 Task: Find connections with filter location Karlsfeld with filter topic #inspirationwith filter profile language English with filter current company Lemon Tree Hotels with filter school Sikkim University, Gangtok with filter industry Housing and Community Development with filter service category Mobile Marketing with filter keywords title Journalist
Action: Mouse moved to (589, 84)
Screenshot: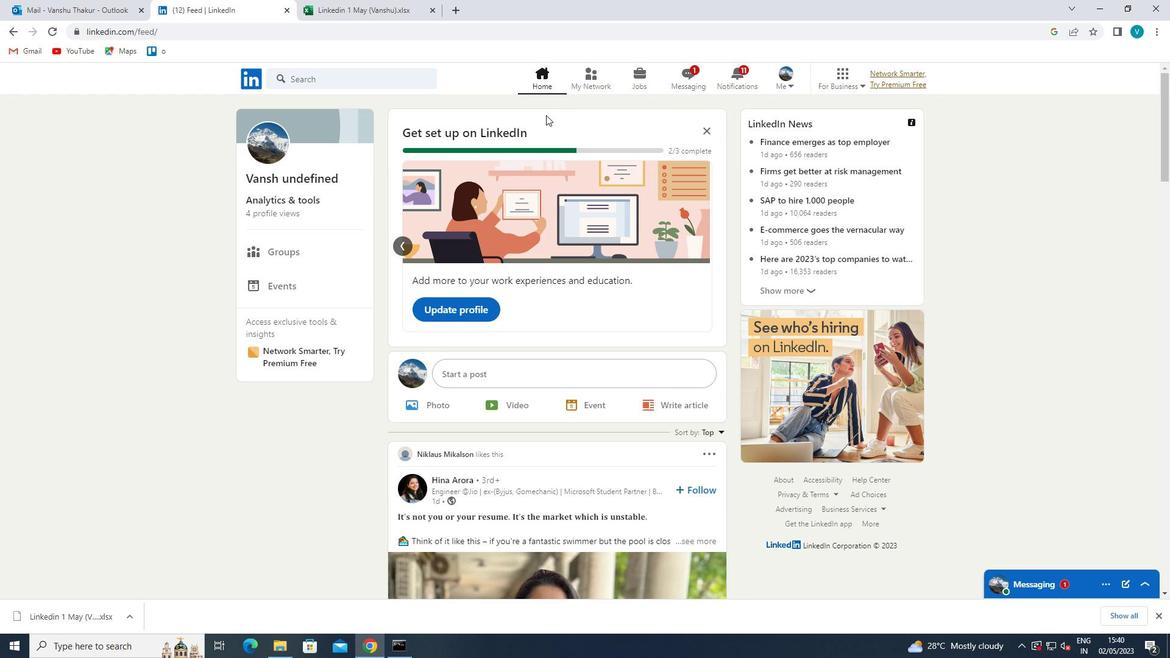 
Action: Mouse pressed left at (589, 84)
Screenshot: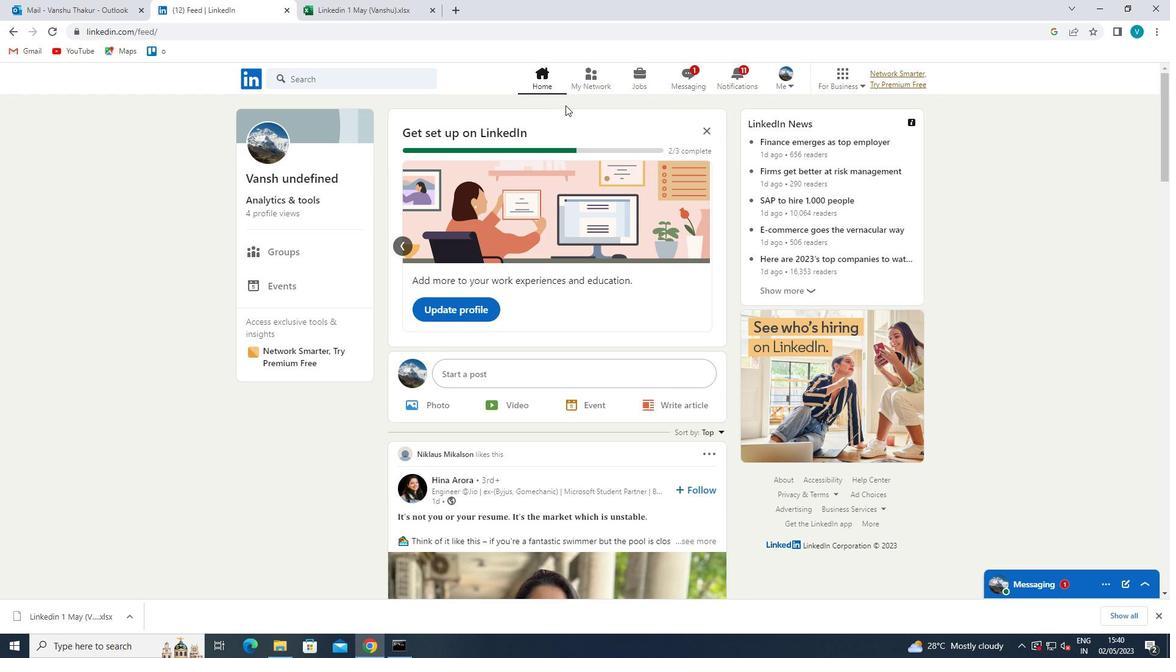 
Action: Mouse moved to (309, 139)
Screenshot: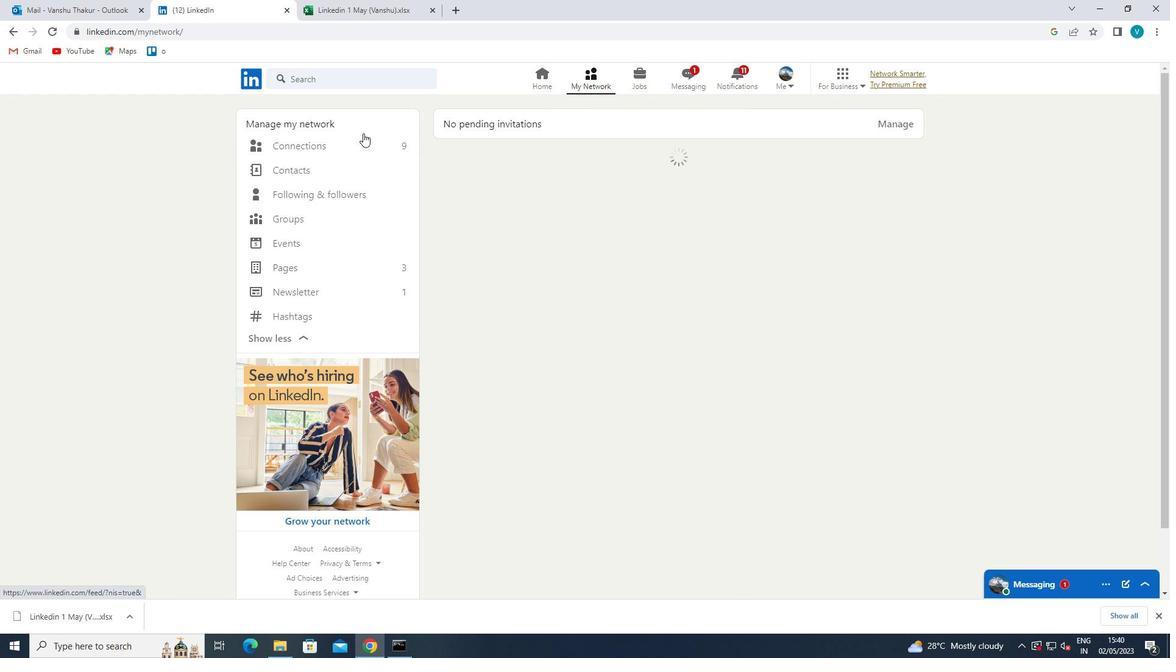
Action: Mouse pressed left at (309, 139)
Screenshot: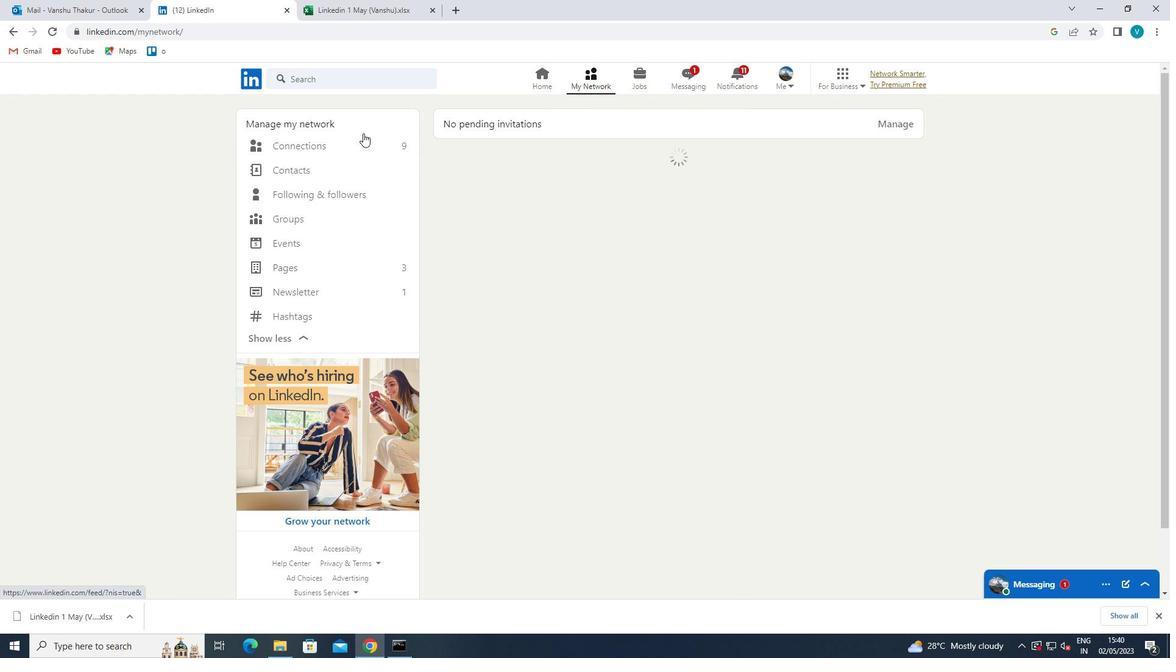 
Action: Mouse moved to (677, 154)
Screenshot: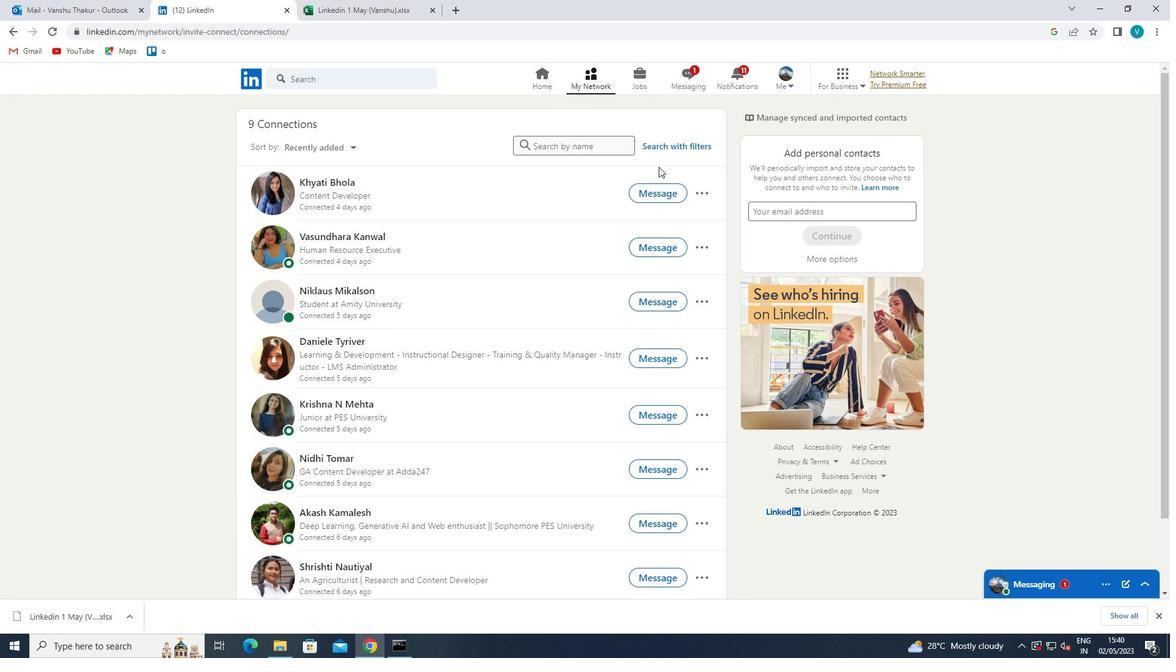 
Action: Mouse pressed left at (677, 154)
Screenshot: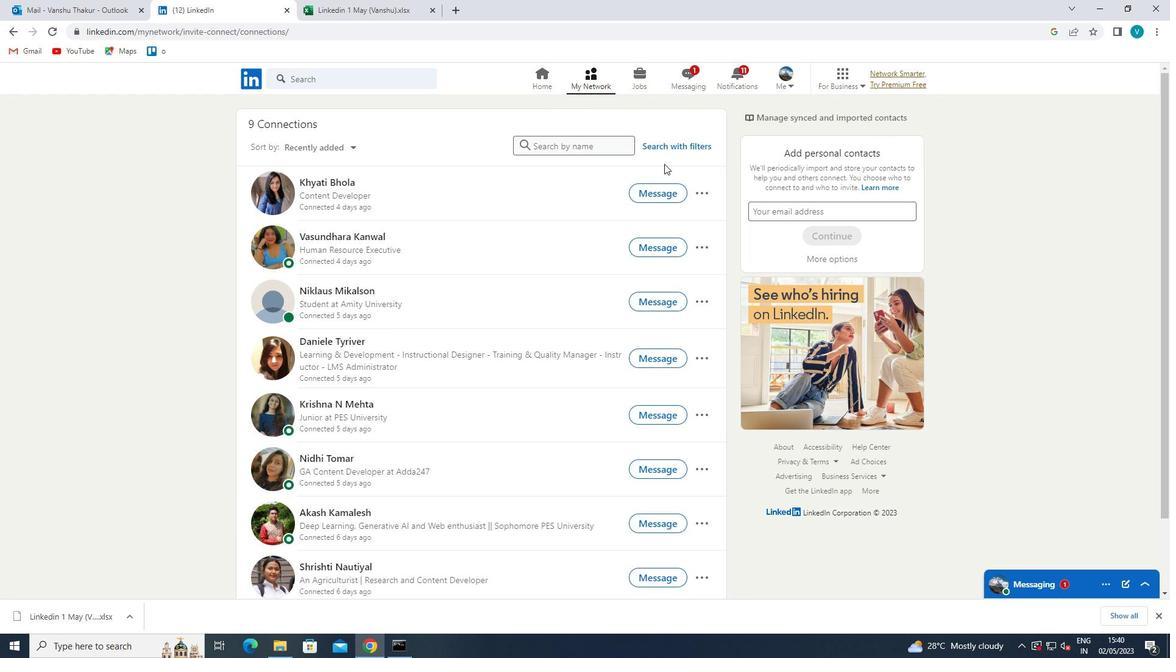 
Action: Mouse moved to (678, 152)
Screenshot: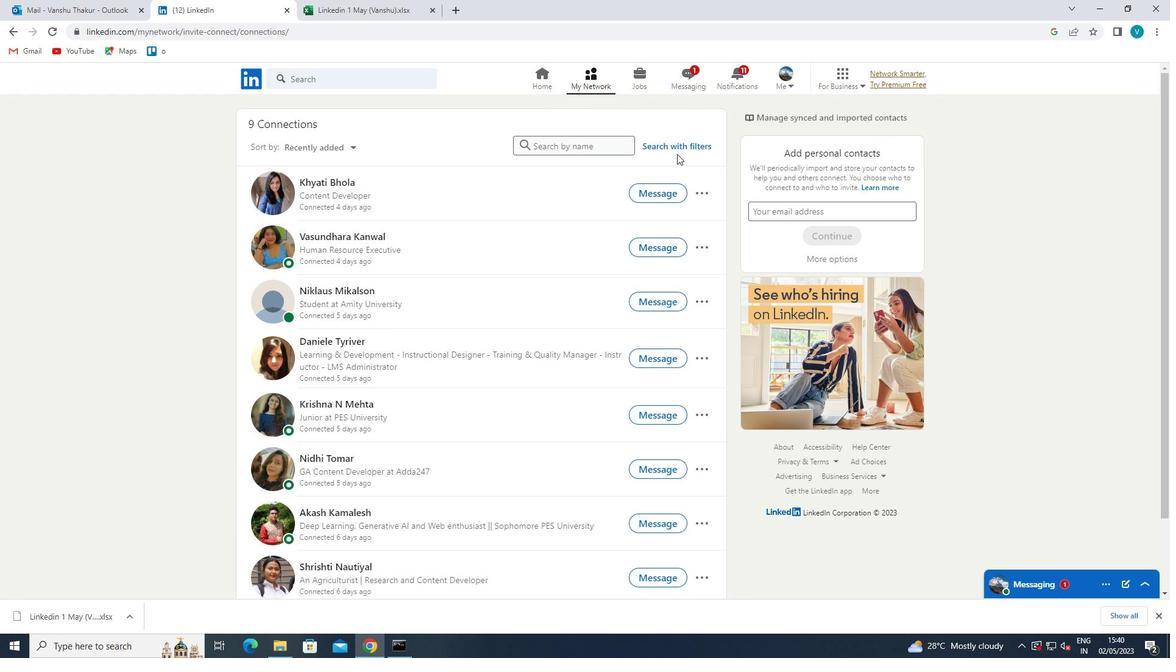
Action: Mouse pressed left at (678, 152)
Screenshot: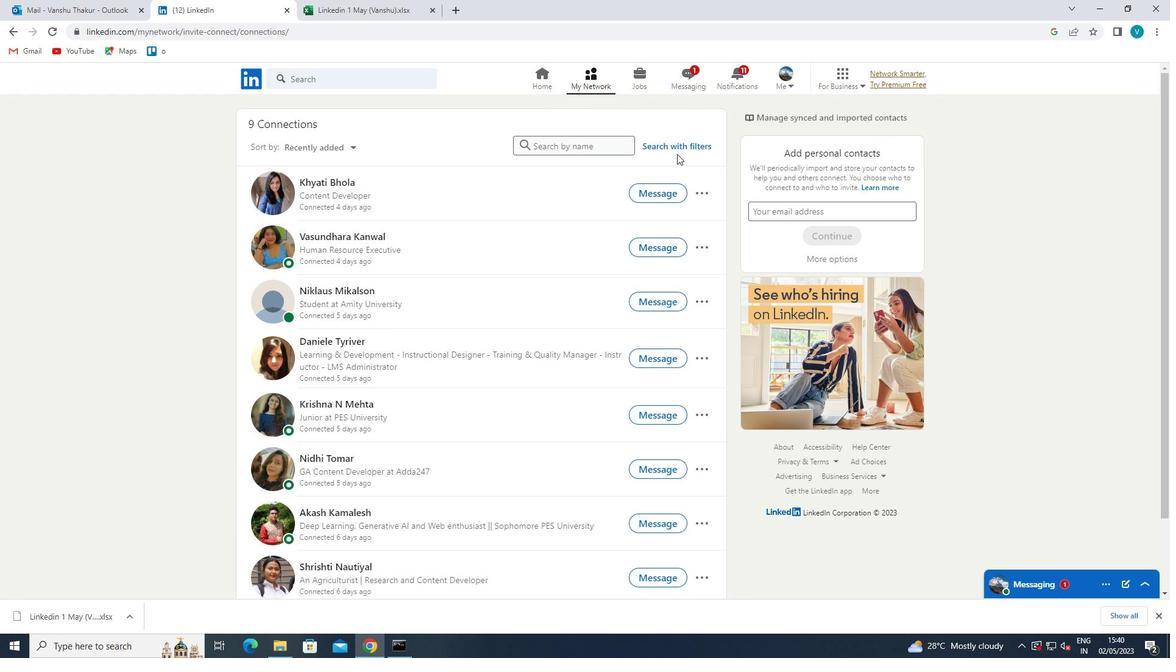 
Action: Mouse moved to (685, 144)
Screenshot: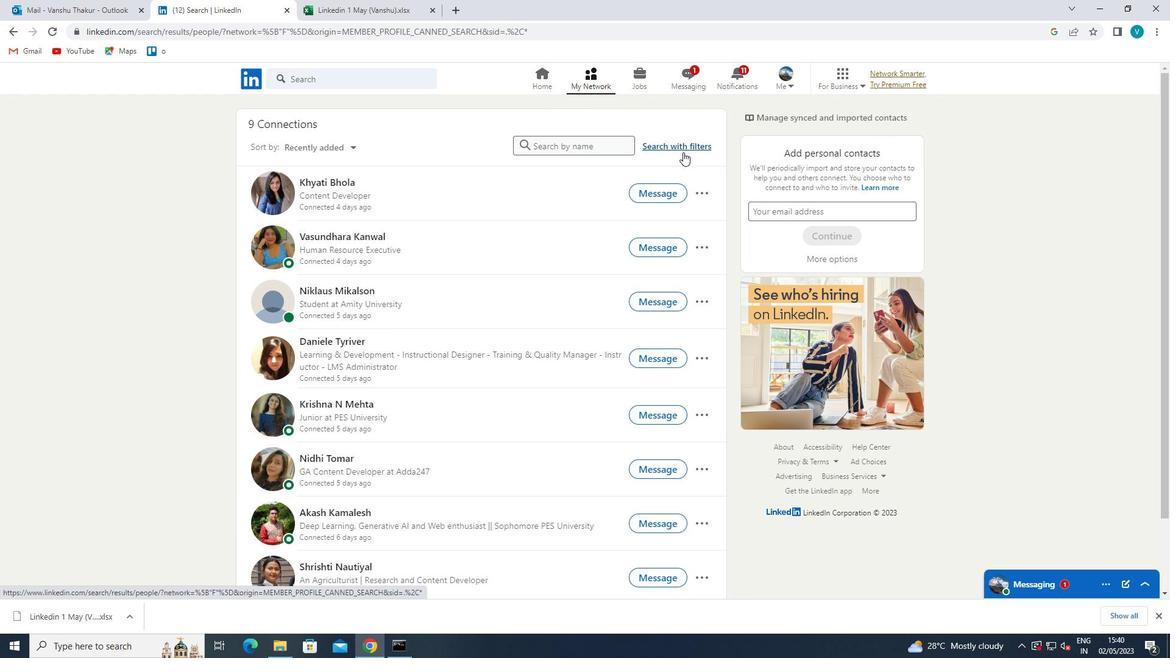 
Action: Mouse pressed left at (685, 144)
Screenshot: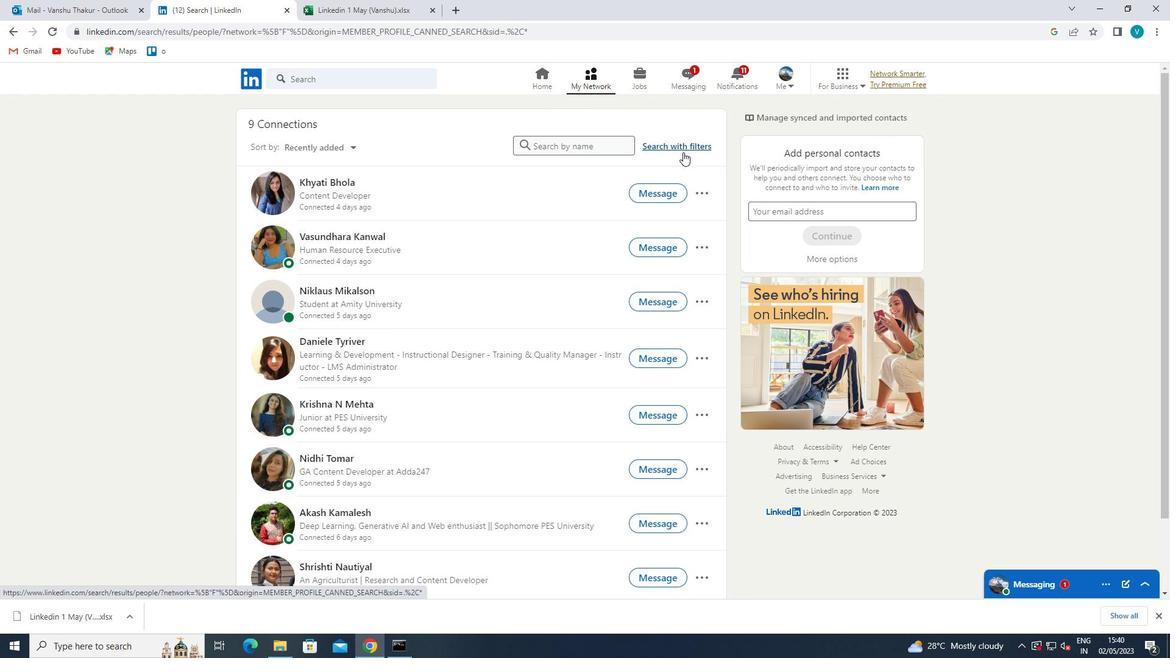 
Action: Mouse moved to (581, 114)
Screenshot: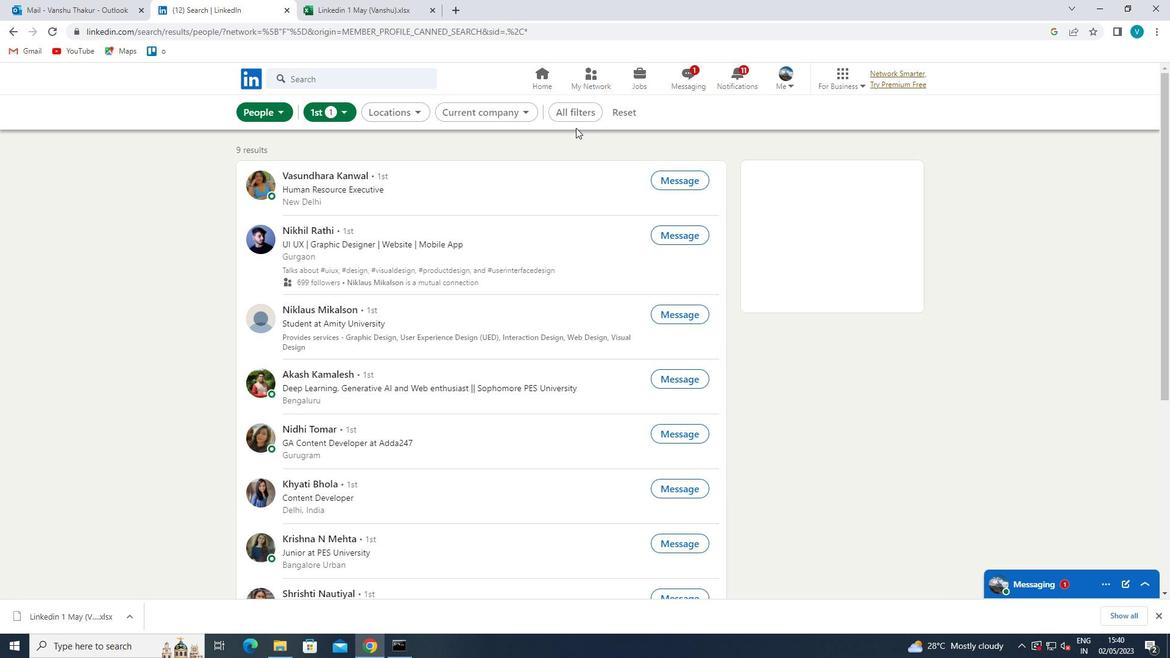 
Action: Mouse pressed left at (581, 114)
Screenshot: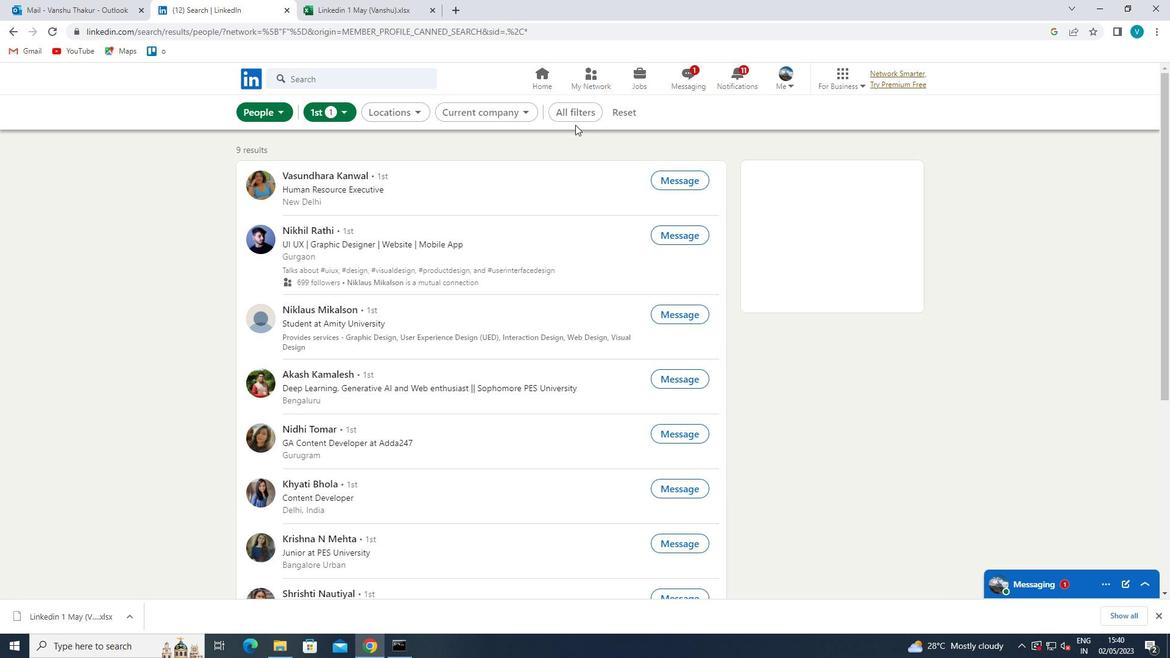 
Action: Mouse moved to (980, 305)
Screenshot: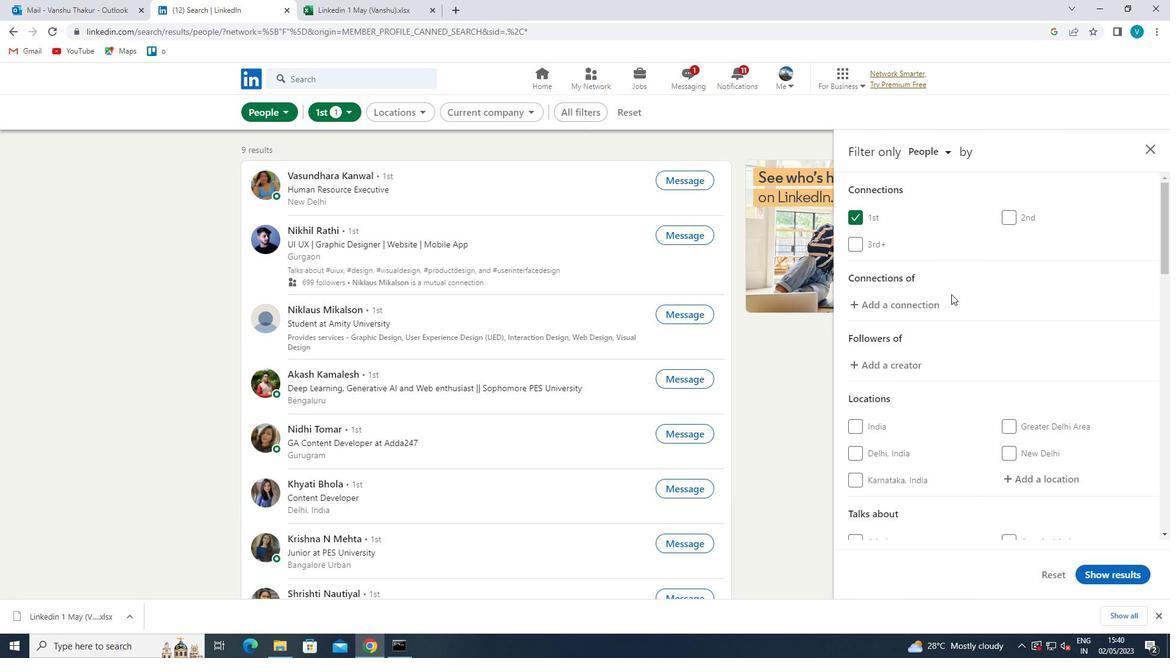 
Action: Mouse scrolled (980, 304) with delta (0, 0)
Screenshot: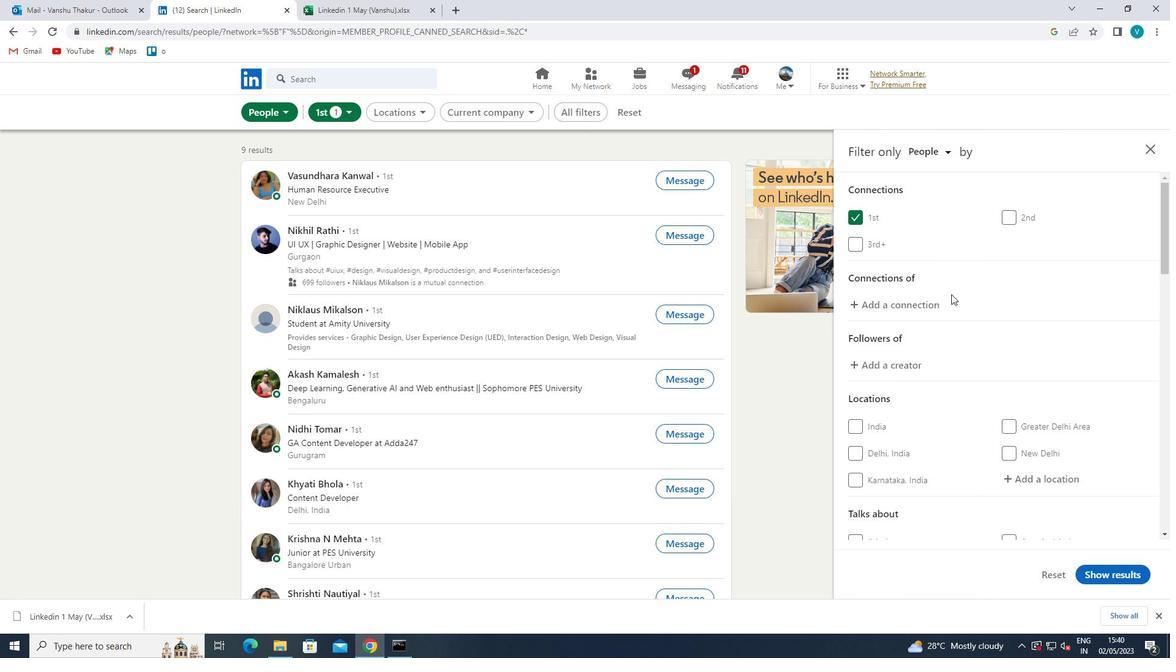 
Action: Mouse scrolled (980, 304) with delta (0, 0)
Screenshot: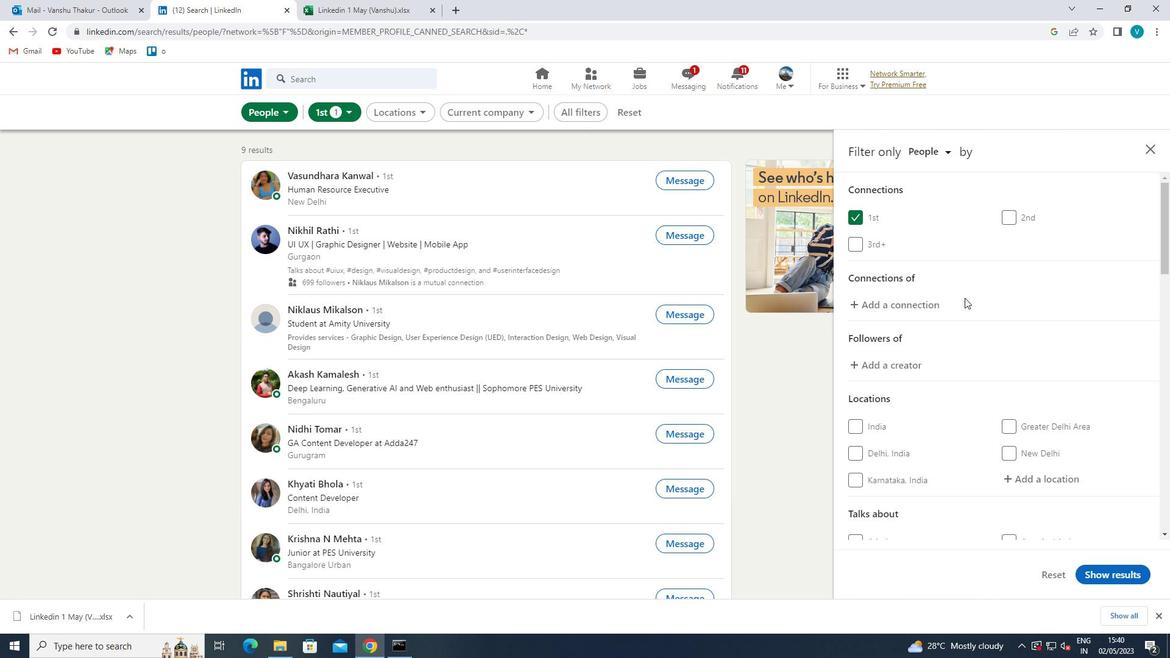 
Action: Mouse moved to (1040, 353)
Screenshot: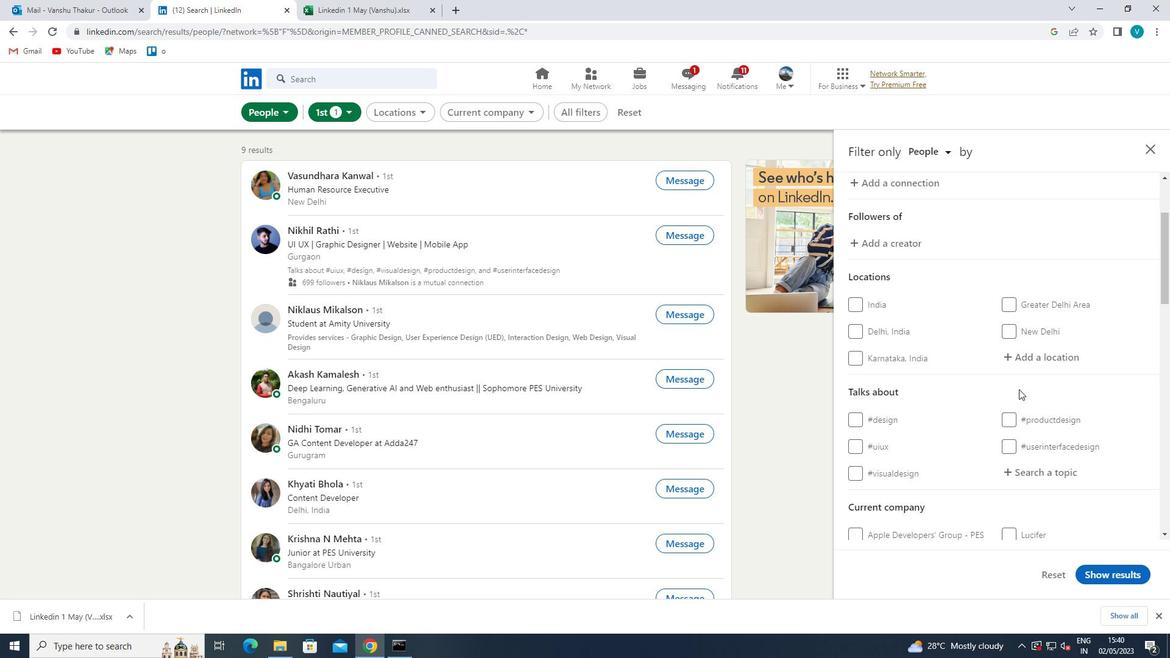 
Action: Mouse pressed left at (1040, 353)
Screenshot: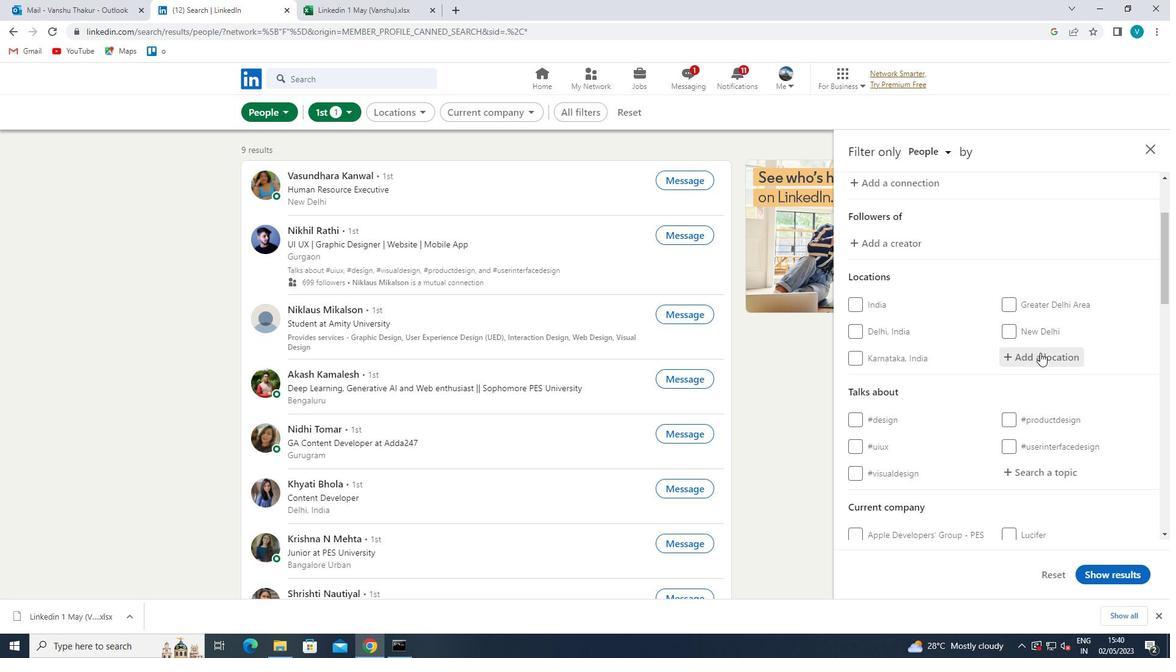 
Action: Mouse moved to (763, 195)
Screenshot: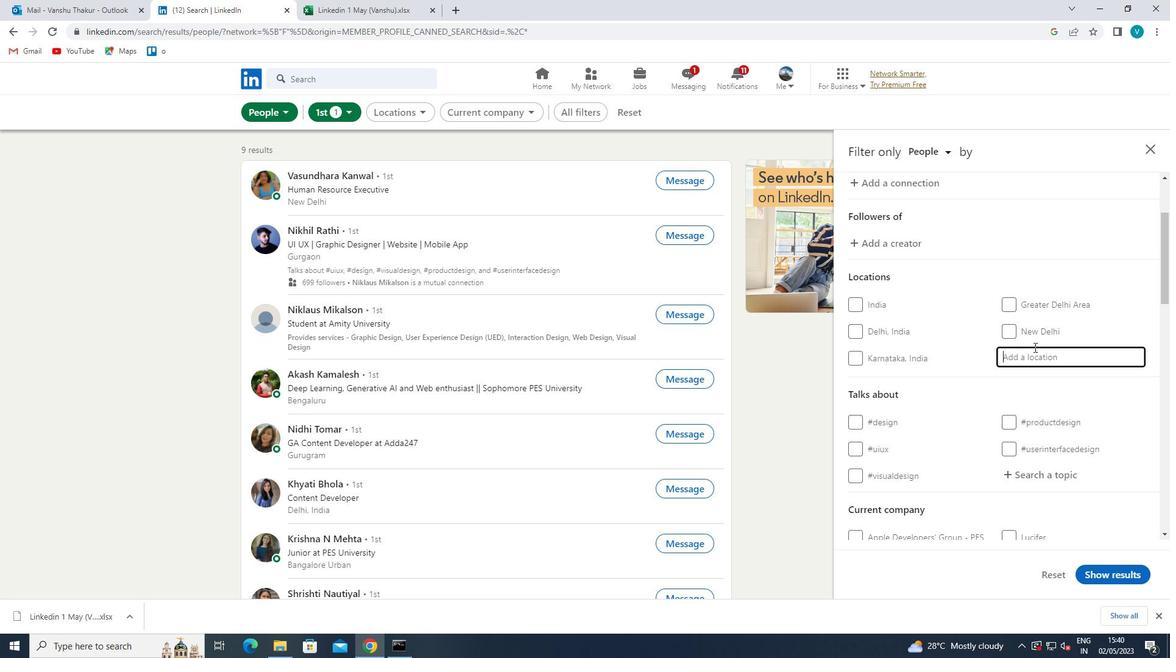 
Action: Key pressed <Key.shift>KARLSFELD
Screenshot: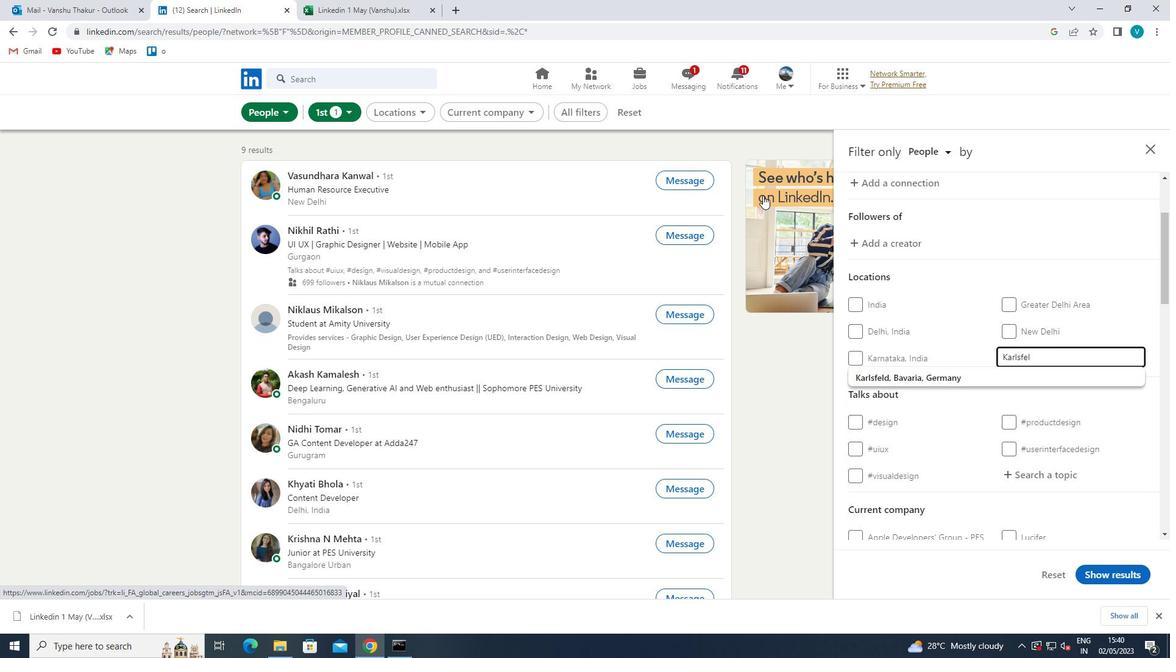 
Action: Mouse moved to (967, 373)
Screenshot: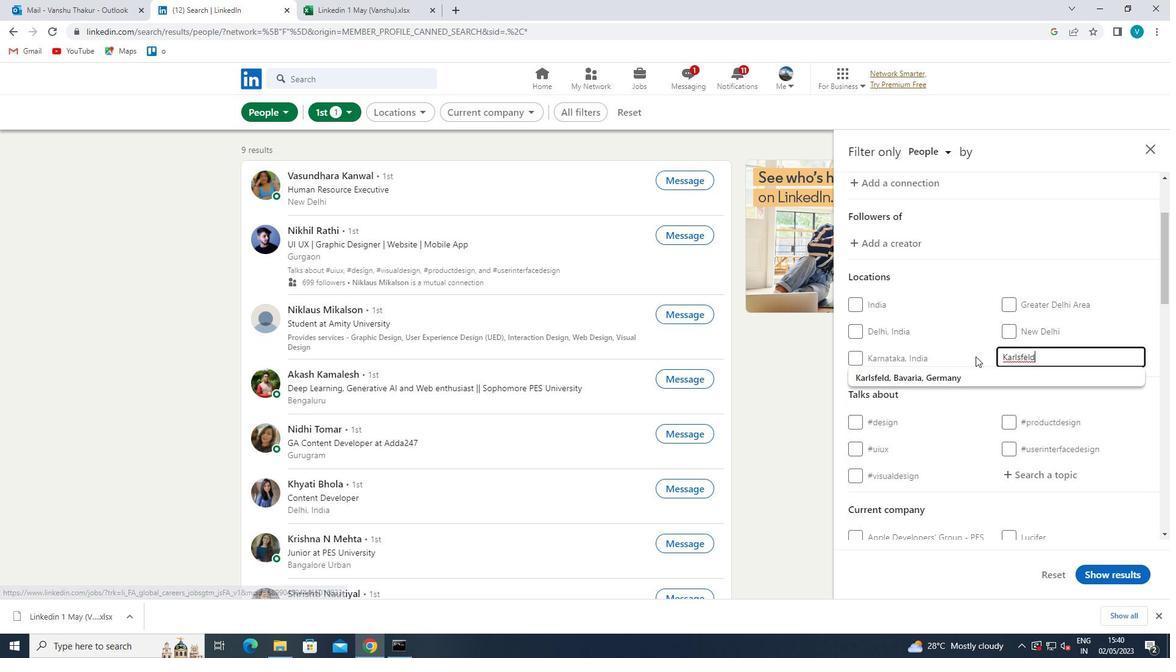 
Action: Mouse pressed left at (967, 373)
Screenshot: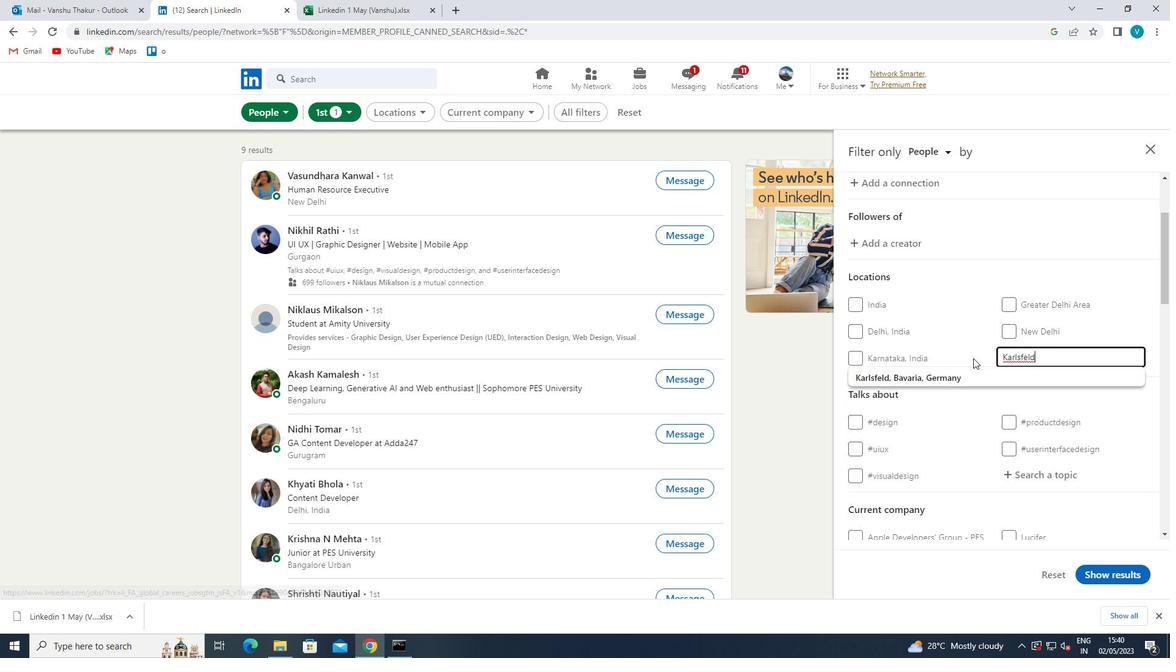 
Action: Mouse moved to (986, 342)
Screenshot: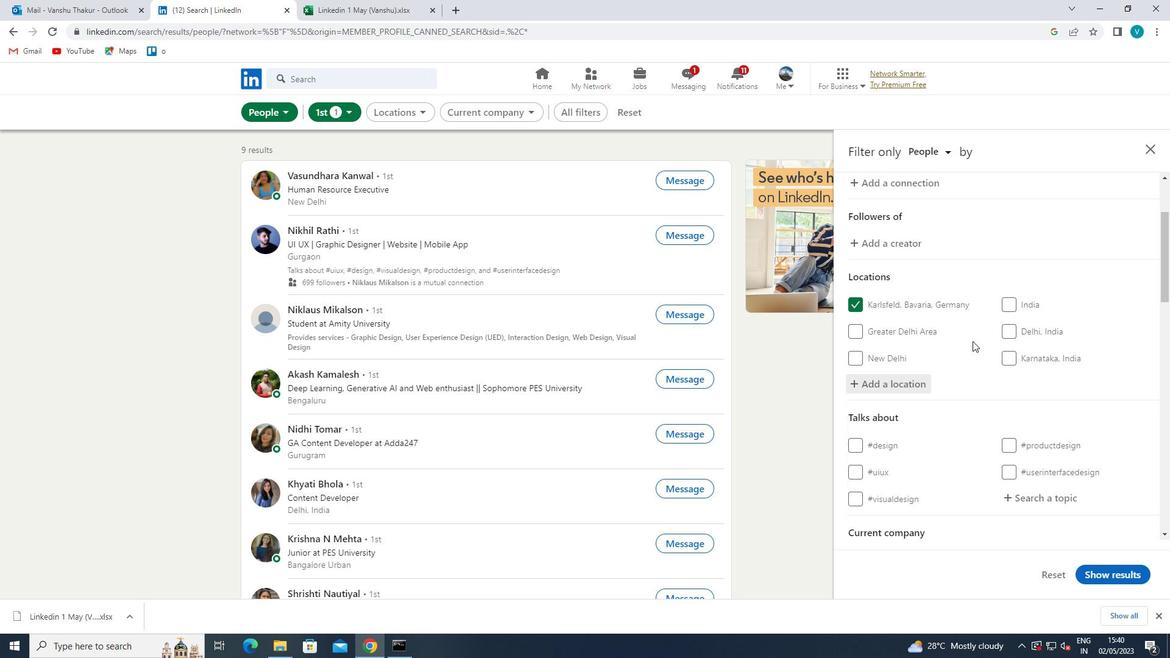 
Action: Mouse scrolled (986, 341) with delta (0, 0)
Screenshot: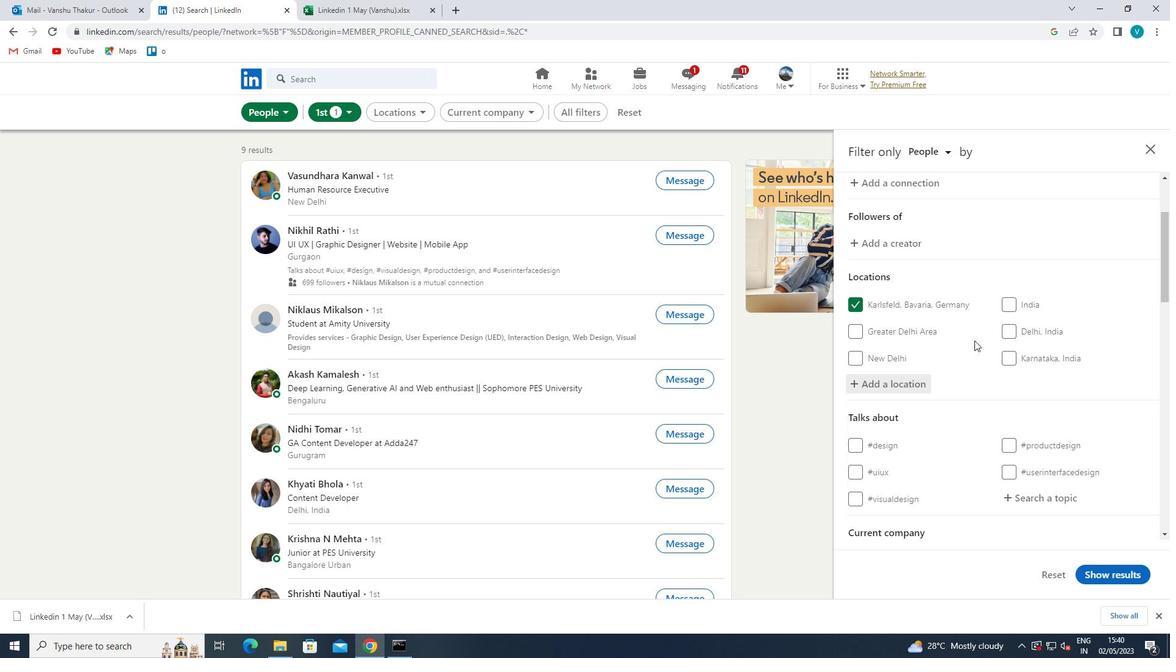 
Action: Mouse moved to (990, 343)
Screenshot: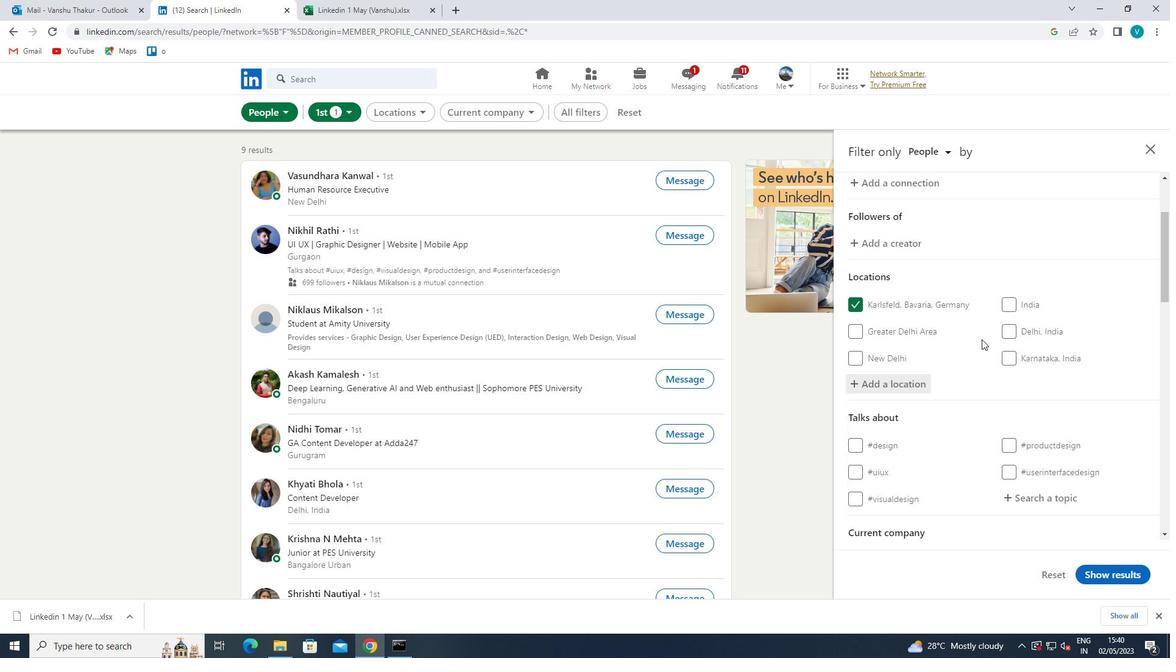 
Action: Mouse scrolled (990, 343) with delta (0, 0)
Screenshot: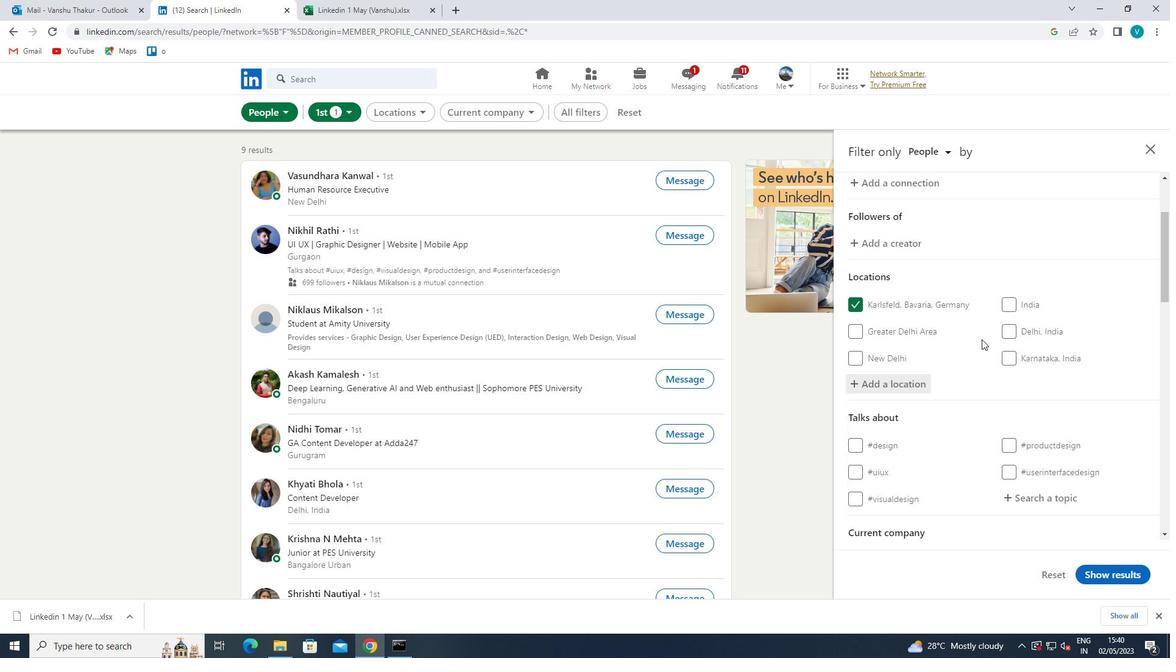 
Action: Mouse moved to (993, 346)
Screenshot: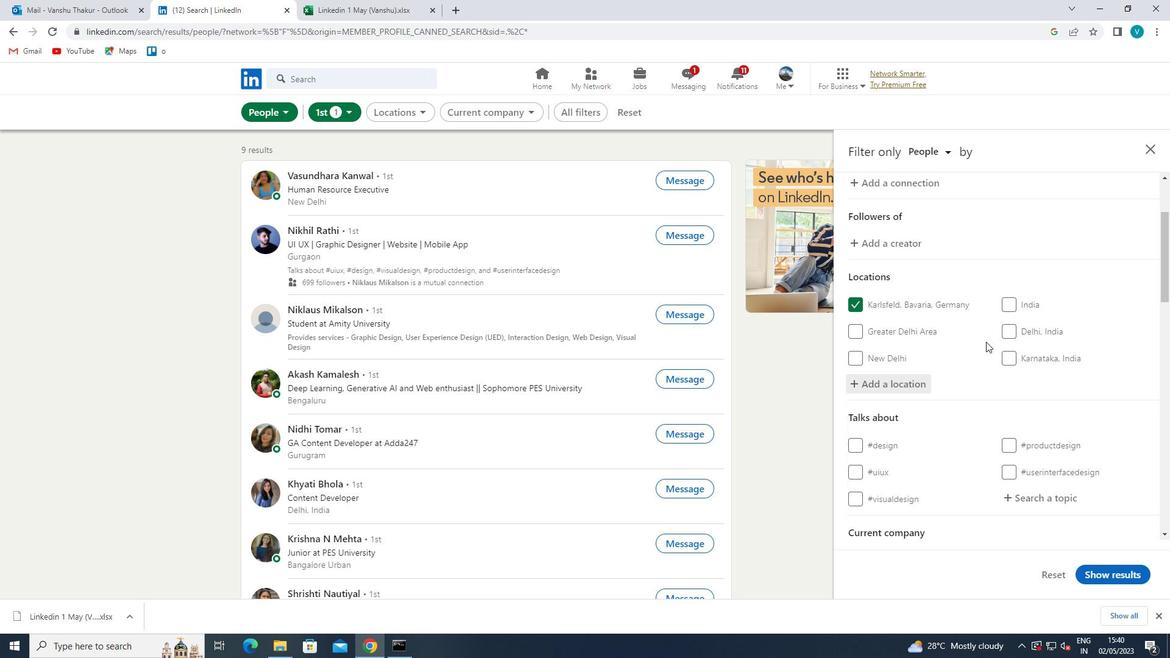 
Action: Mouse scrolled (993, 345) with delta (0, 0)
Screenshot: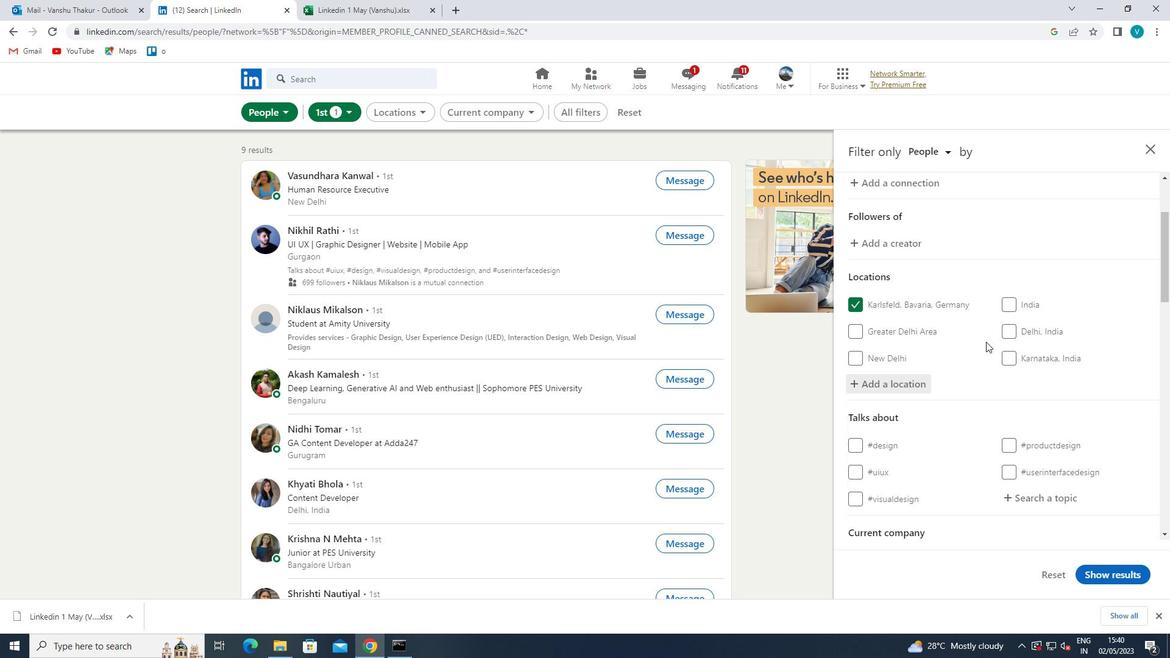 
Action: Mouse moved to (1070, 318)
Screenshot: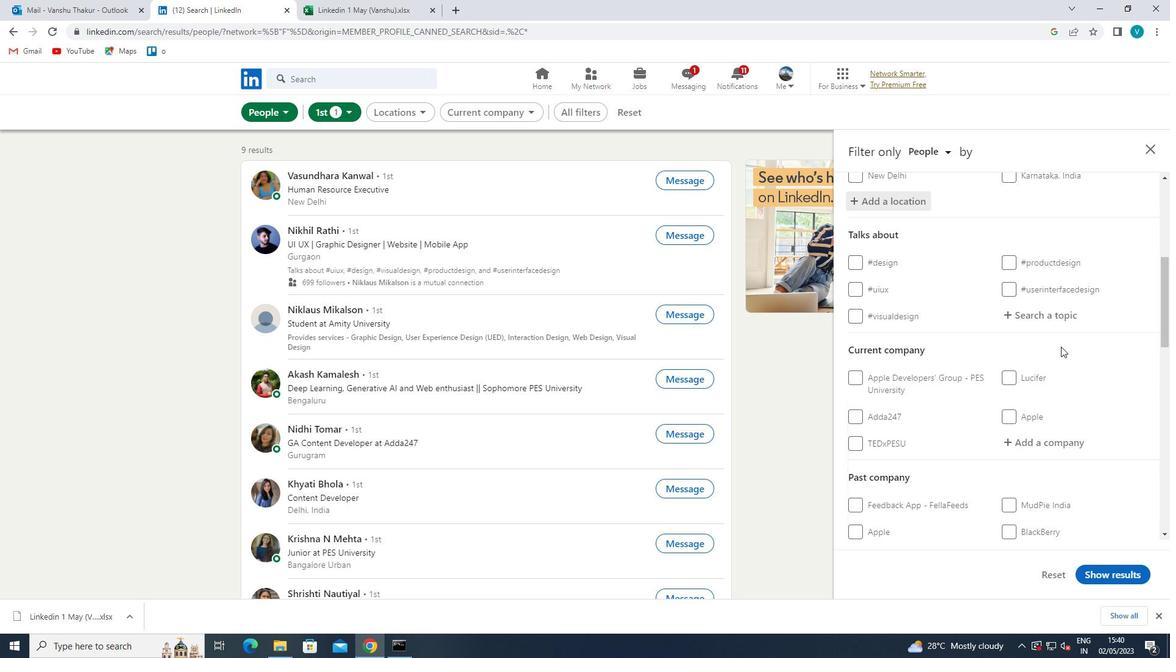 
Action: Mouse pressed left at (1070, 318)
Screenshot: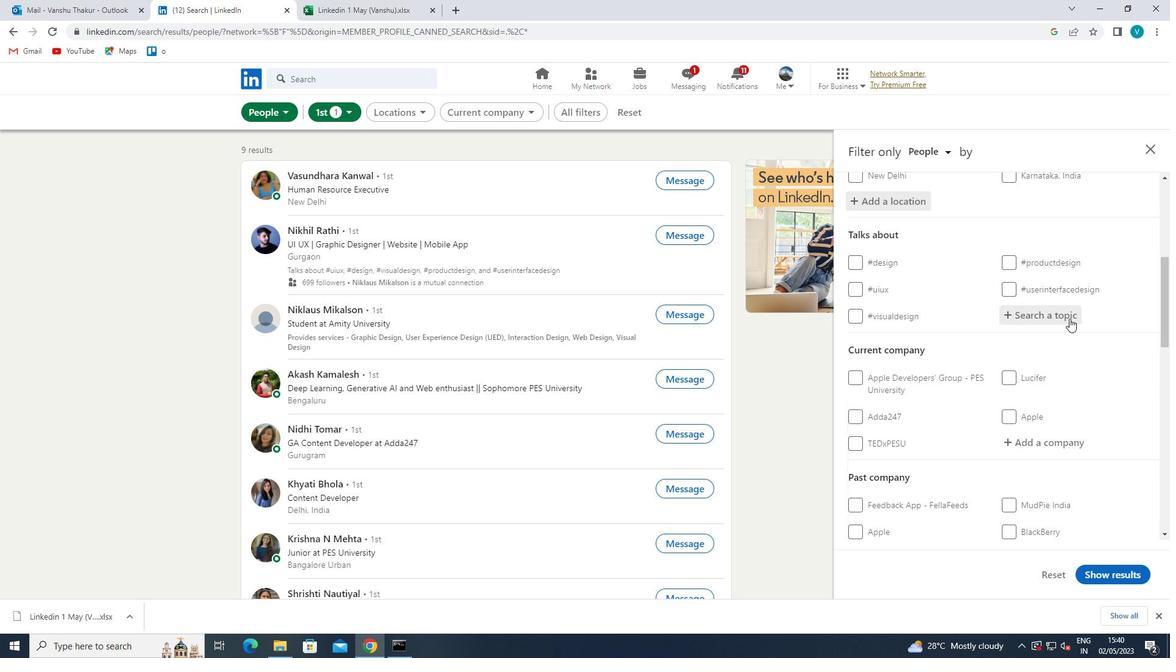 
Action: Mouse moved to (1042, 299)
Screenshot: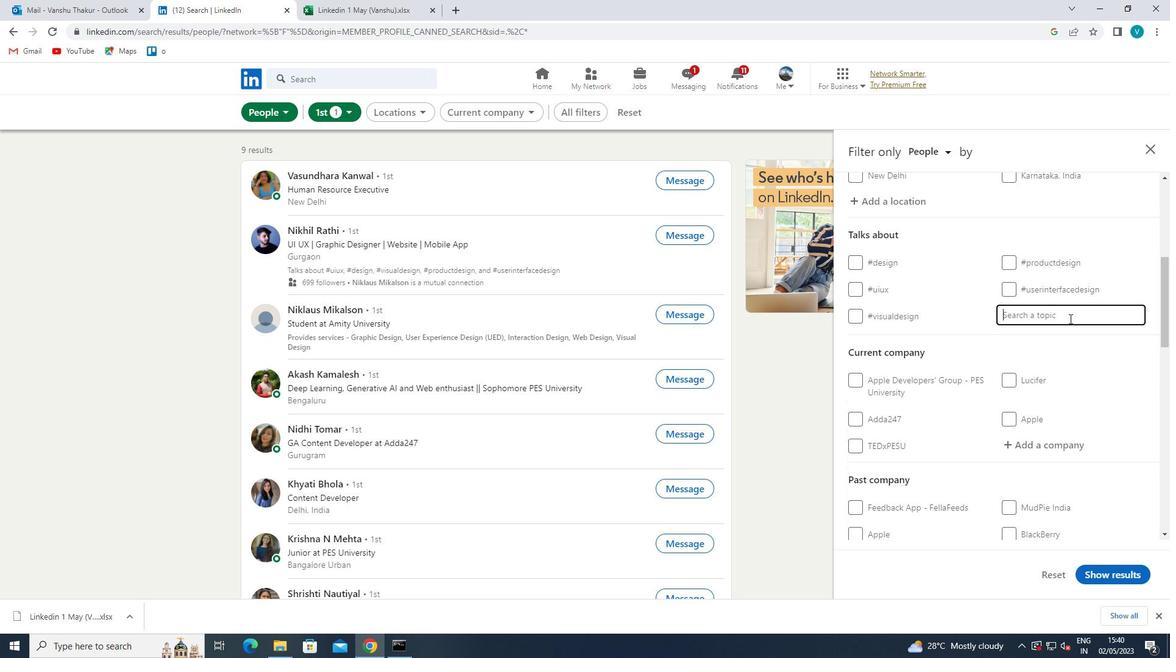 
Action: Key pressed INSPIRATION<Key.space>
Screenshot: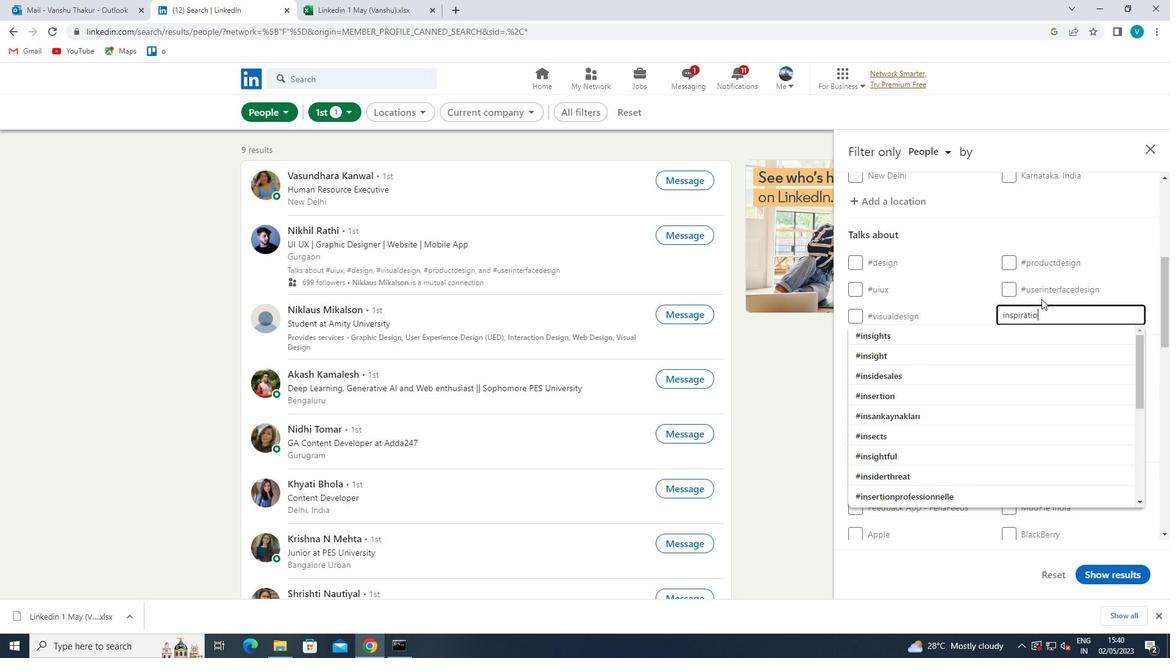 
Action: Mouse moved to (1019, 318)
Screenshot: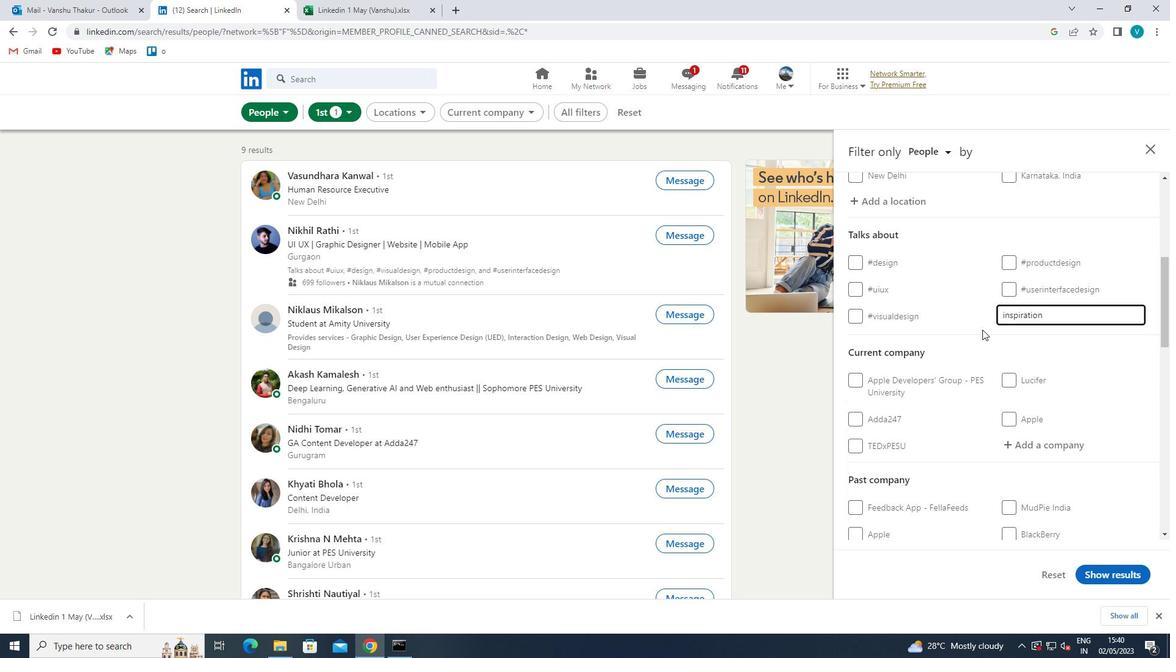 
Action: Key pressed <Key.backspace>
Screenshot: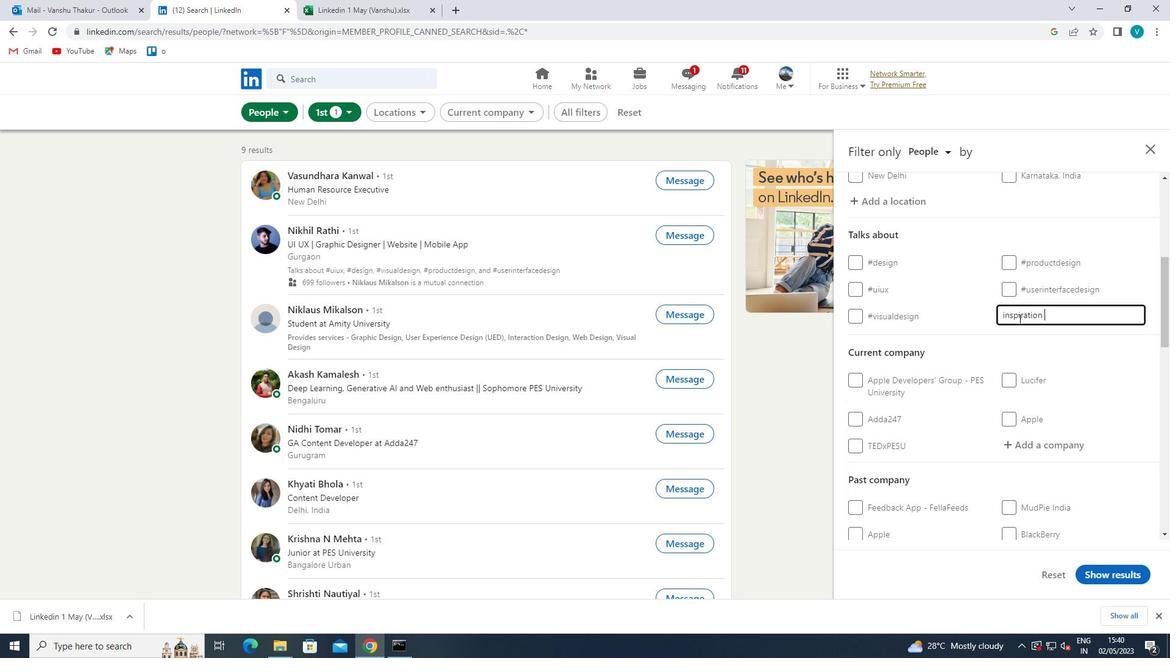 
Action: Mouse moved to (968, 338)
Screenshot: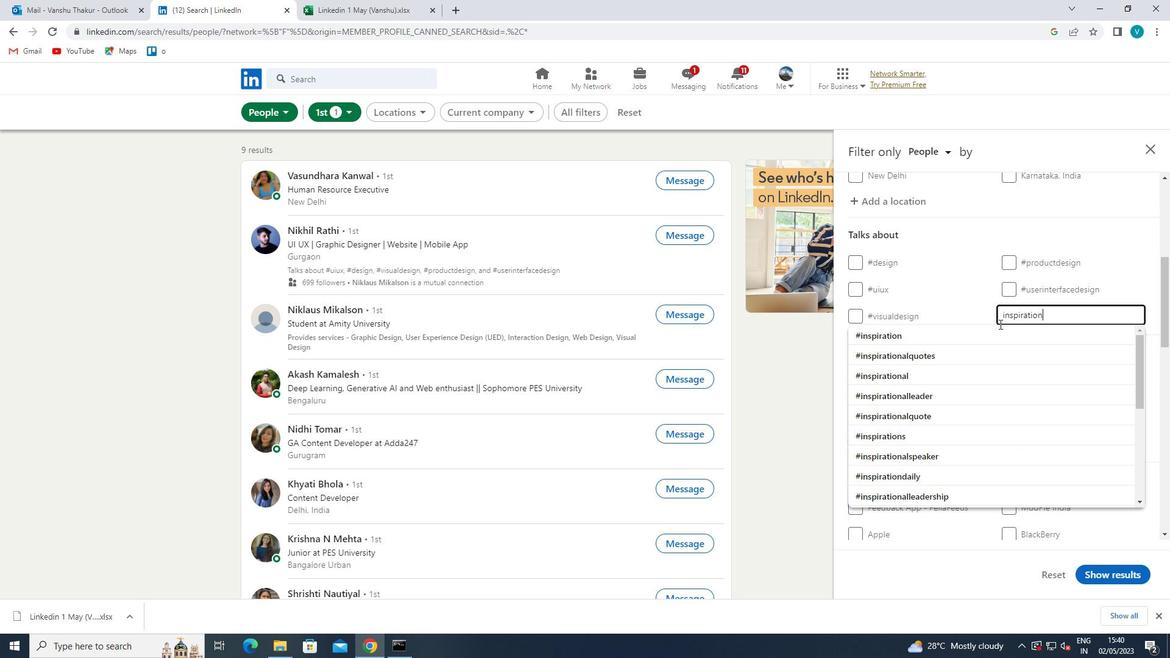 
Action: Mouse pressed left at (968, 338)
Screenshot: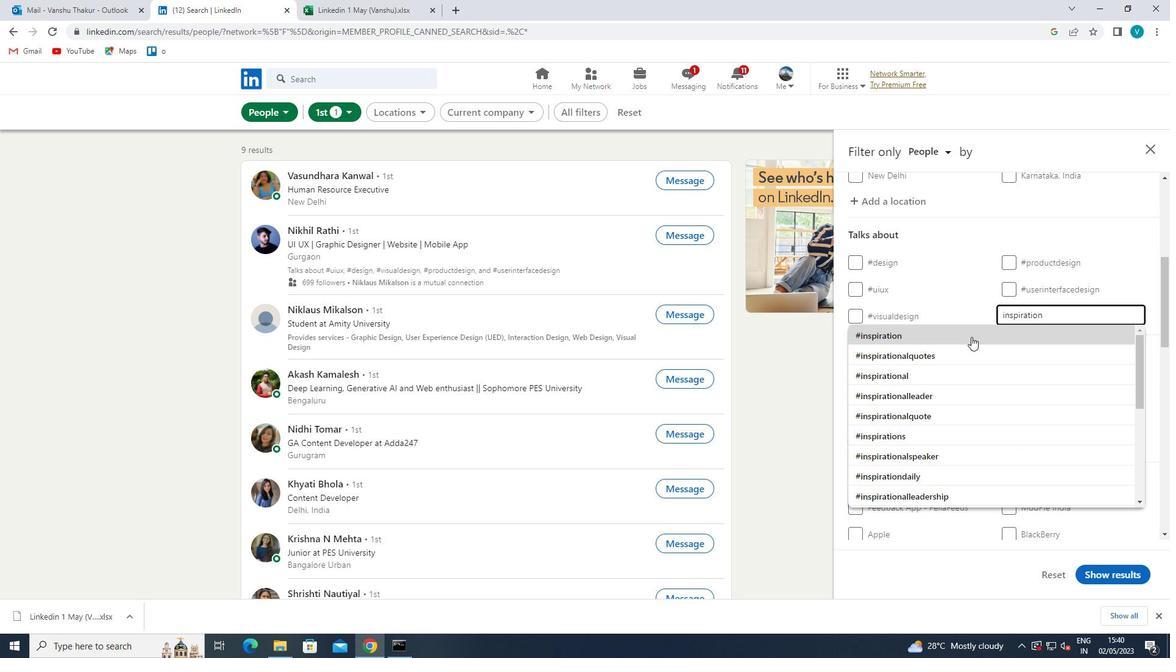 
Action: Mouse scrolled (968, 337) with delta (0, 0)
Screenshot: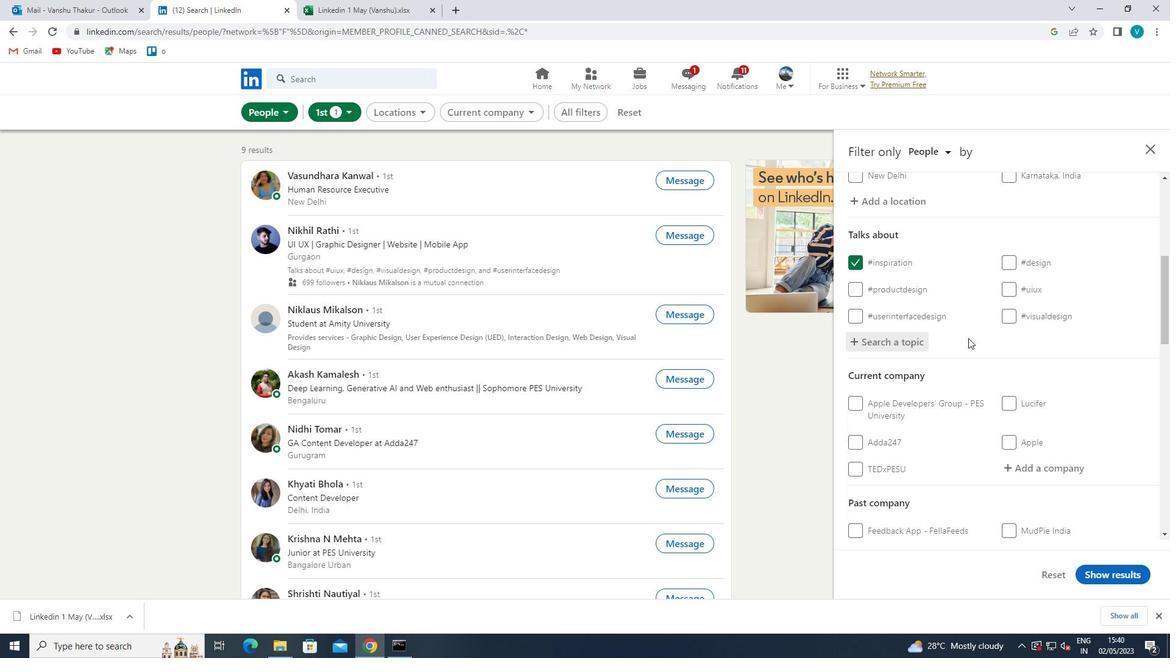 
Action: Mouse scrolled (968, 337) with delta (0, 0)
Screenshot: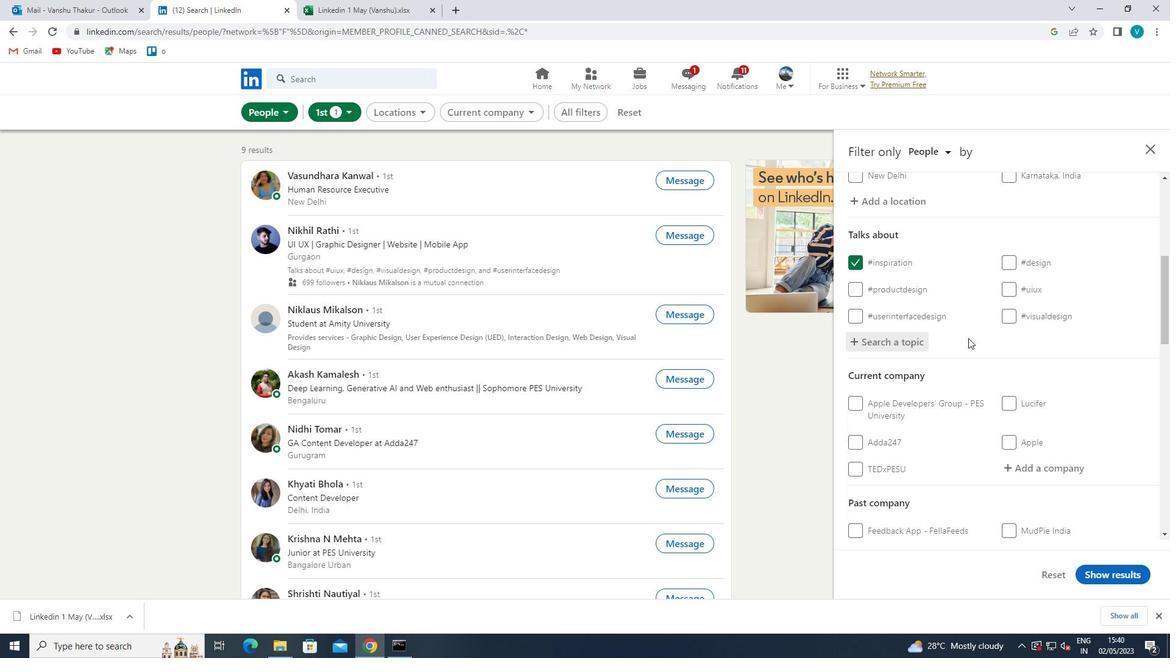 
Action: Mouse scrolled (968, 337) with delta (0, 0)
Screenshot: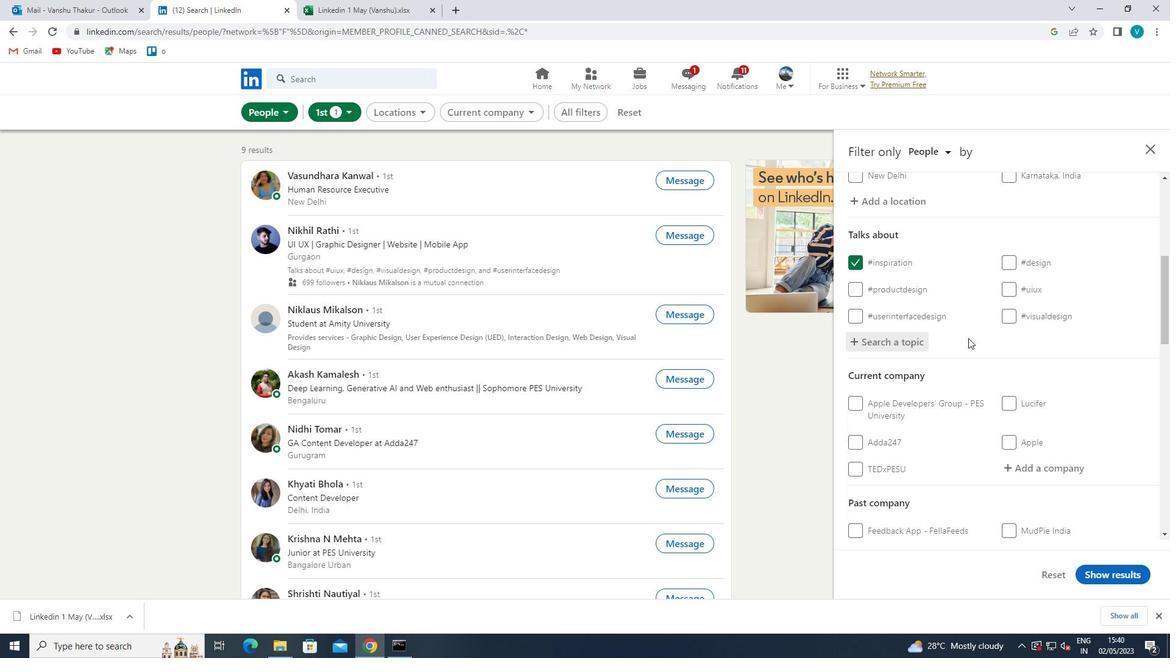 
Action: Mouse scrolled (968, 337) with delta (0, 0)
Screenshot: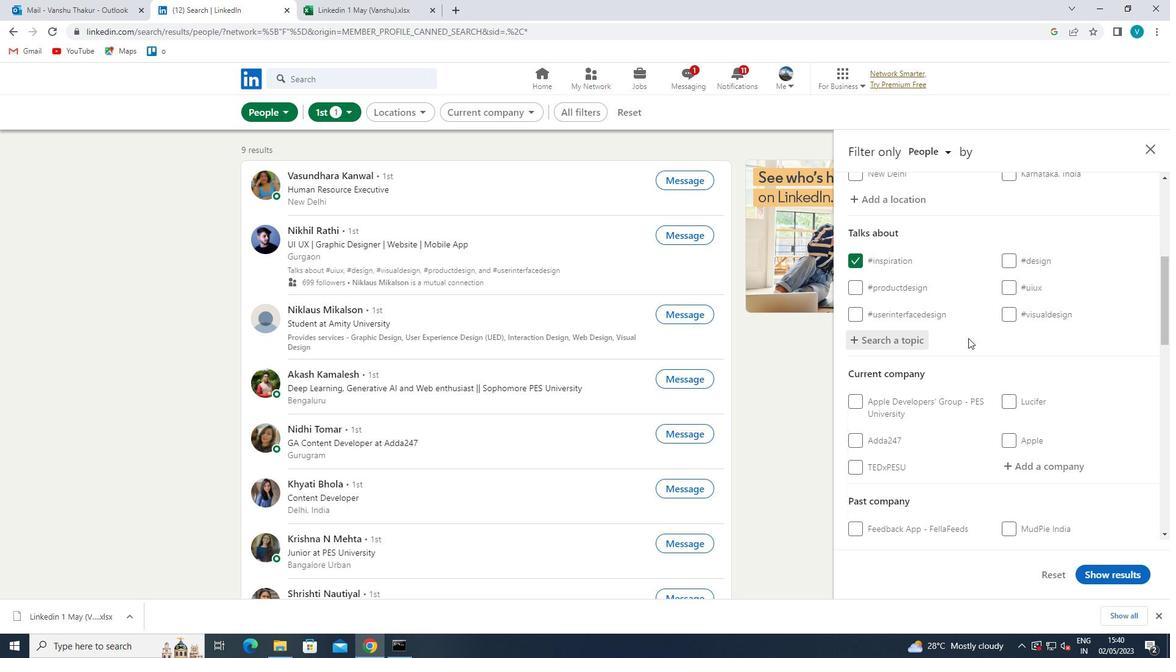 
Action: Mouse scrolled (968, 337) with delta (0, 0)
Screenshot: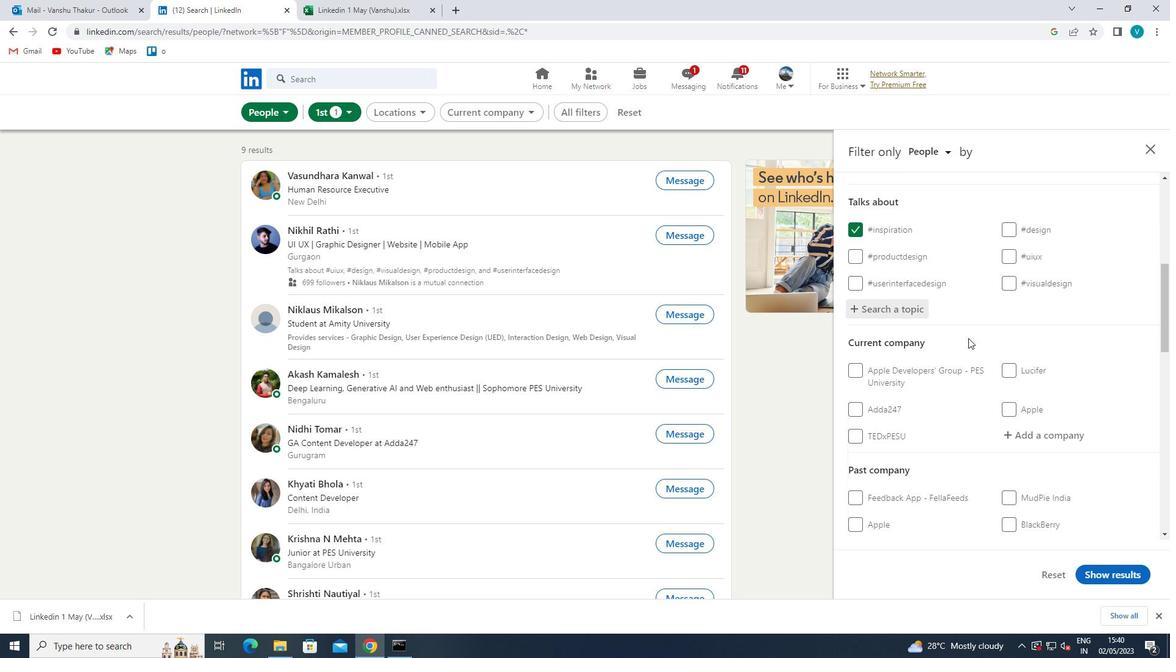 
Action: Mouse scrolled (968, 337) with delta (0, 0)
Screenshot: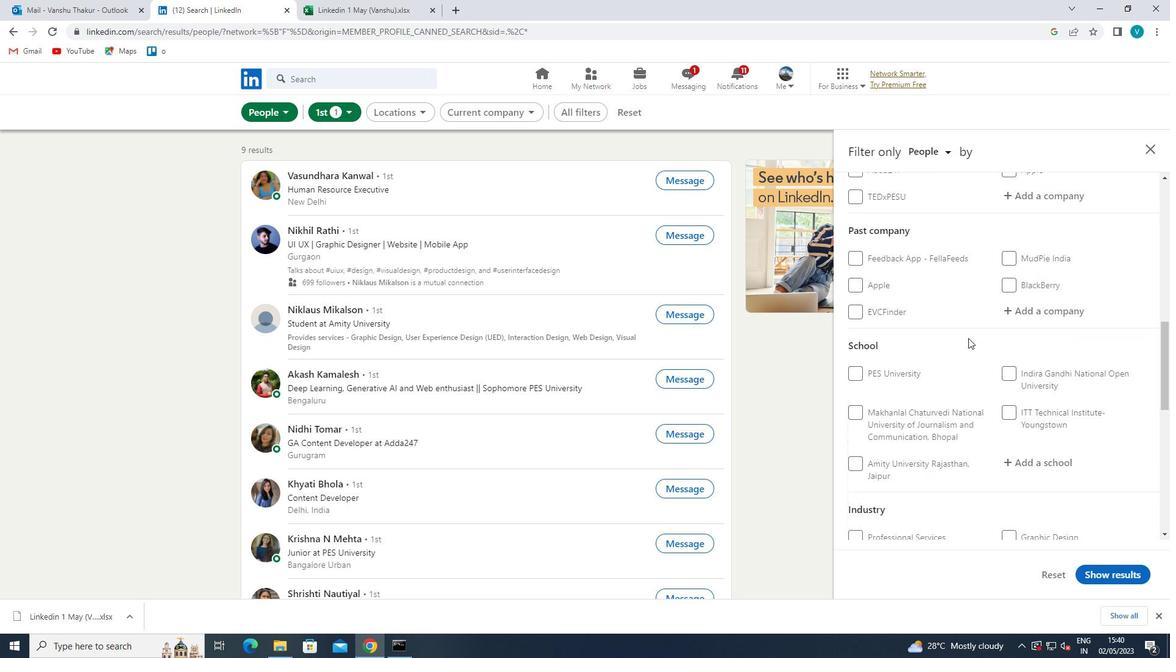 
Action: Mouse scrolled (968, 337) with delta (0, 0)
Screenshot: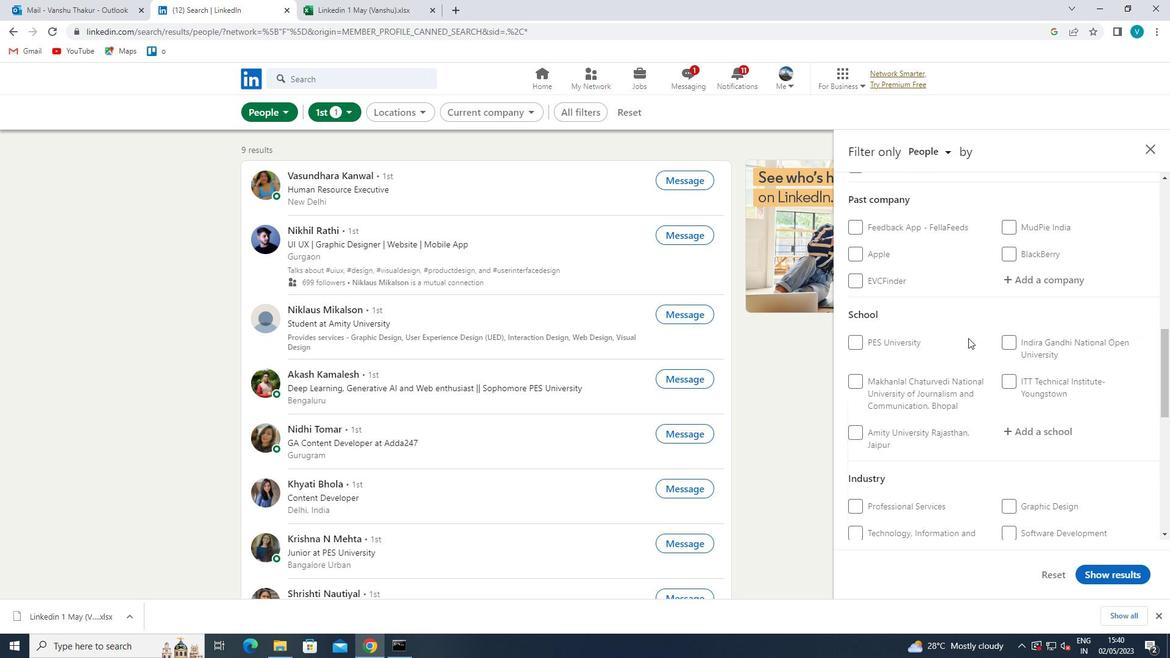 
Action: Mouse scrolled (968, 337) with delta (0, 0)
Screenshot: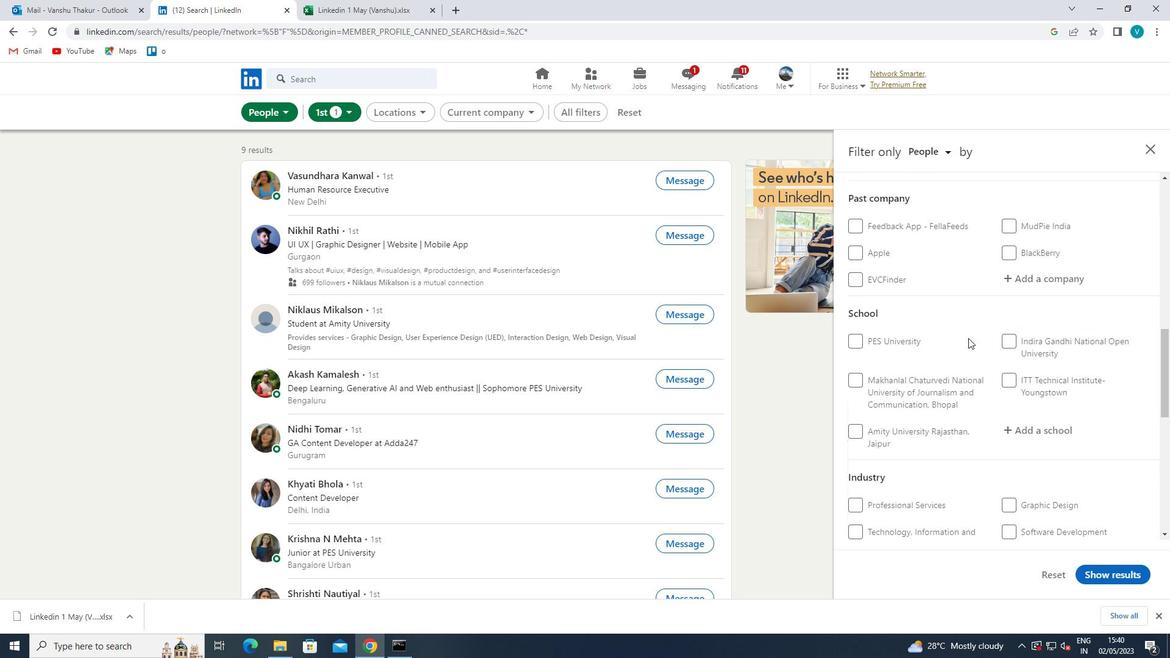 
Action: Mouse scrolled (968, 337) with delta (0, 0)
Screenshot: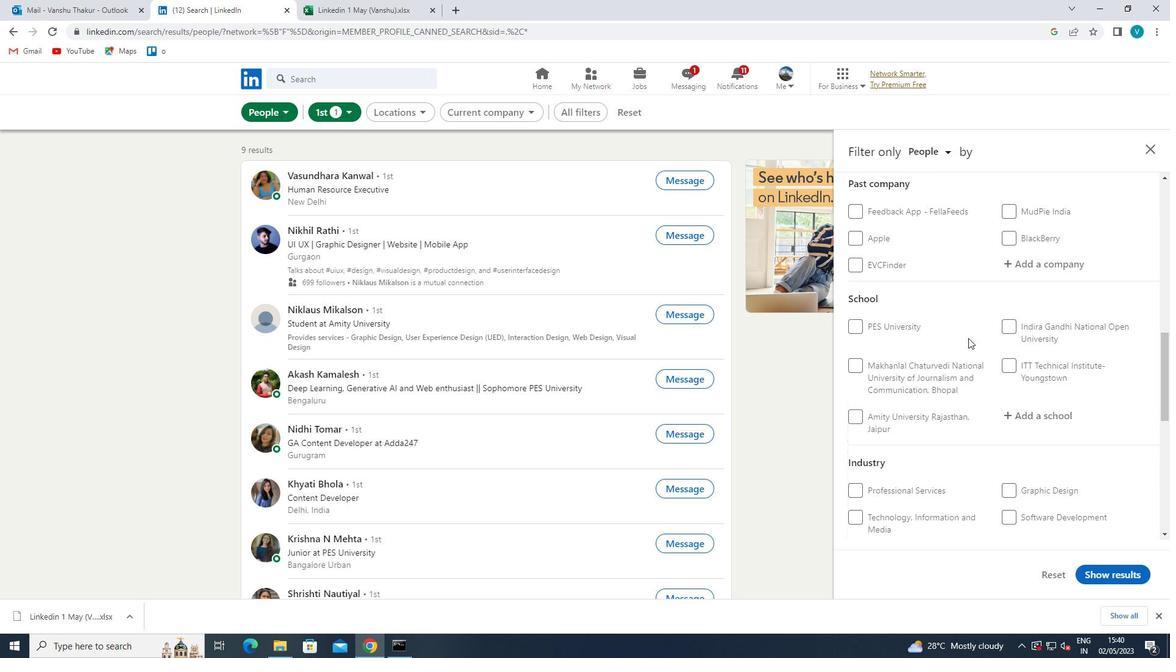 
Action: Mouse scrolled (968, 337) with delta (0, 0)
Screenshot: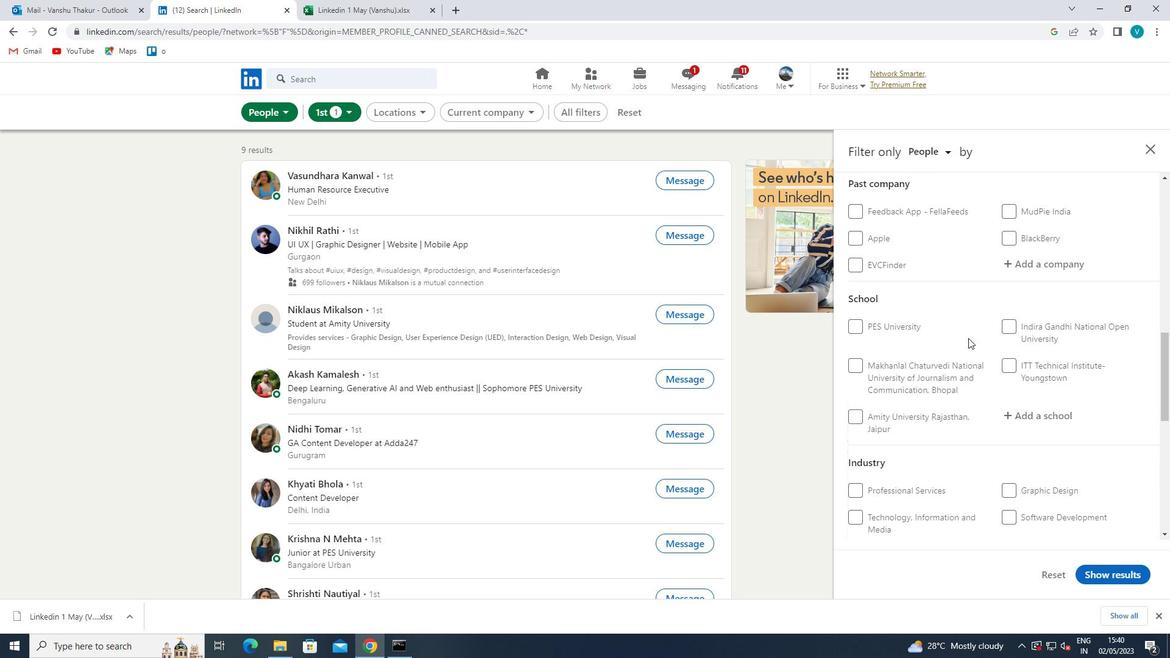 
Action: Mouse moved to (861, 344)
Screenshot: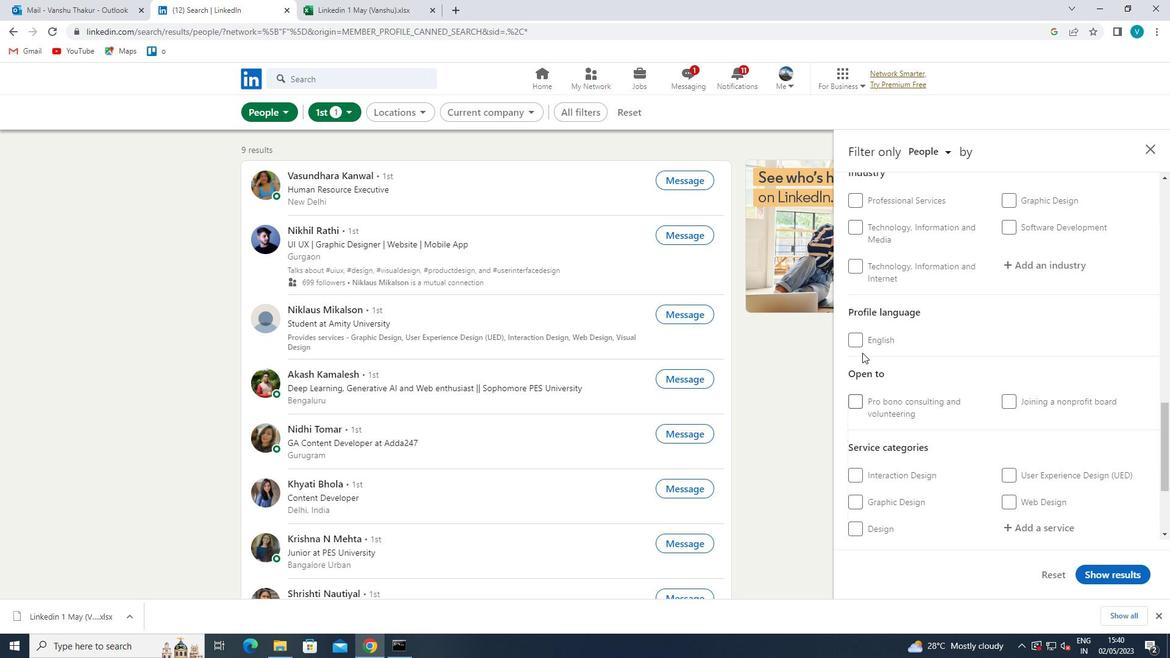 
Action: Mouse pressed left at (861, 344)
Screenshot: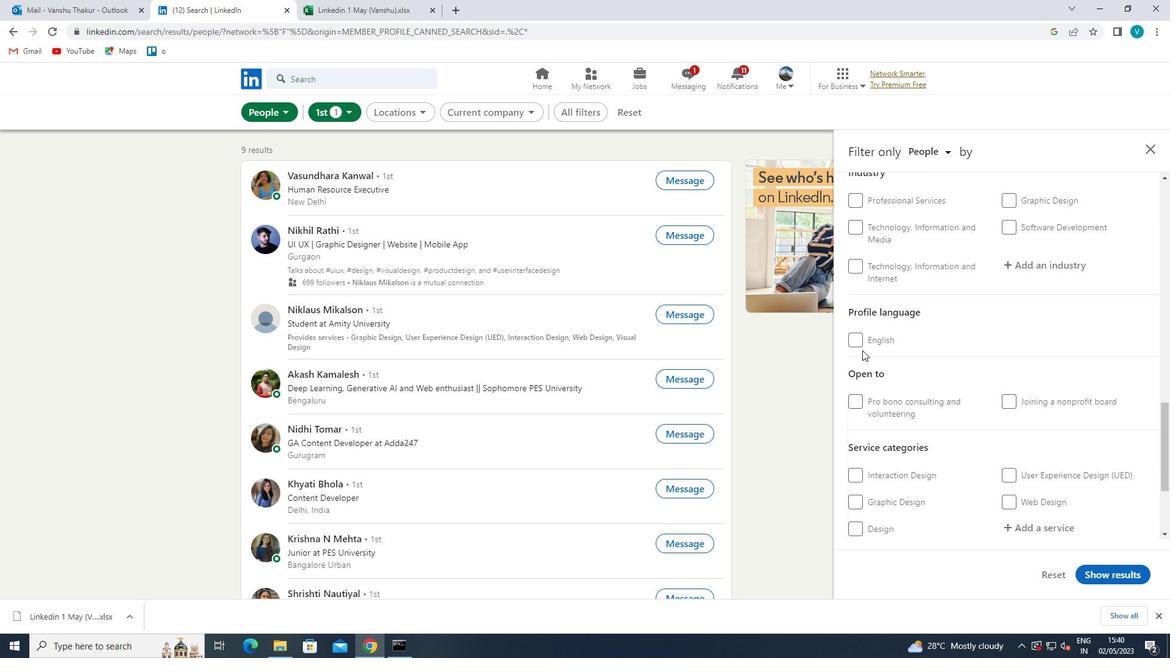 
Action: Mouse moved to (949, 343)
Screenshot: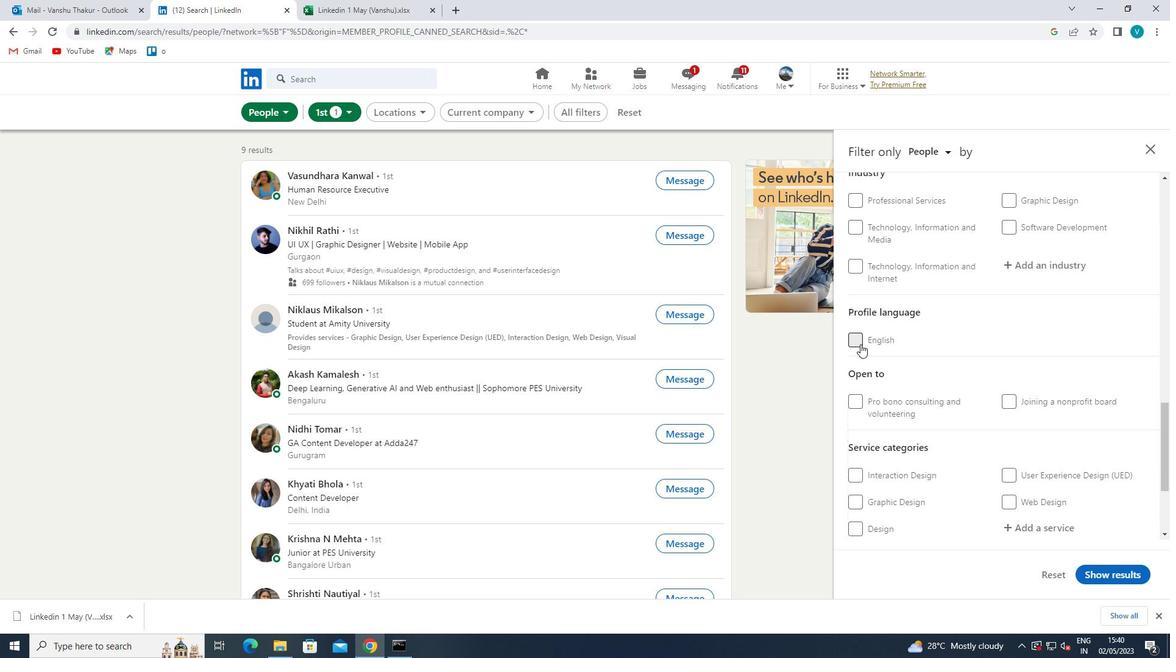 
Action: Mouse scrolled (949, 343) with delta (0, 0)
Screenshot: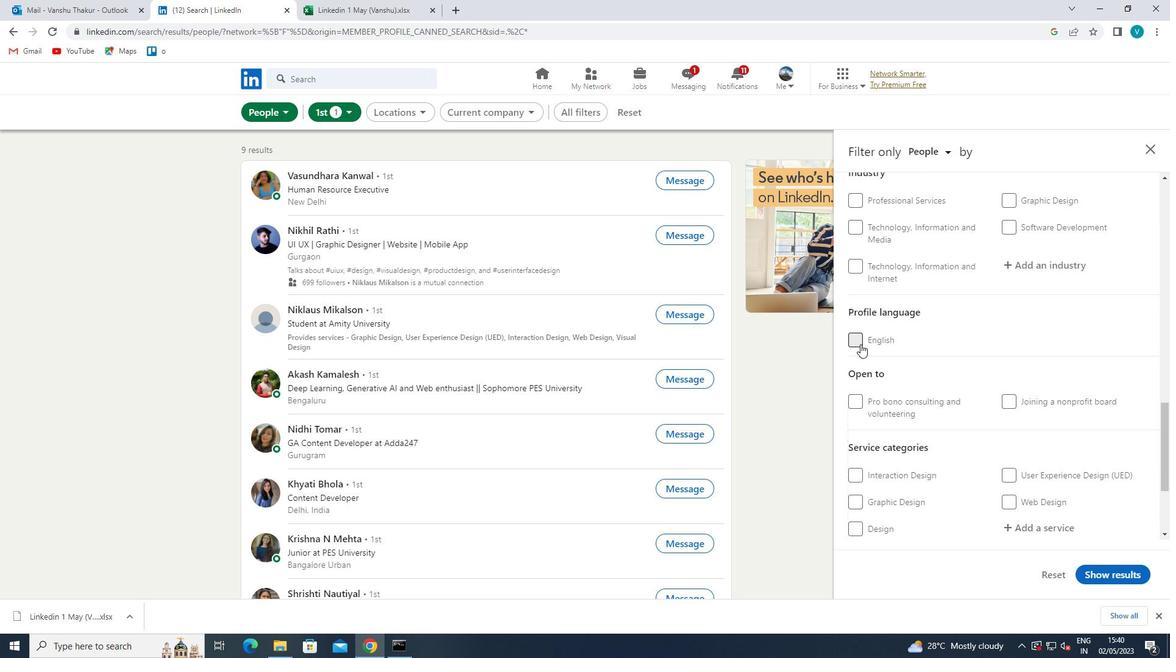
Action: Mouse moved to (967, 347)
Screenshot: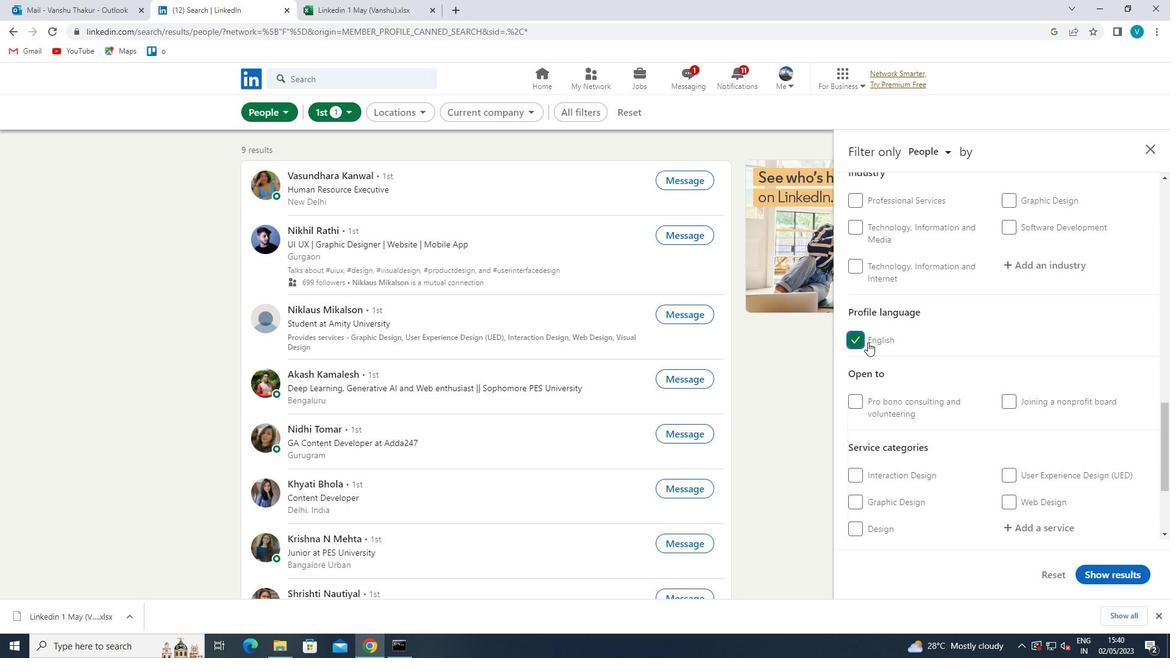 
Action: Mouse scrolled (967, 348) with delta (0, 0)
Screenshot: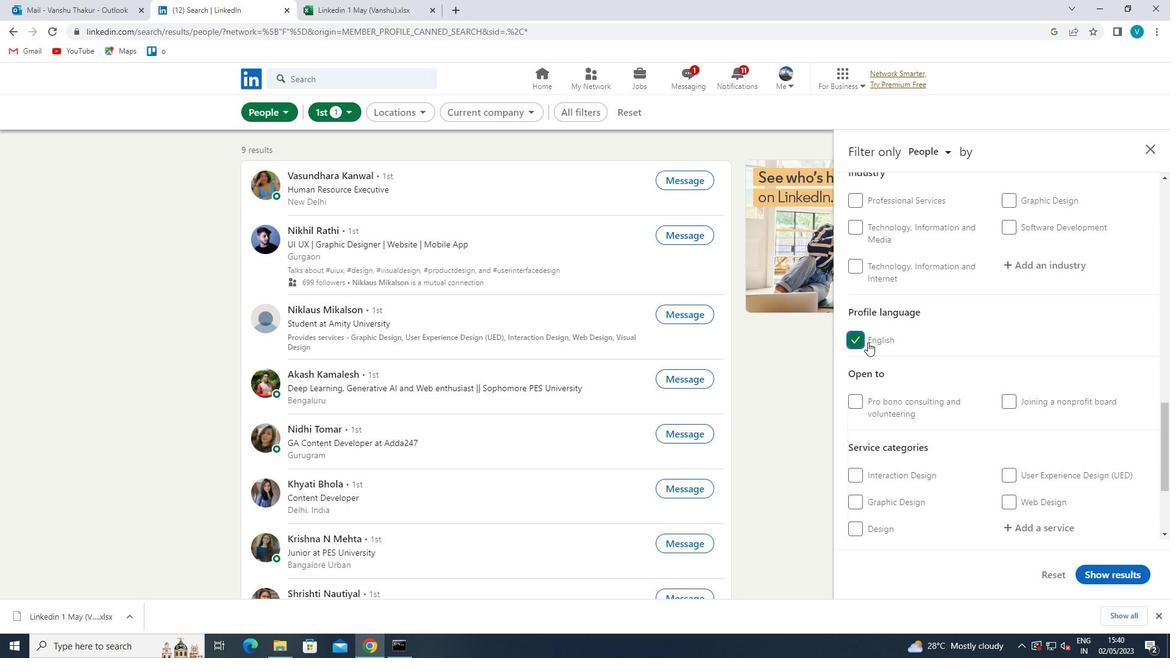 
Action: Mouse moved to (970, 348)
Screenshot: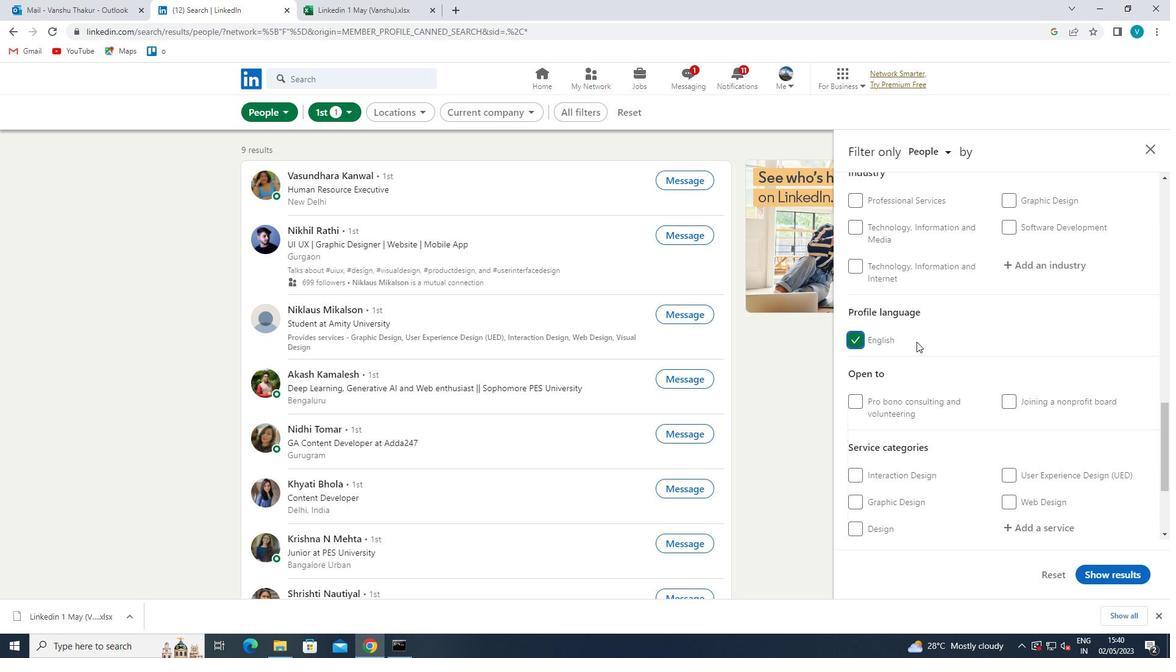 
Action: Mouse scrolled (970, 348) with delta (0, 0)
Screenshot: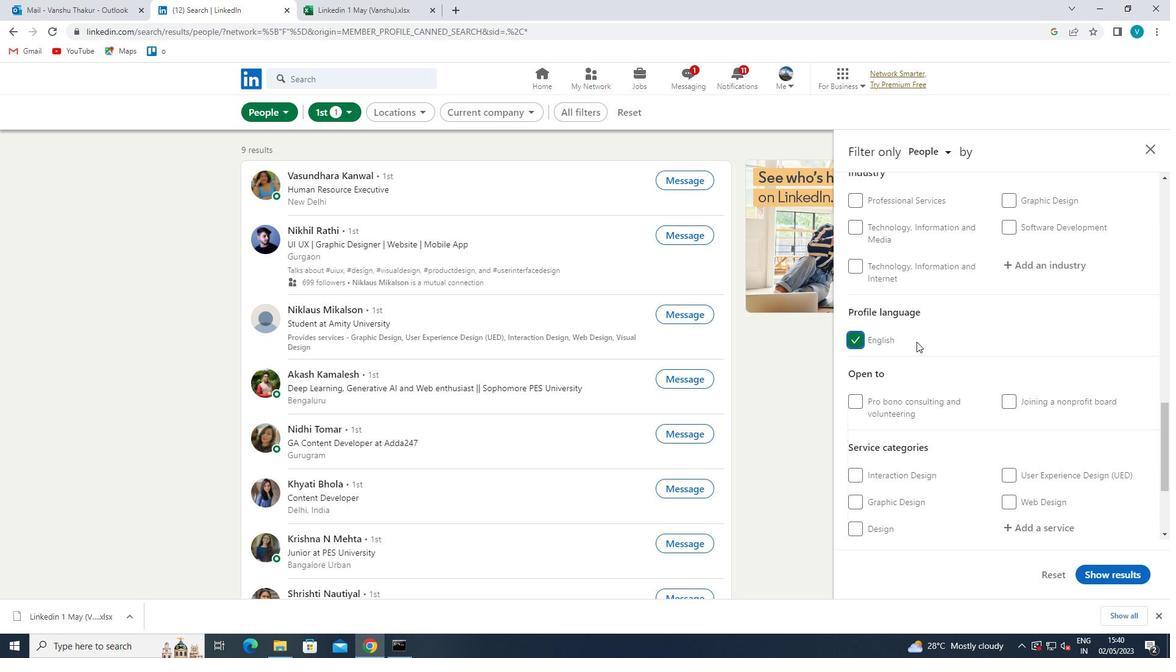 
Action: Mouse moved to (974, 348)
Screenshot: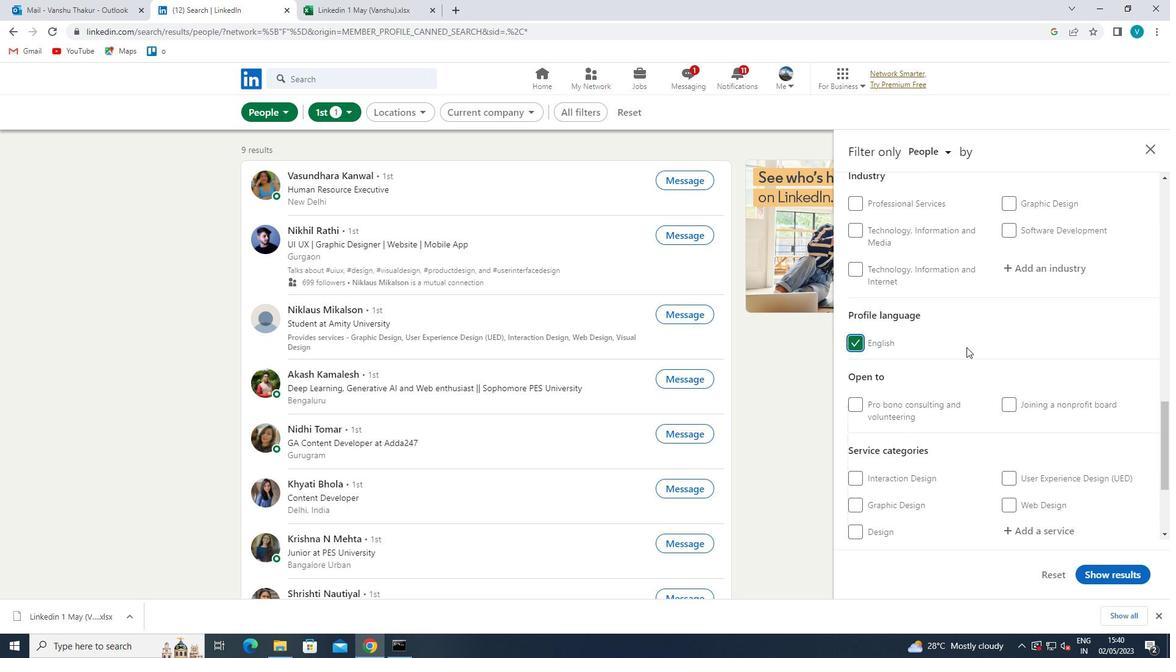 
Action: Mouse scrolled (974, 349) with delta (0, 0)
Screenshot: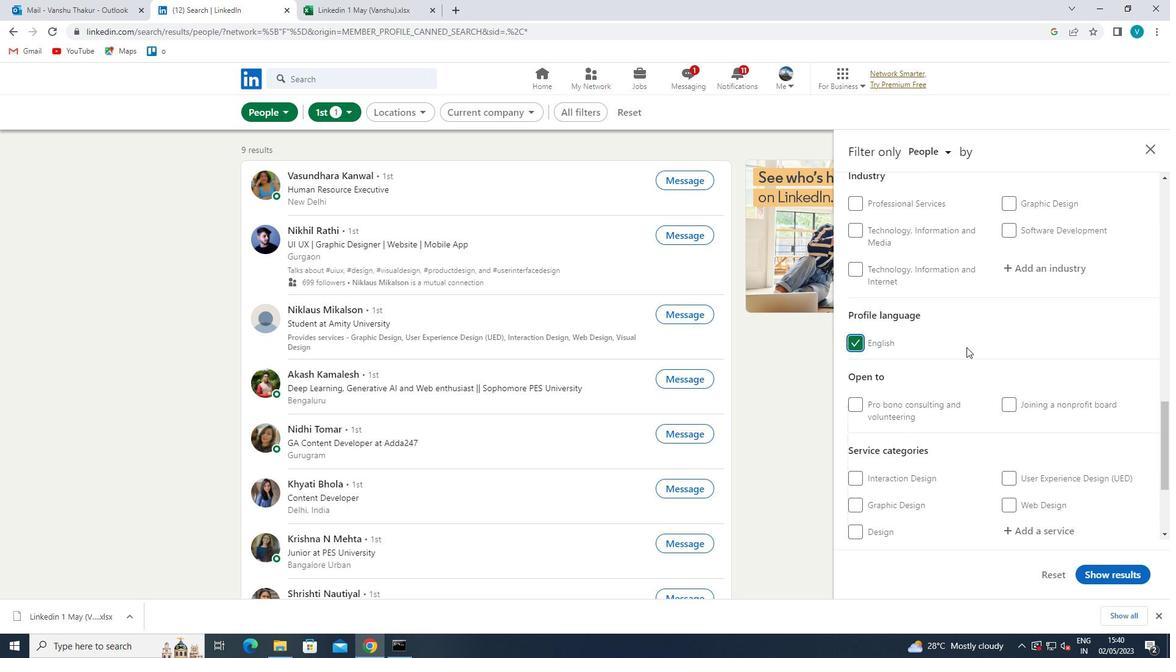 
Action: Mouse moved to (976, 350)
Screenshot: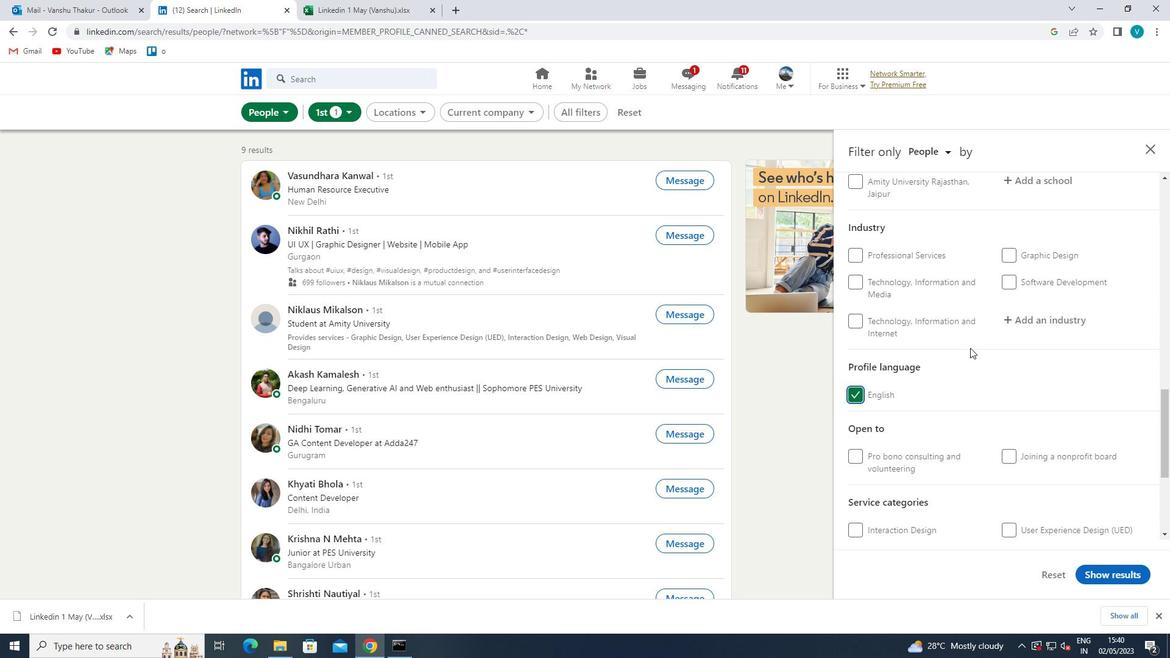 
Action: Mouse scrolled (976, 350) with delta (0, 0)
Screenshot: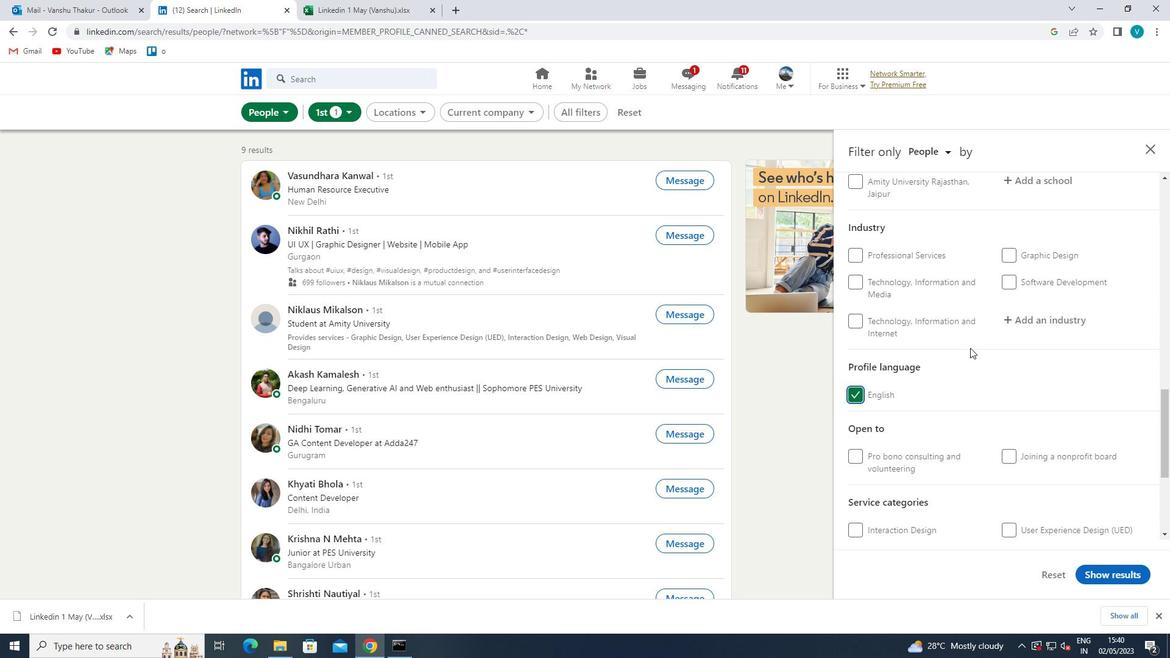 
Action: Mouse moved to (979, 351)
Screenshot: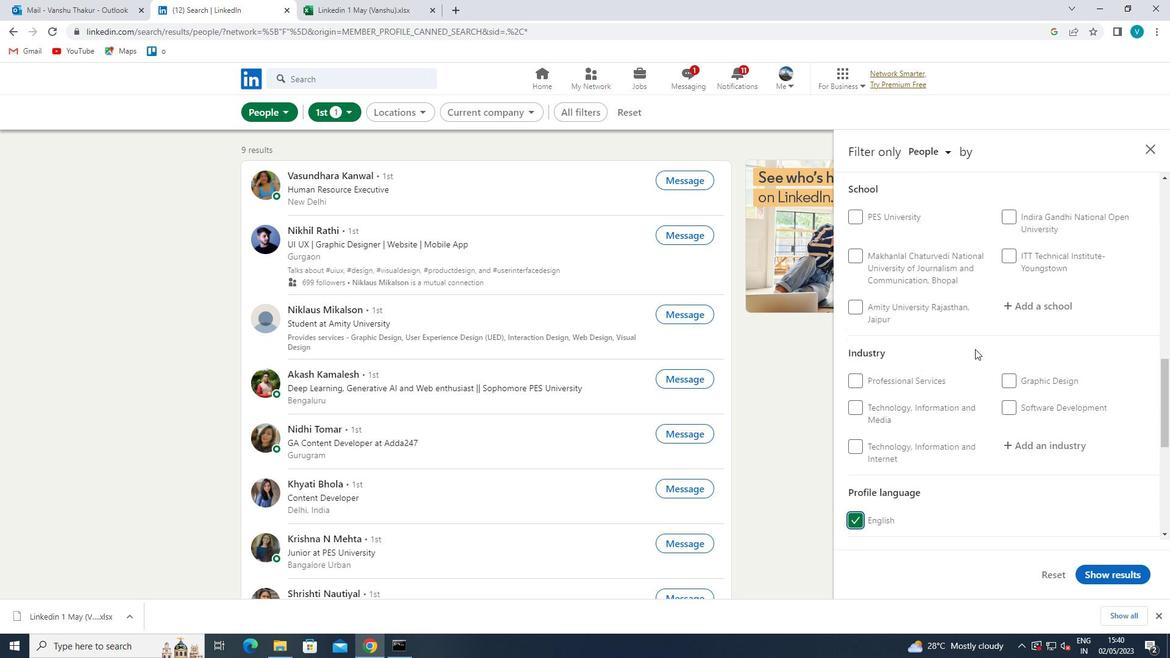 
Action: Mouse scrolled (979, 352) with delta (0, 0)
Screenshot: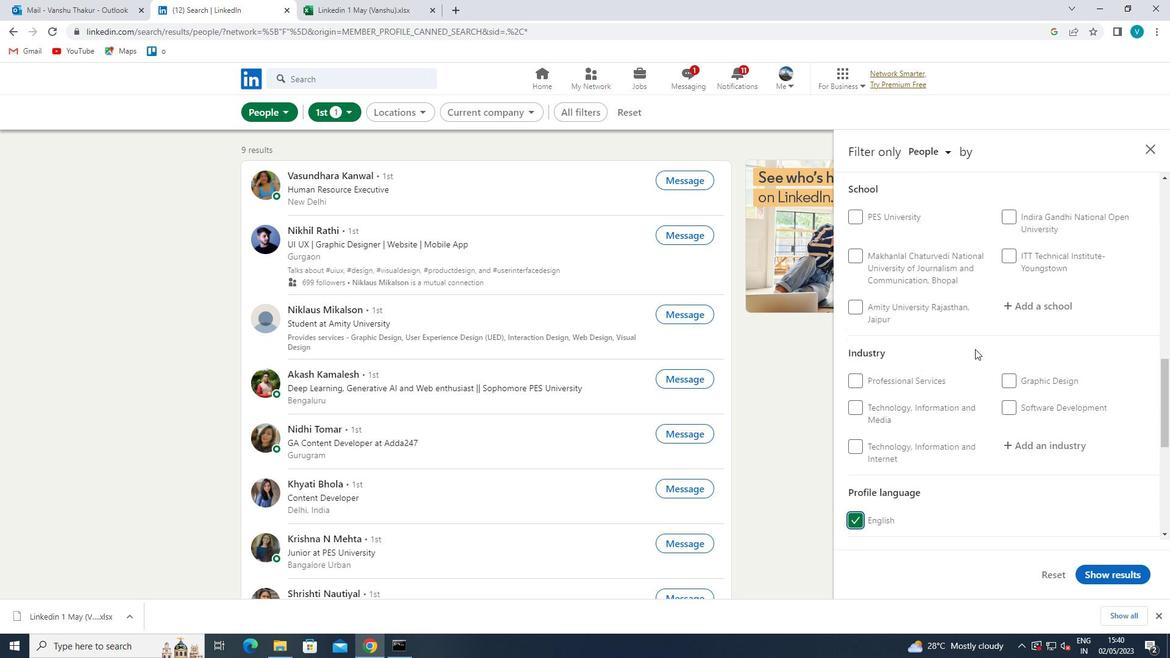
Action: Mouse moved to (980, 352)
Screenshot: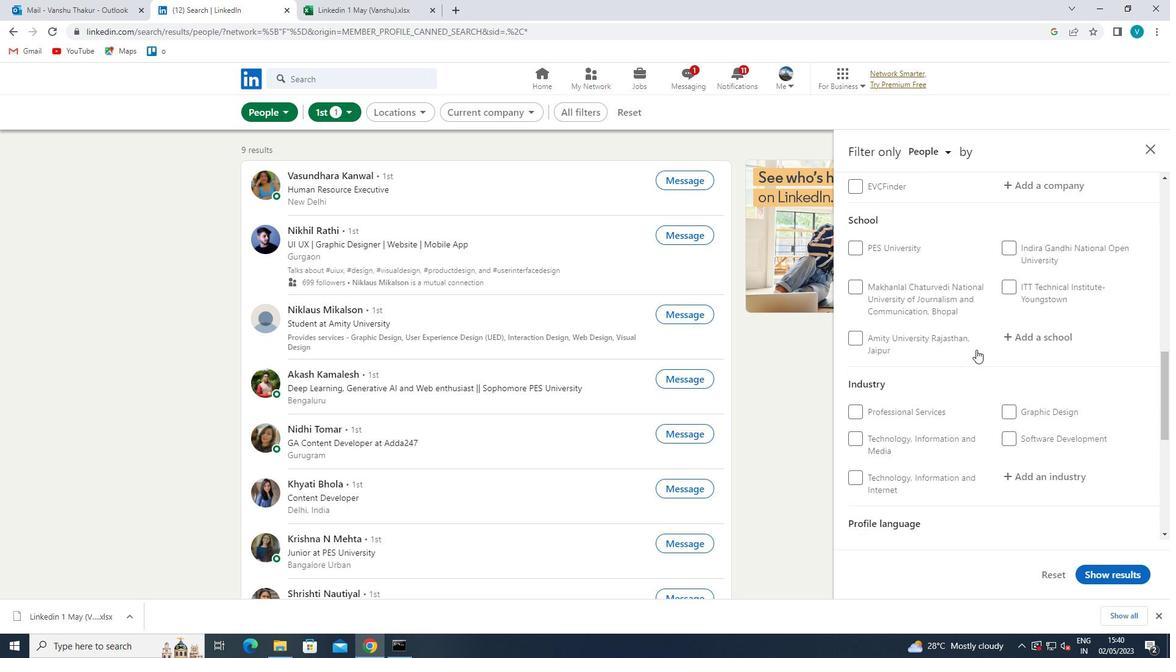
Action: Mouse scrolled (980, 353) with delta (0, 0)
Screenshot: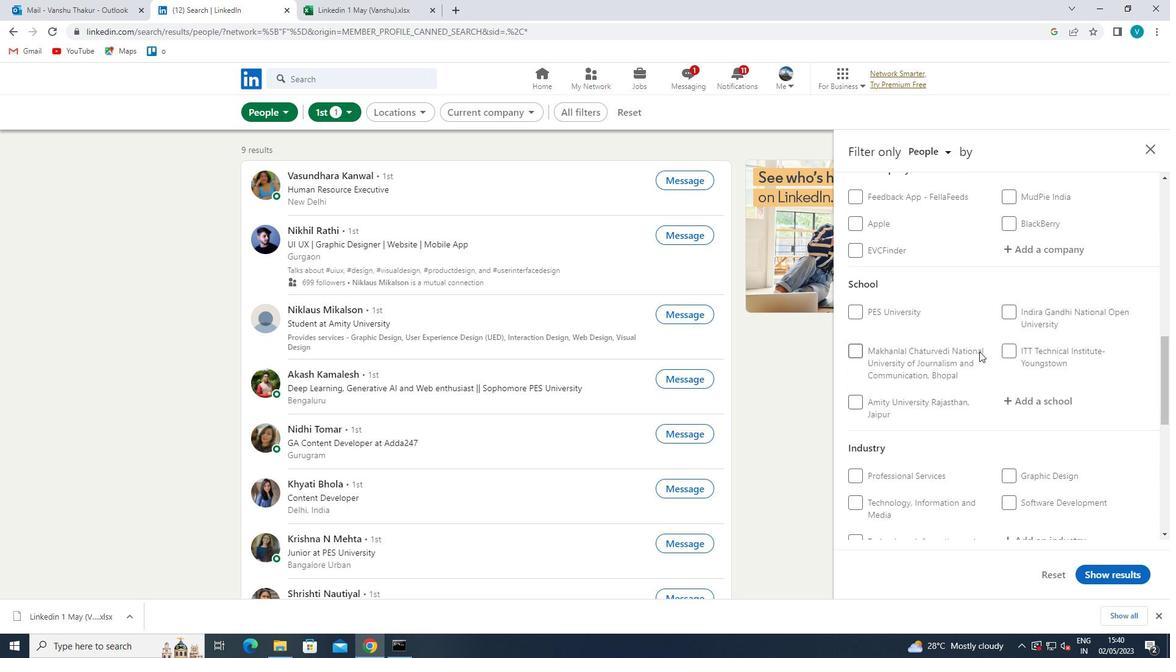 
Action: Mouse scrolled (980, 353) with delta (0, 0)
Screenshot: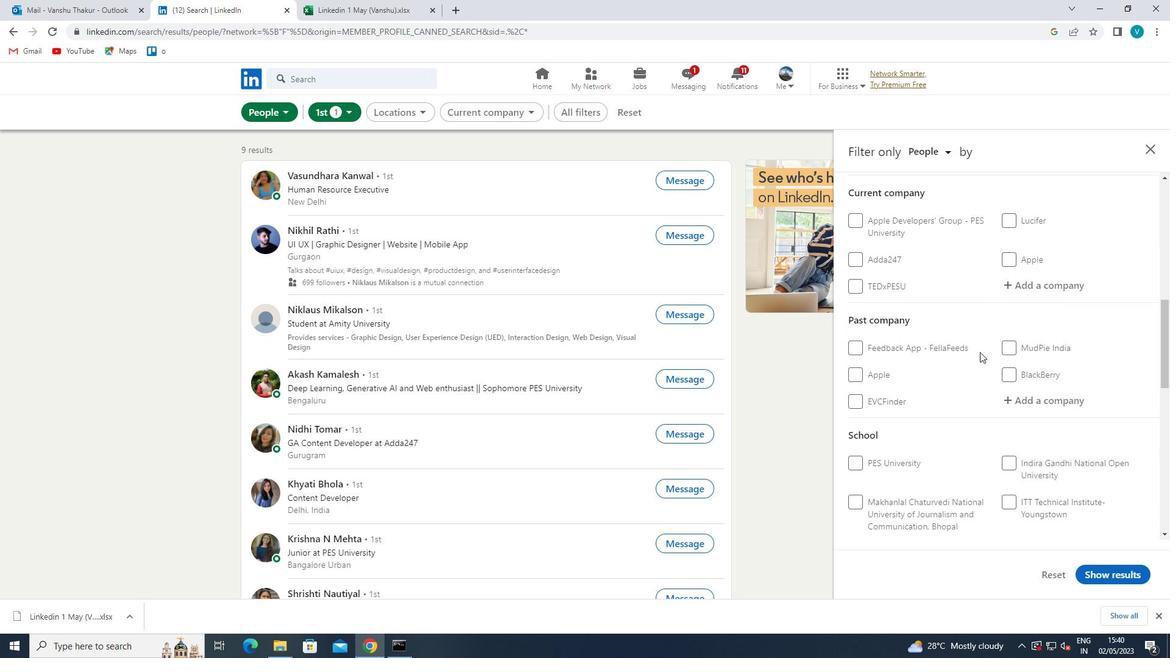 
Action: Mouse moved to (1050, 337)
Screenshot: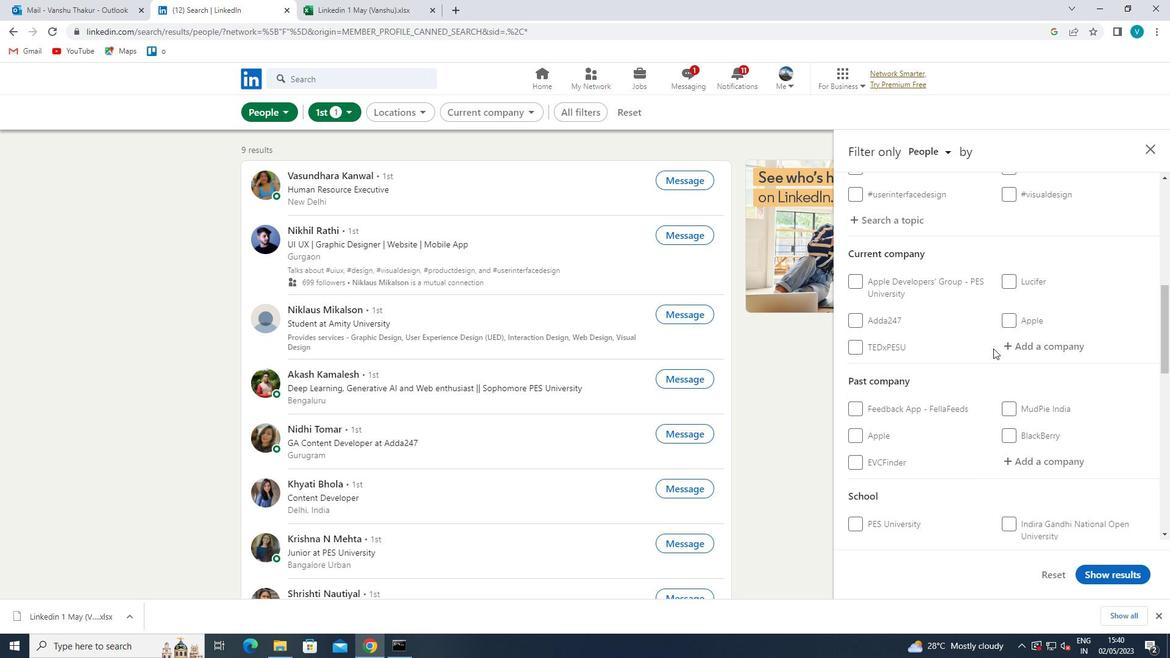 
Action: Mouse pressed left at (1050, 337)
Screenshot: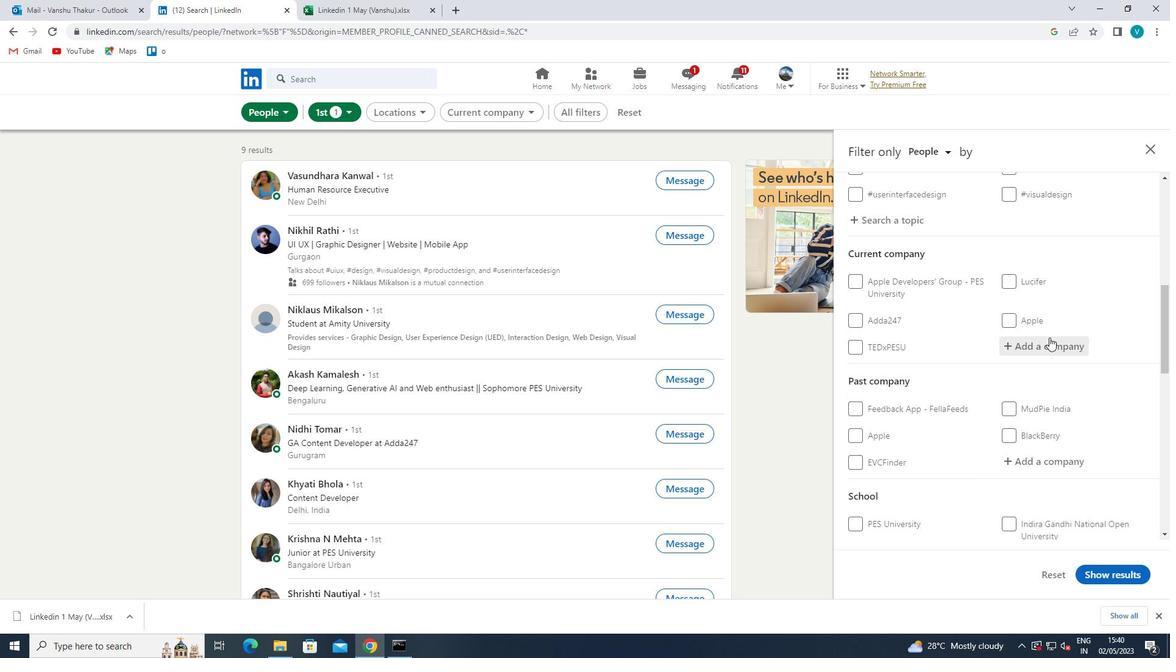 
Action: Mouse moved to (978, 295)
Screenshot: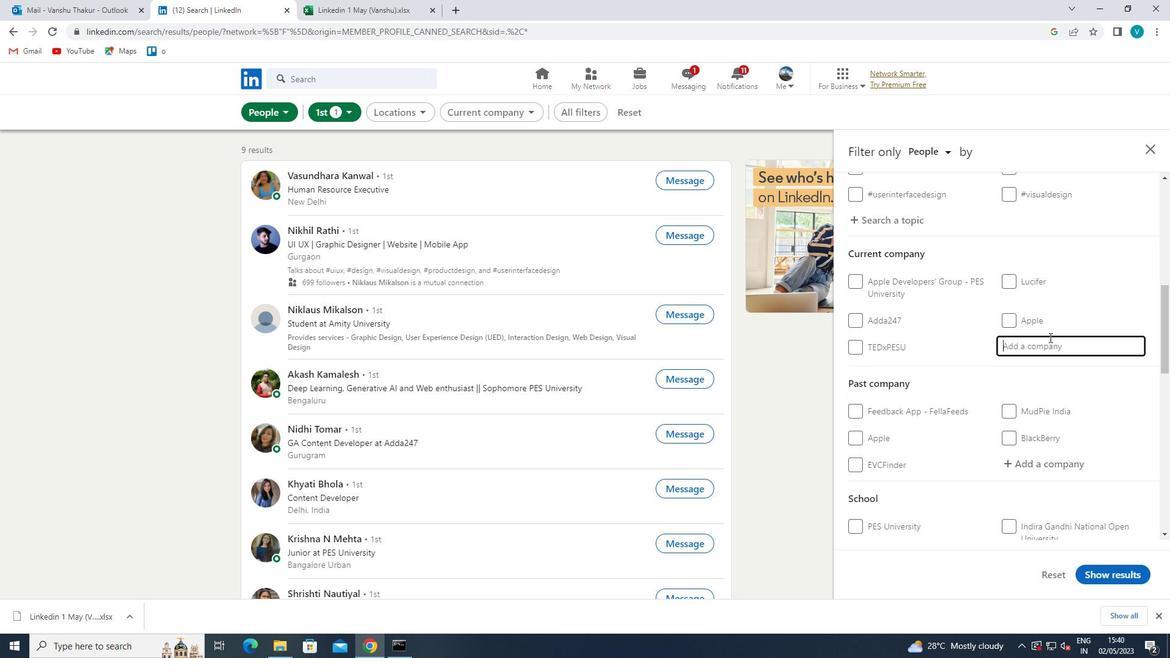 
Action: Key pressed <Key.shift>
Screenshot: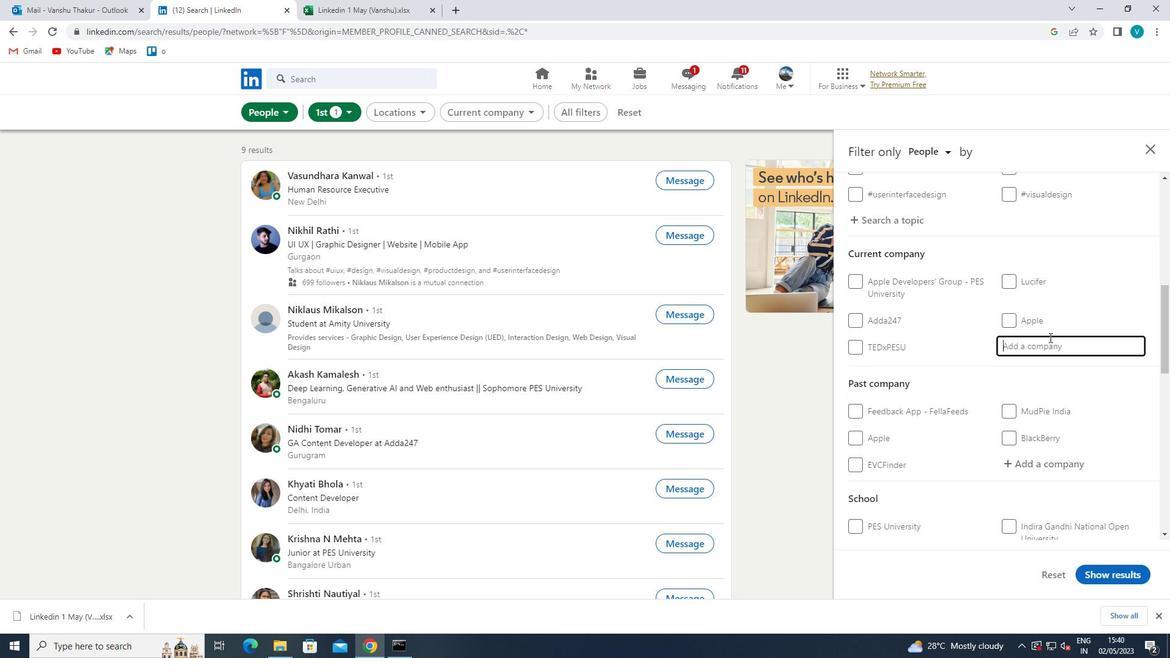 
Action: Mouse moved to (978, 295)
Screenshot: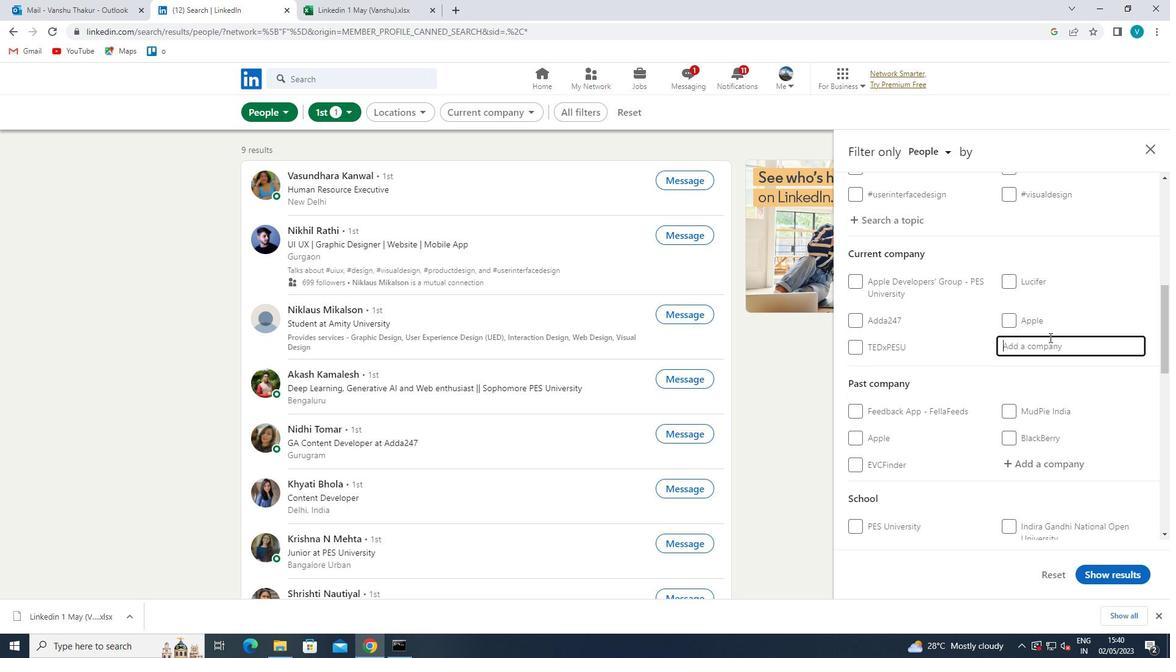 
Action: Key pressed LEMON<Key.space><Key.shift>TREE
Screenshot: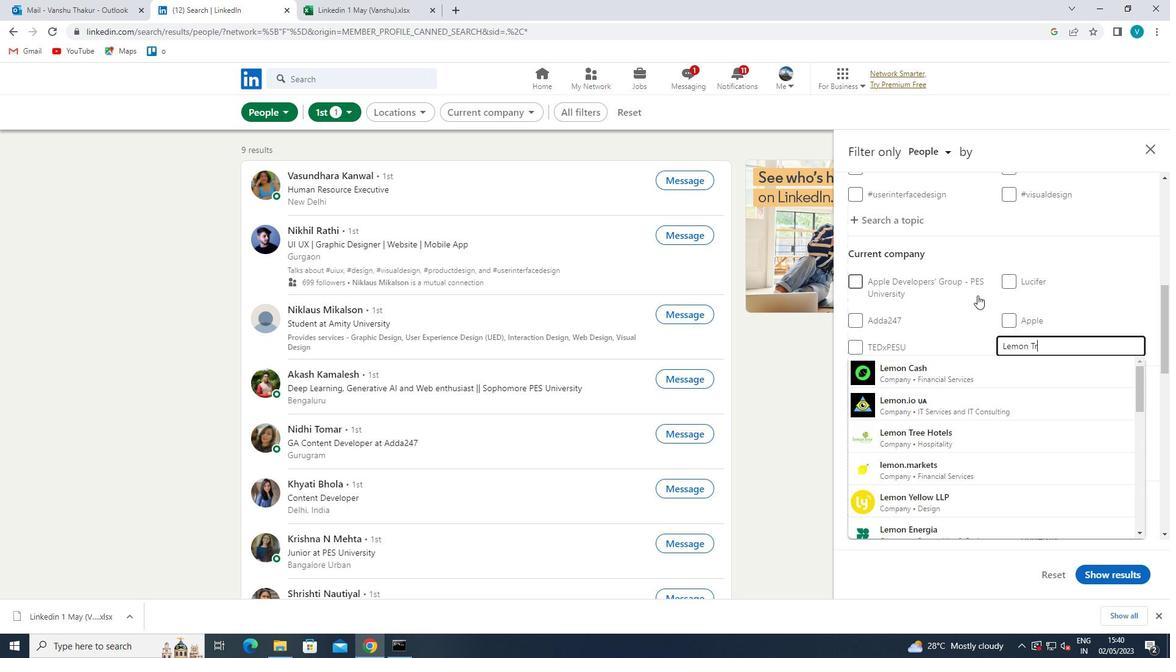 
Action: Mouse moved to (965, 367)
Screenshot: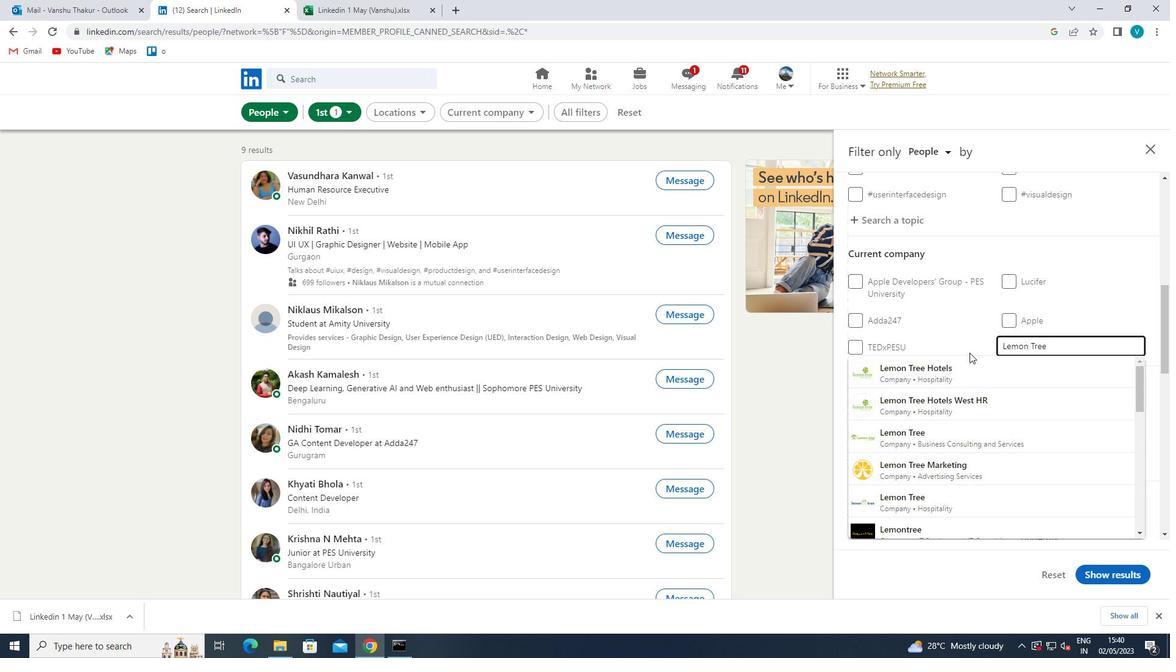 
Action: Mouse pressed left at (965, 367)
Screenshot: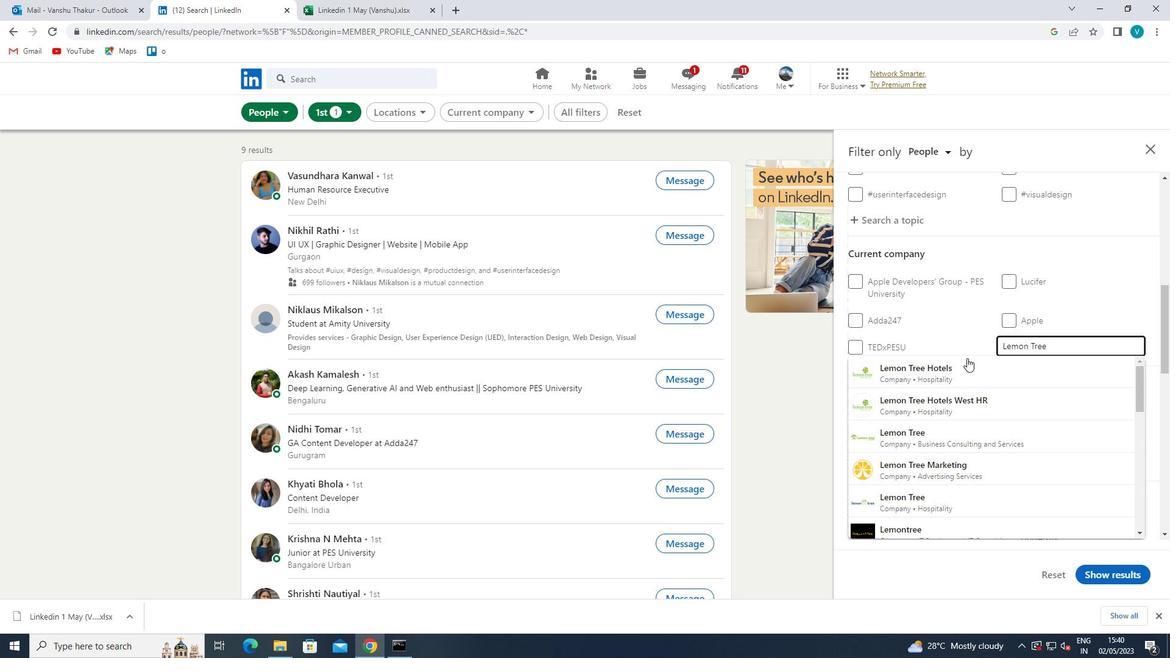 
Action: Mouse scrolled (965, 366) with delta (0, 0)
Screenshot: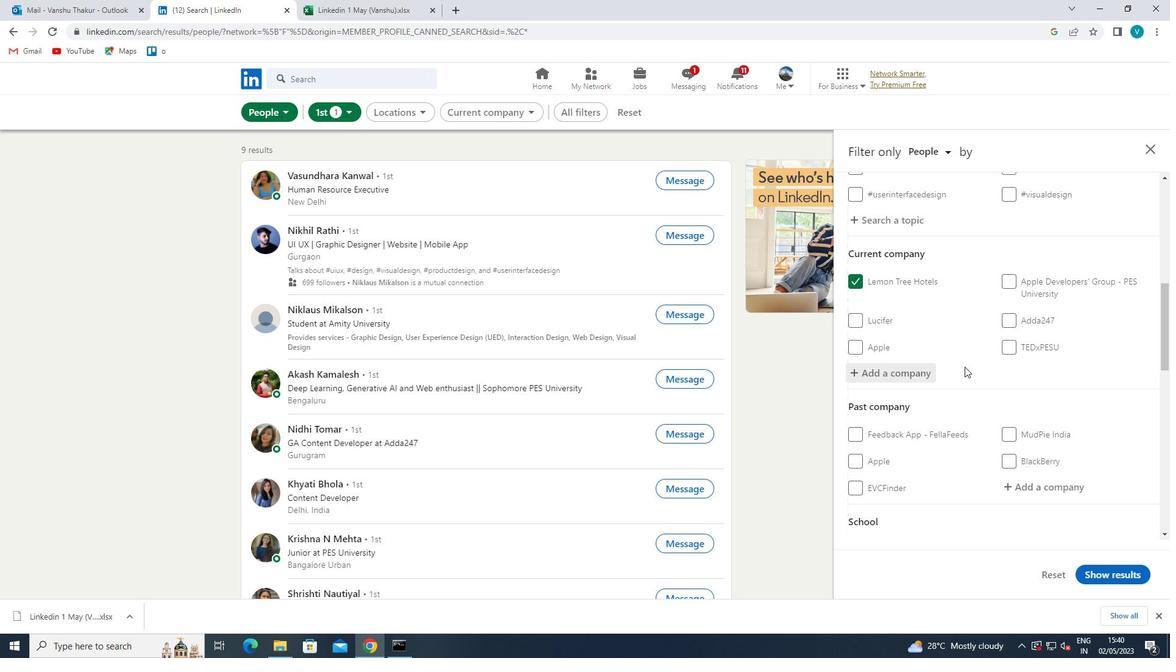 
Action: Mouse scrolled (965, 366) with delta (0, 0)
Screenshot: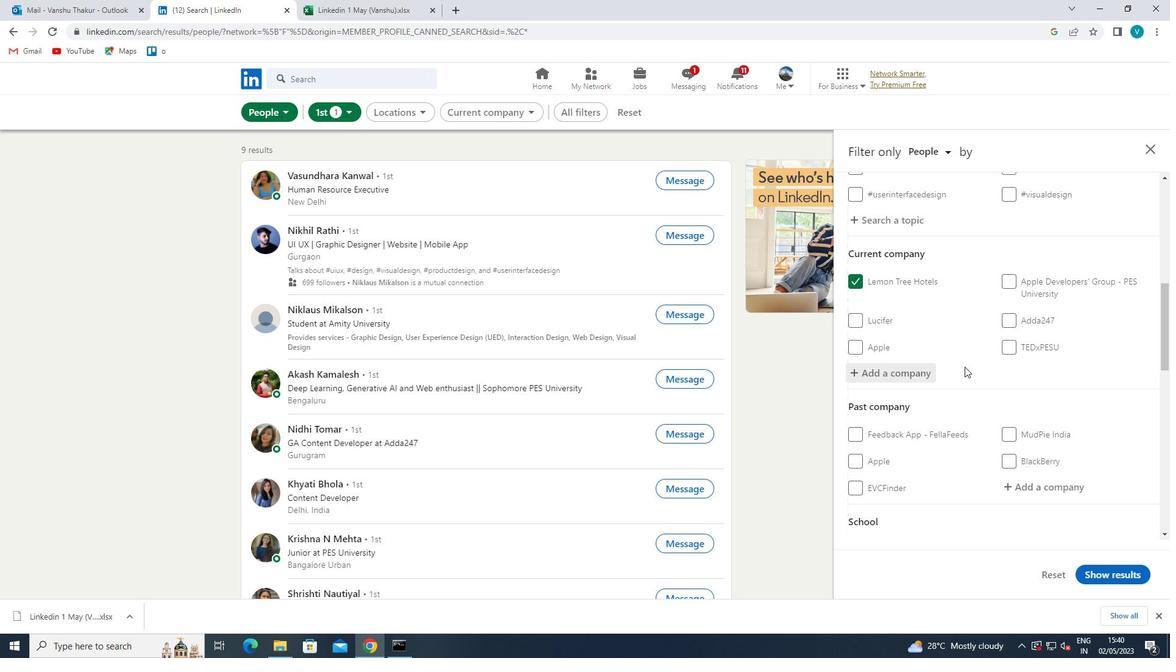 
Action: Mouse scrolled (965, 366) with delta (0, 0)
Screenshot: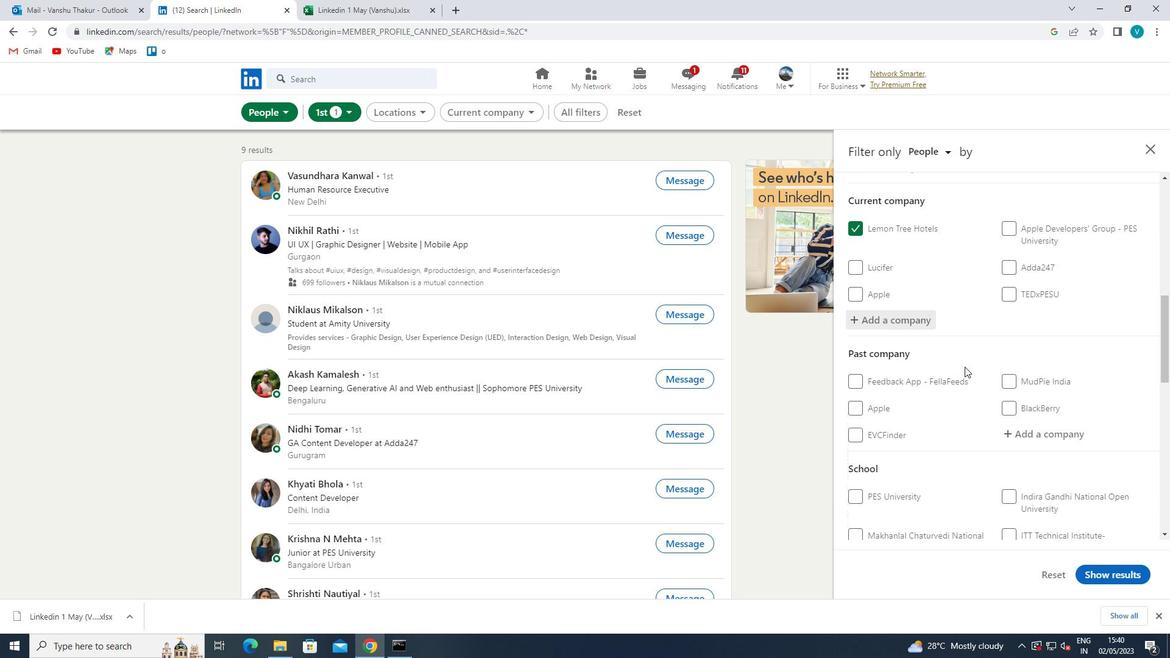 
Action: Mouse scrolled (965, 366) with delta (0, 0)
Screenshot: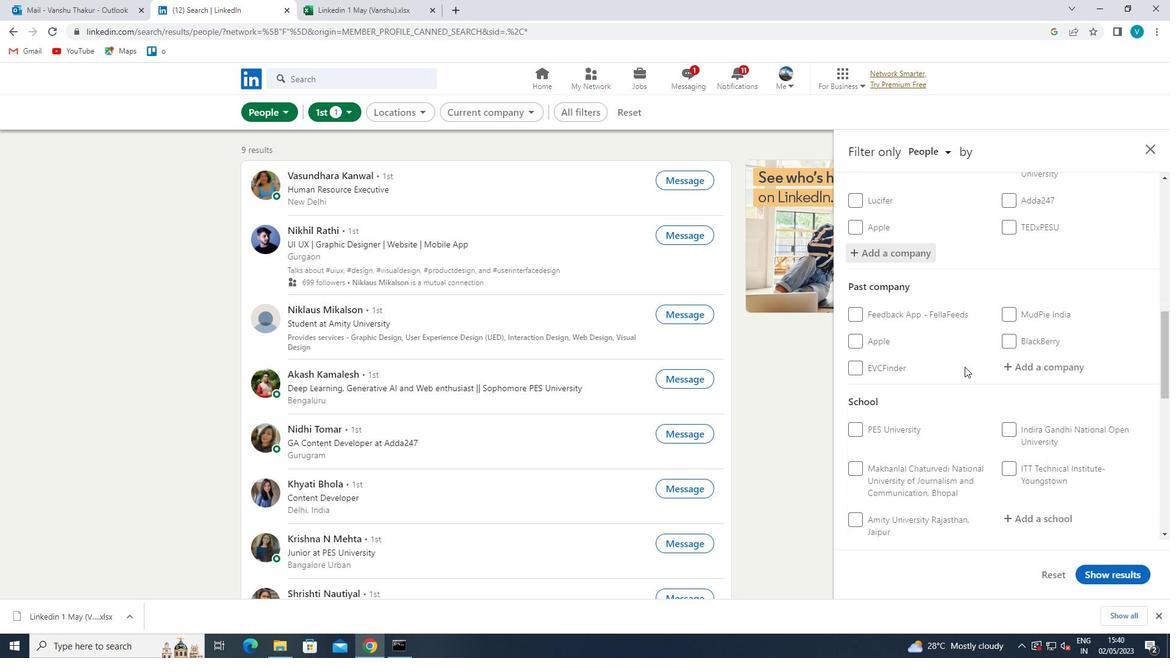 
Action: Mouse moved to (1009, 390)
Screenshot: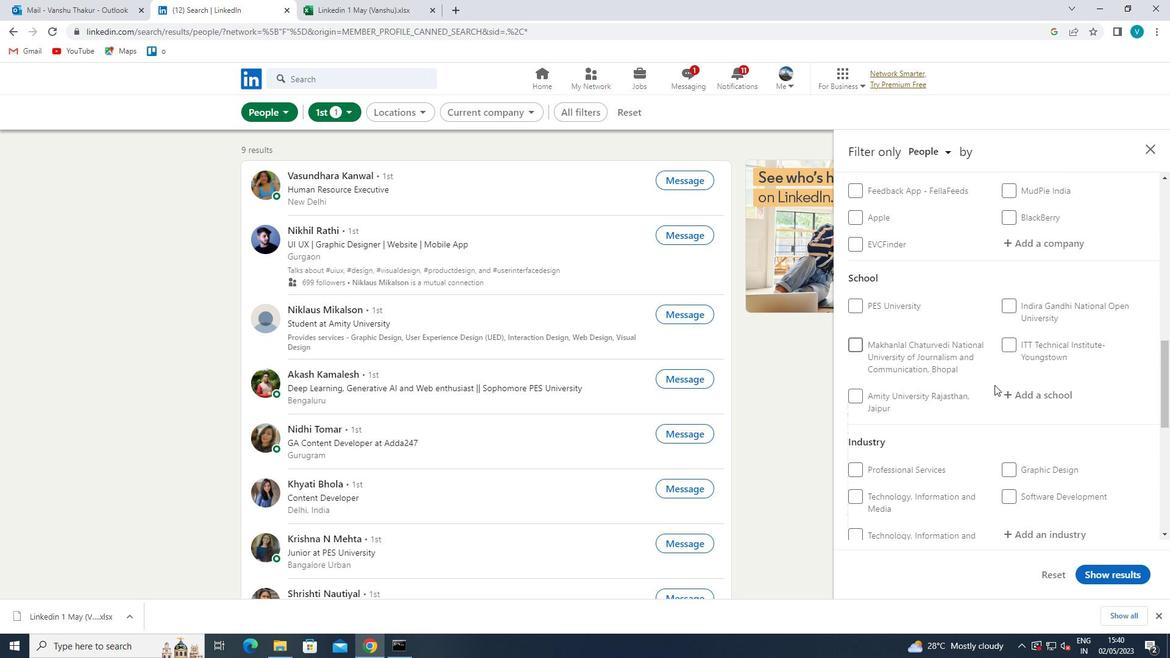 
Action: Mouse pressed left at (1009, 390)
Screenshot: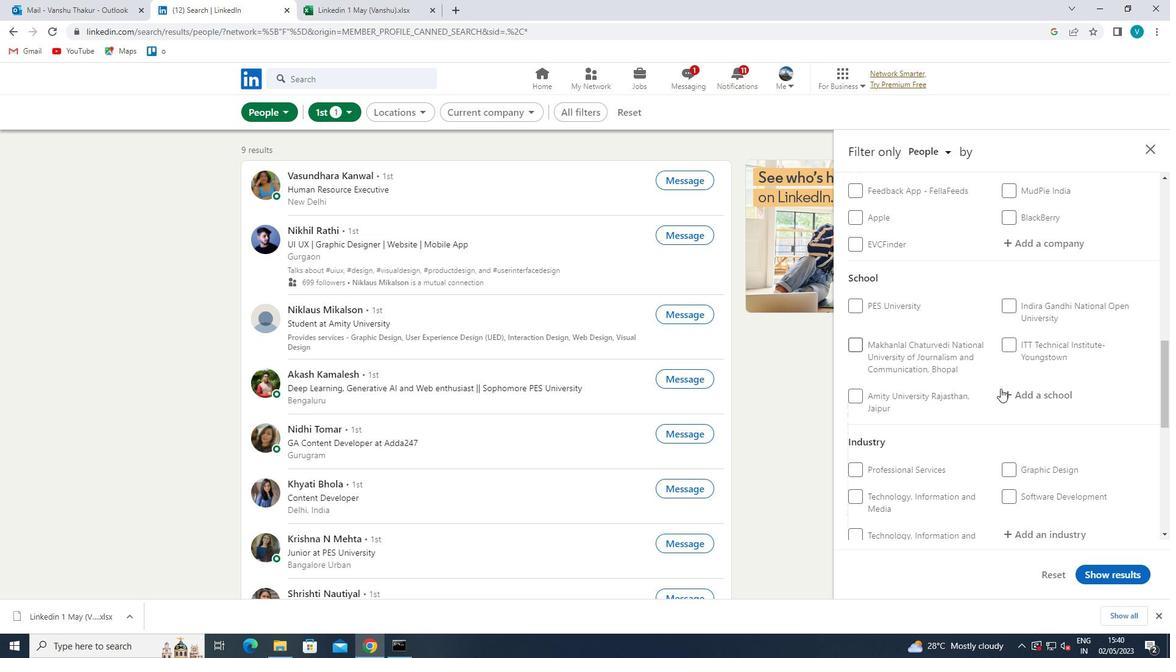 
Action: Mouse moved to (1028, 385)
Screenshot: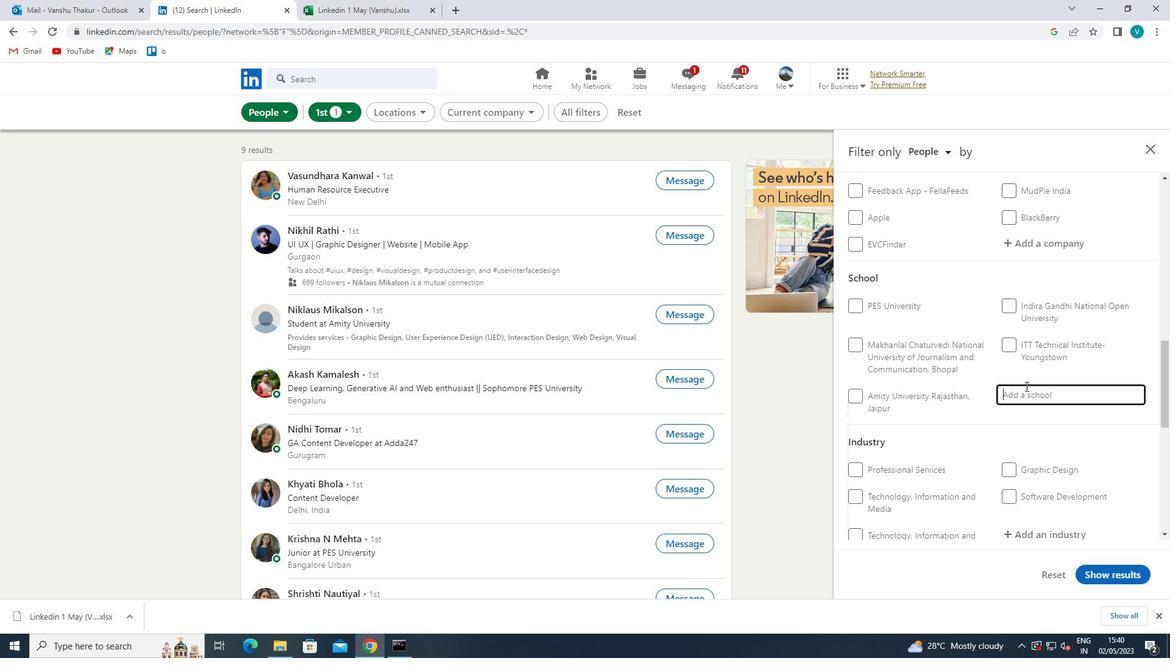 
Action: Key pressed <Key.shift>S
Screenshot: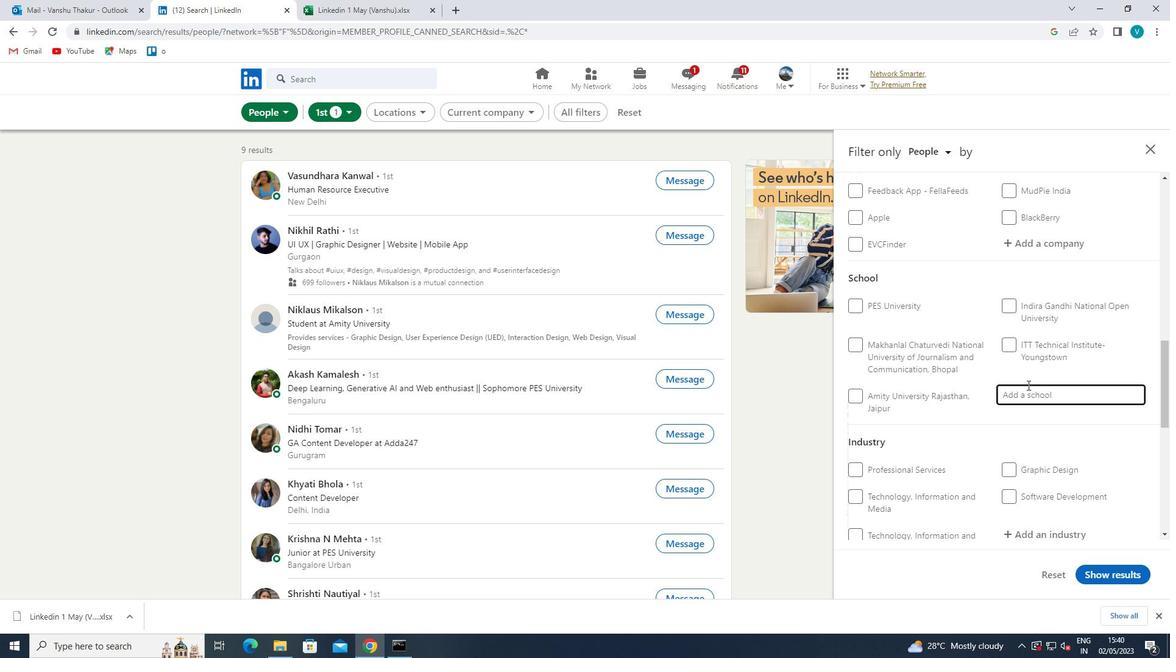 
Action: Mouse moved to (1027, 385)
Screenshot: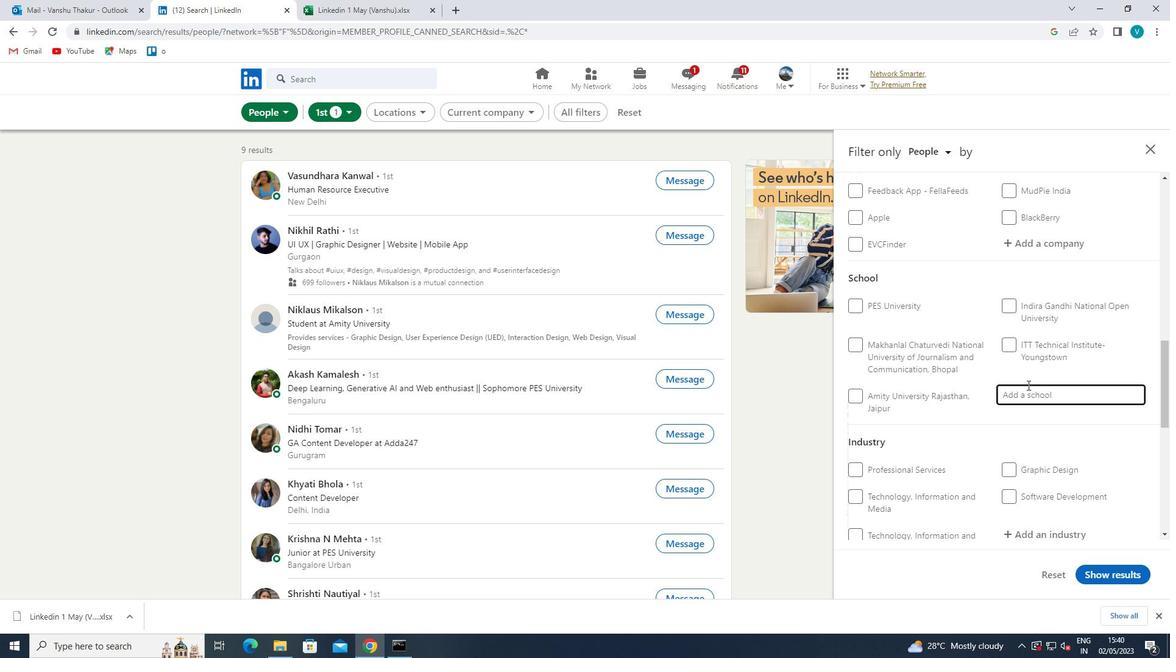 
Action: Key pressed O<Key.backspace>IKKIM<Key.space>
Screenshot: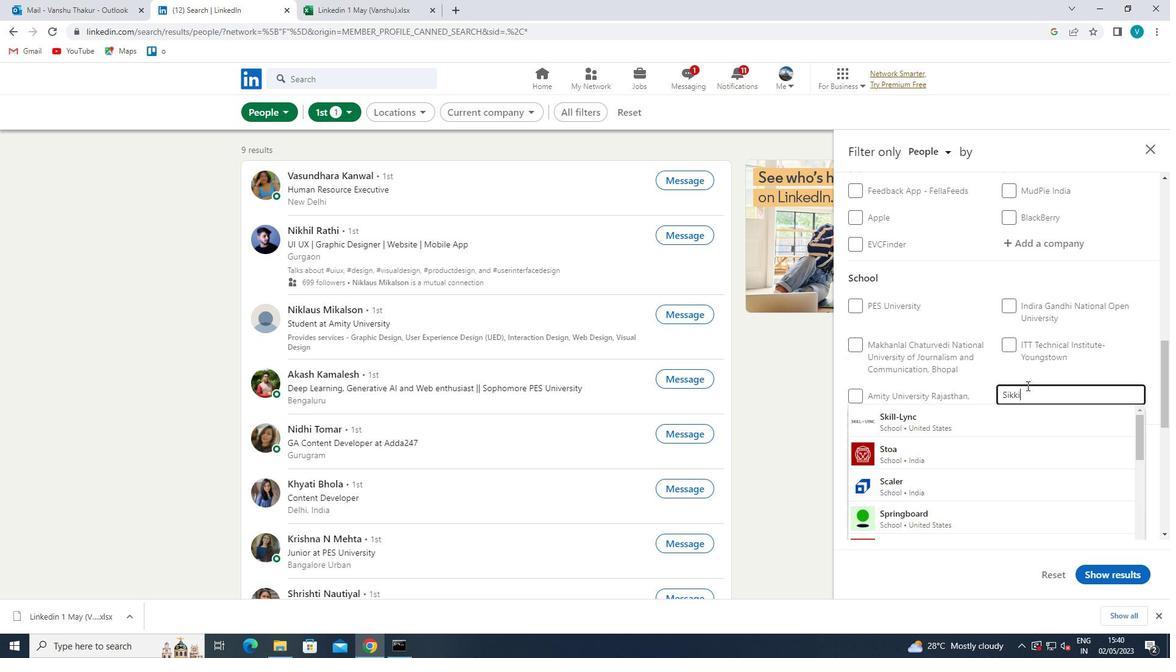 
Action: Mouse moved to (1032, 381)
Screenshot: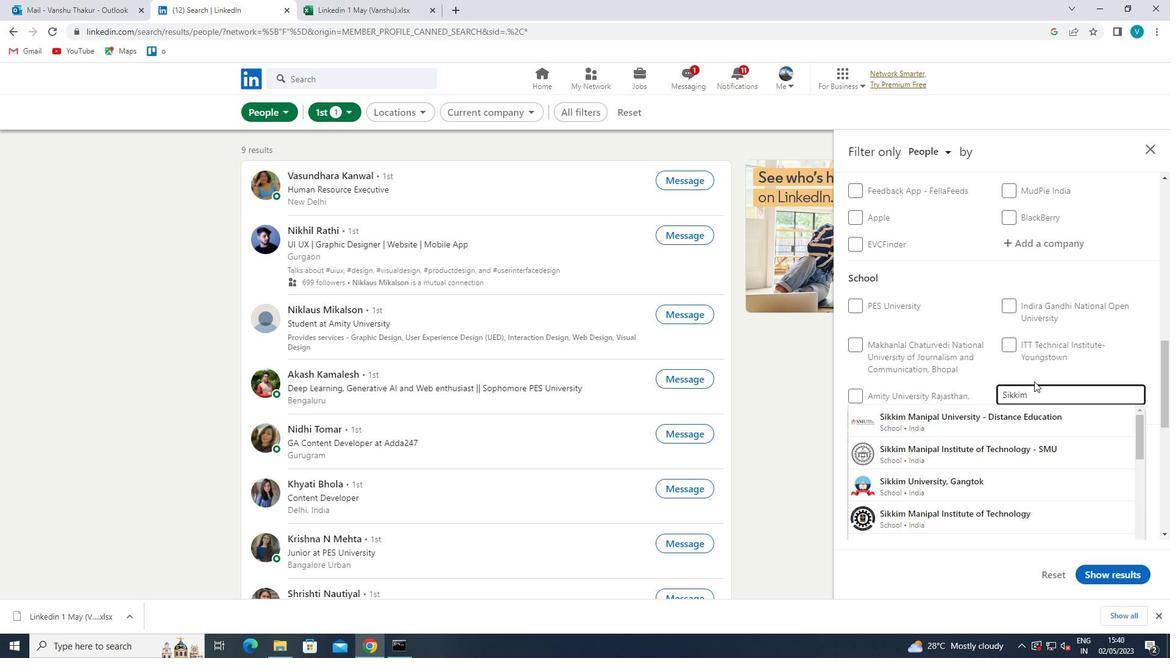 
Action: Key pressed <Key.shift><Key.shift><Key.shift><Key.shift><Key.shift>UNI
Screenshot: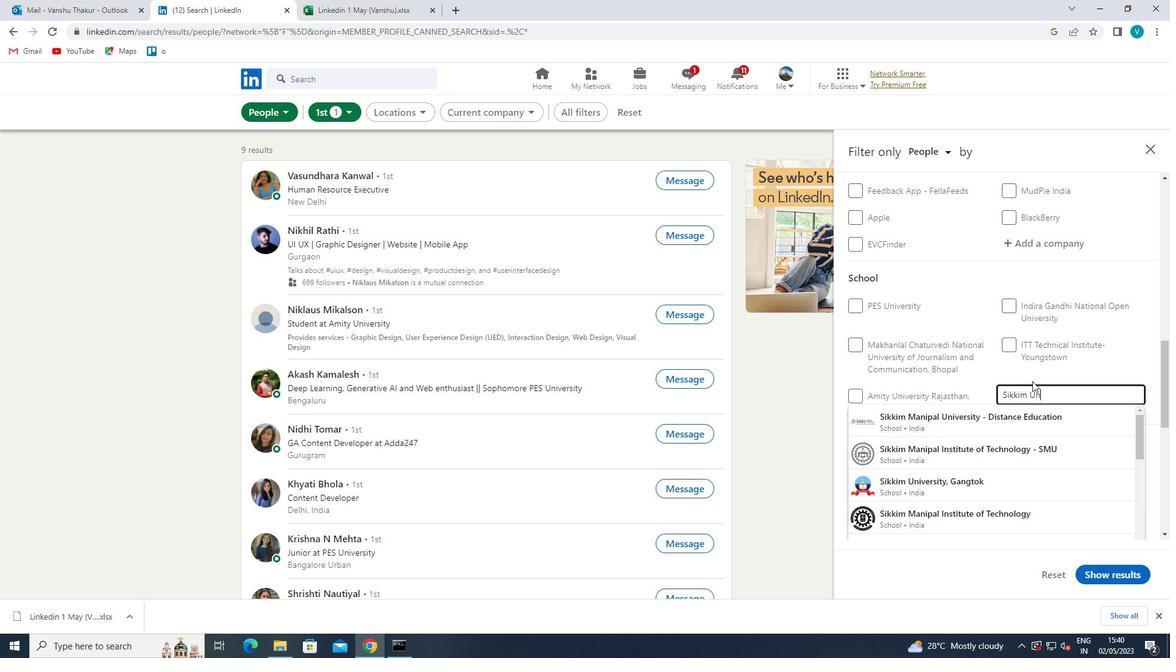 
Action: Mouse moved to (1009, 406)
Screenshot: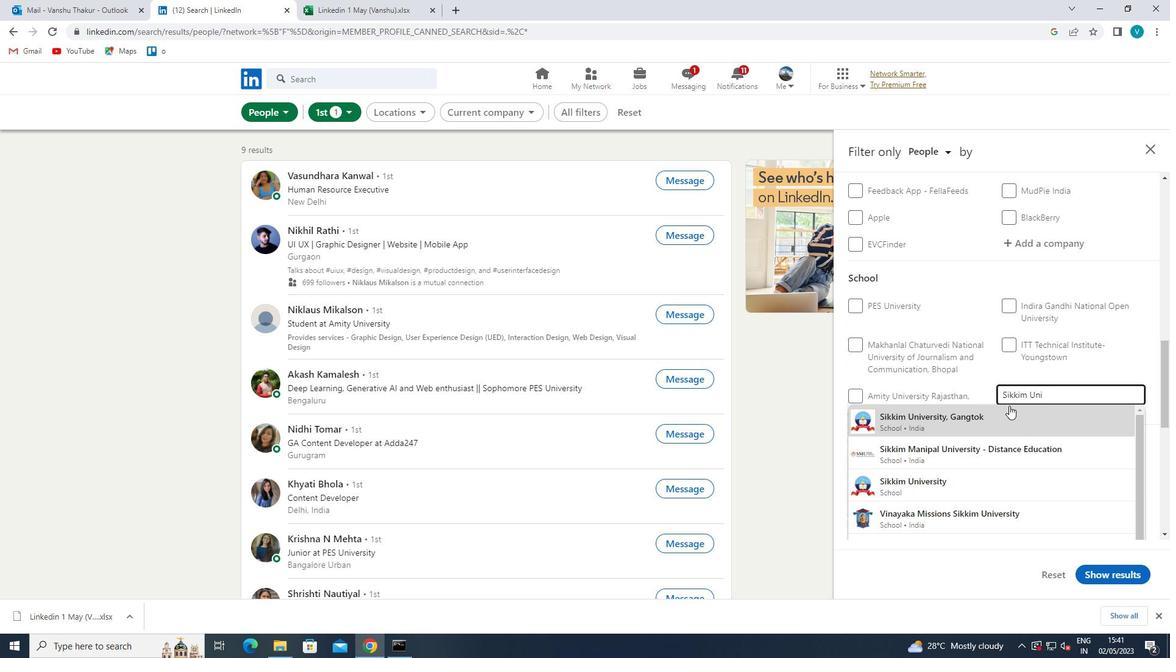 
Action: Mouse pressed left at (1009, 406)
Screenshot: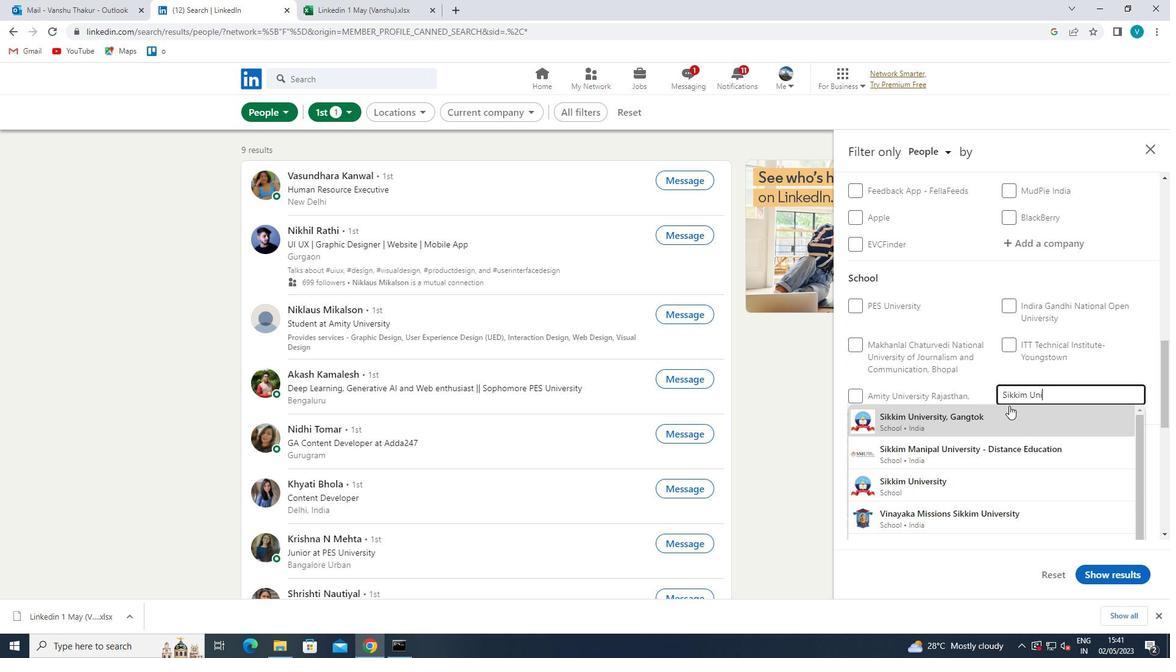 
Action: Mouse moved to (1015, 403)
Screenshot: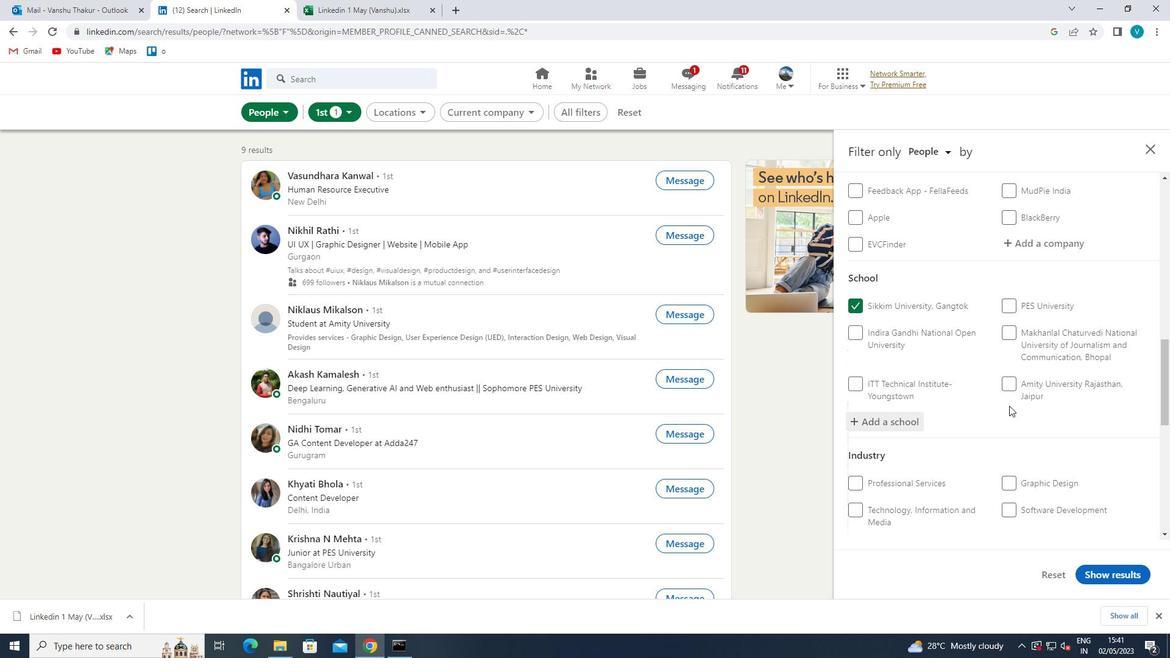 
Action: Mouse scrolled (1015, 402) with delta (0, 0)
Screenshot: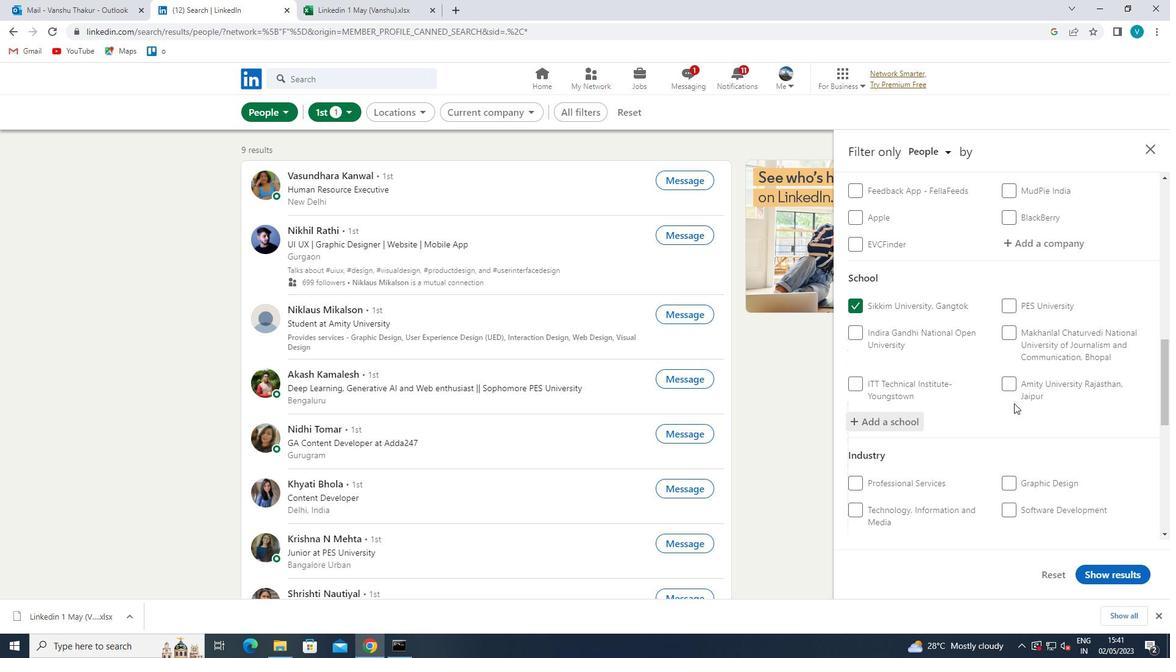 
Action: Mouse scrolled (1015, 402) with delta (0, 0)
Screenshot: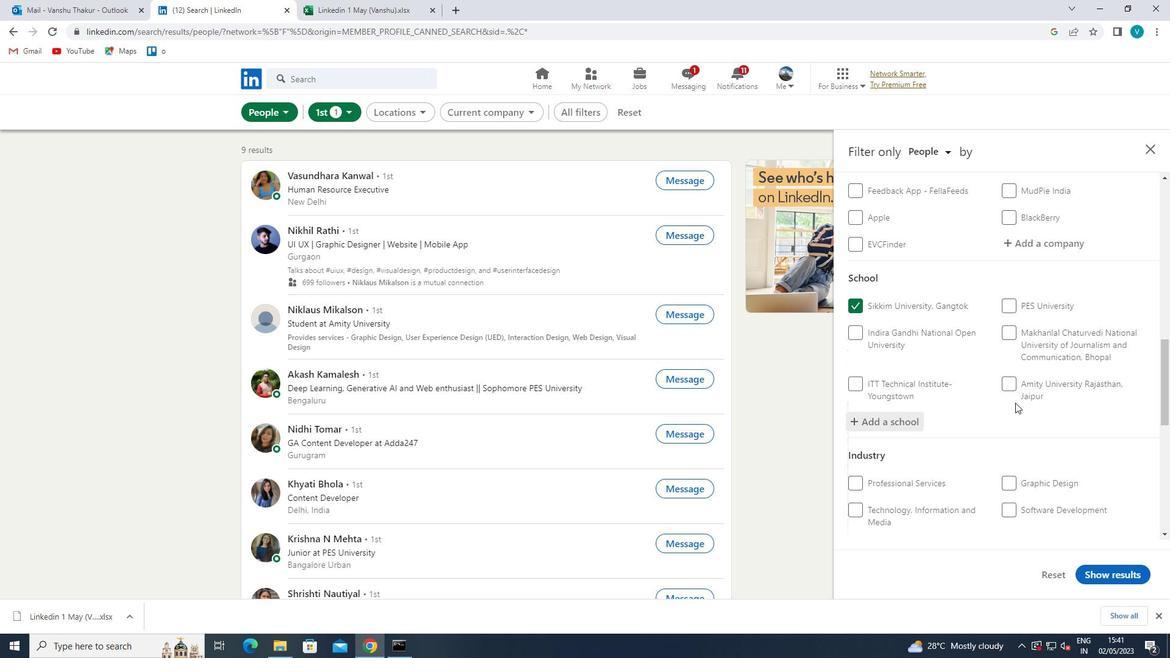 
Action: Mouse scrolled (1015, 402) with delta (0, 0)
Screenshot: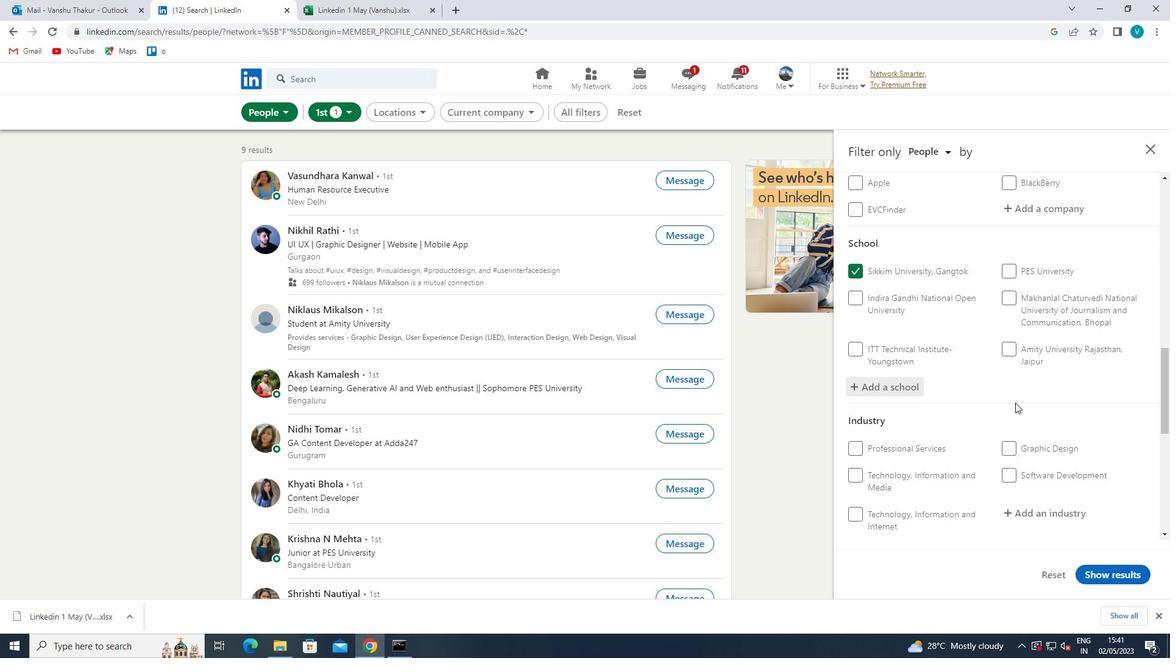 
Action: Mouse moved to (1042, 360)
Screenshot: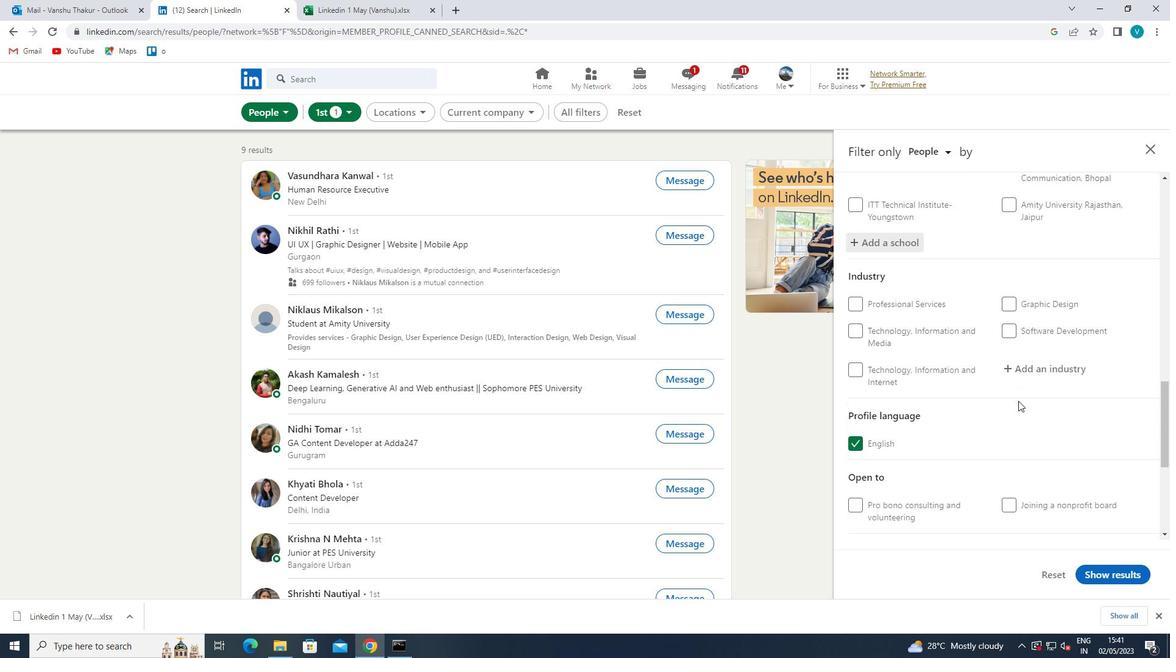 
Action: Mouse pressed left at (1042, 360)
Screenshot: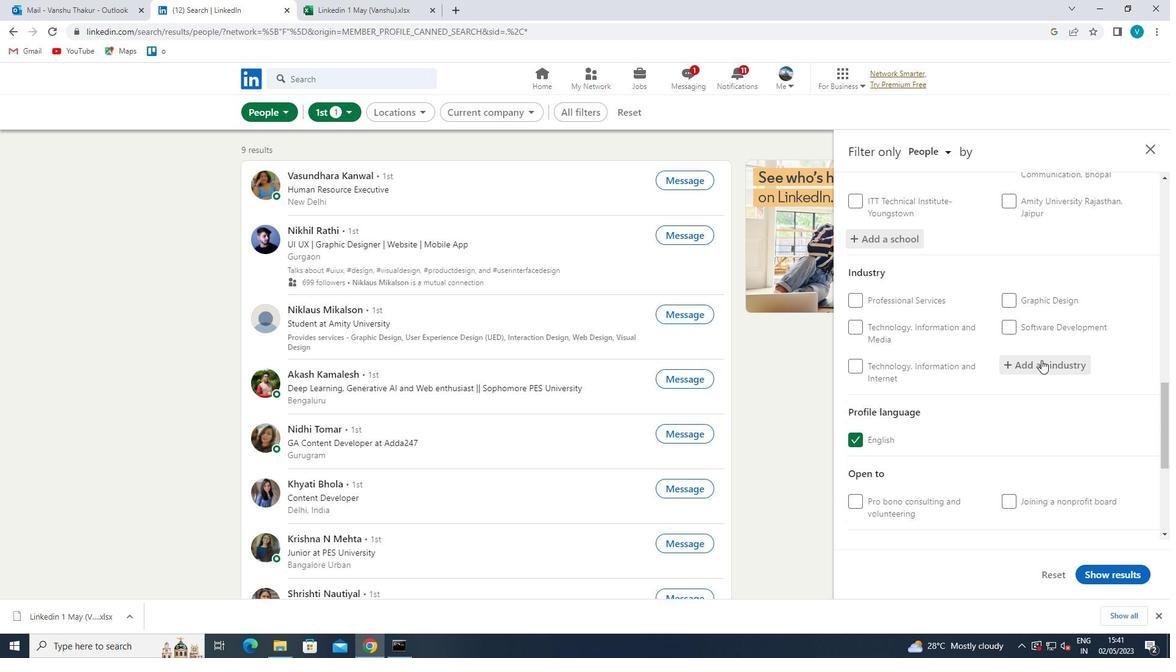 
Action: Mouse moved to (1037, 363)
Screenshot: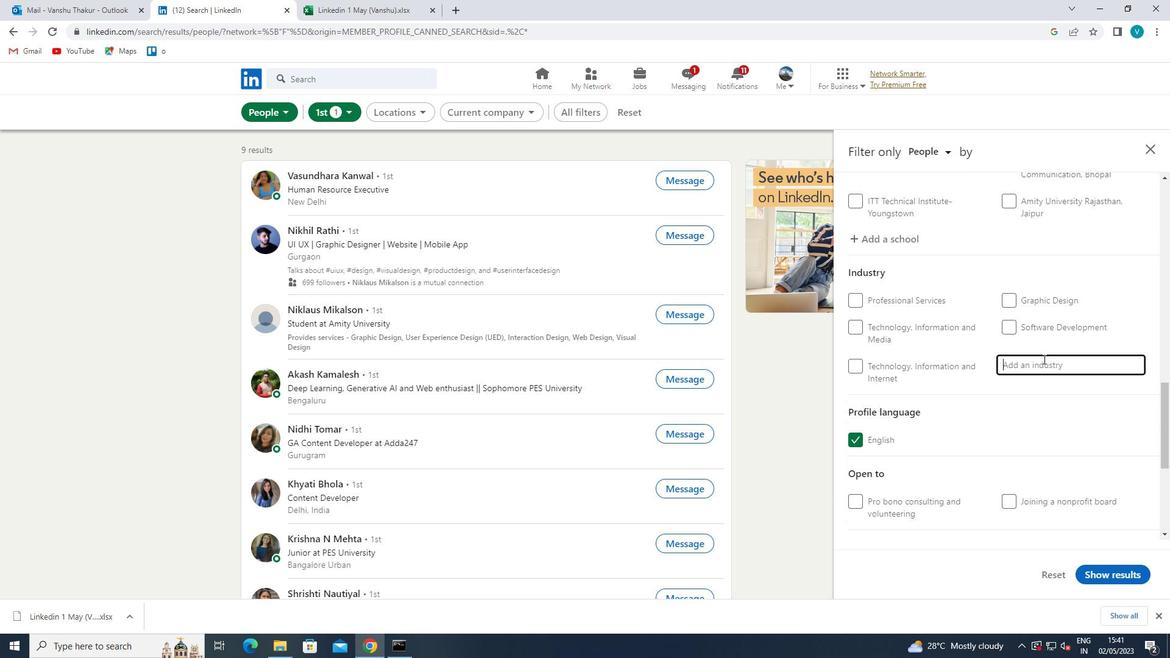 
Action: Key pressed <Key.shift><Key.shift><Key.shift>HOUSING<Key.space>
Screenshot: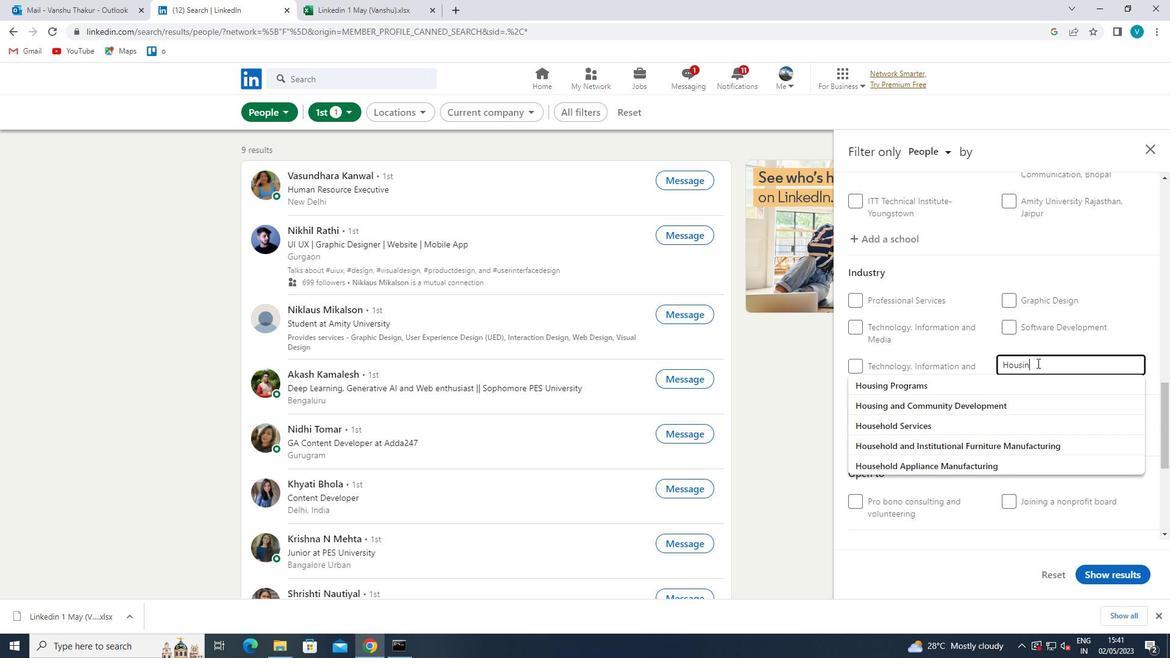
Action: Mouse moved to (1015, 404)
Screenshot: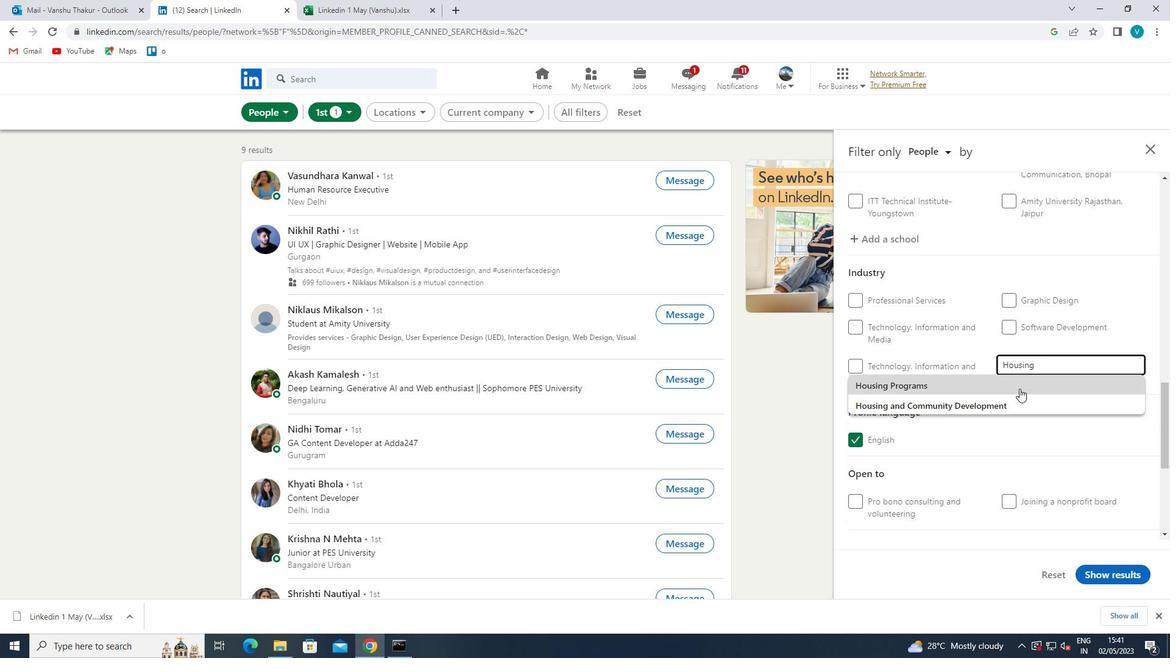
Action: Mouse pressed left at (1015, 404)
Screenshot: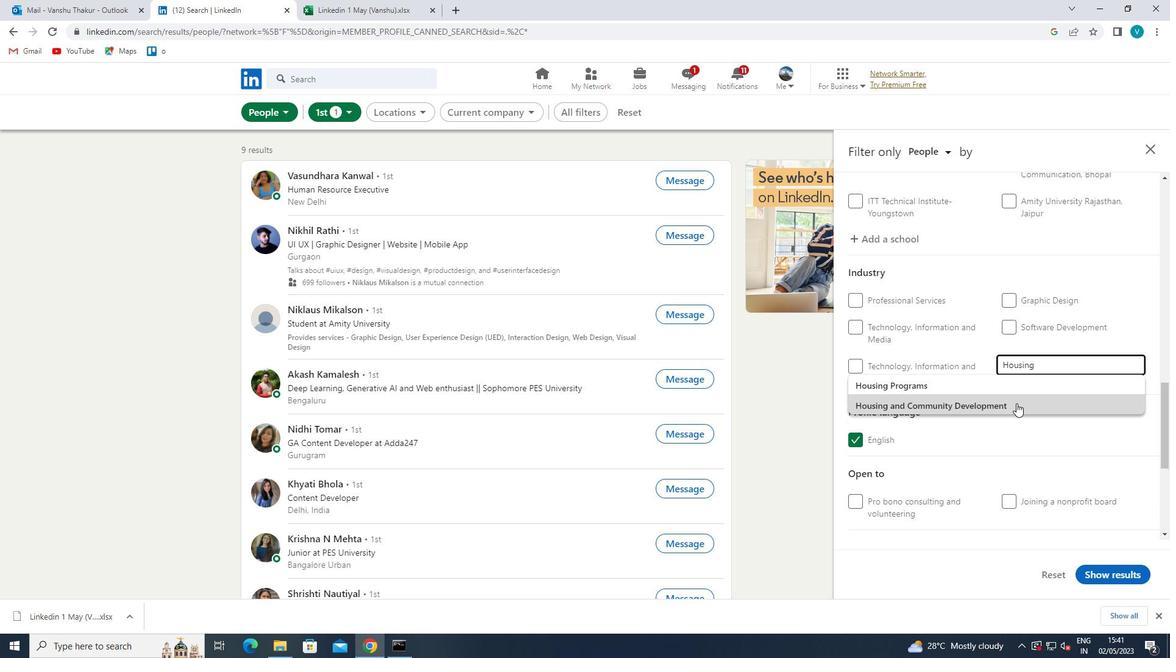 
Action: Mouse moved to (1019, 403)
Screenshot: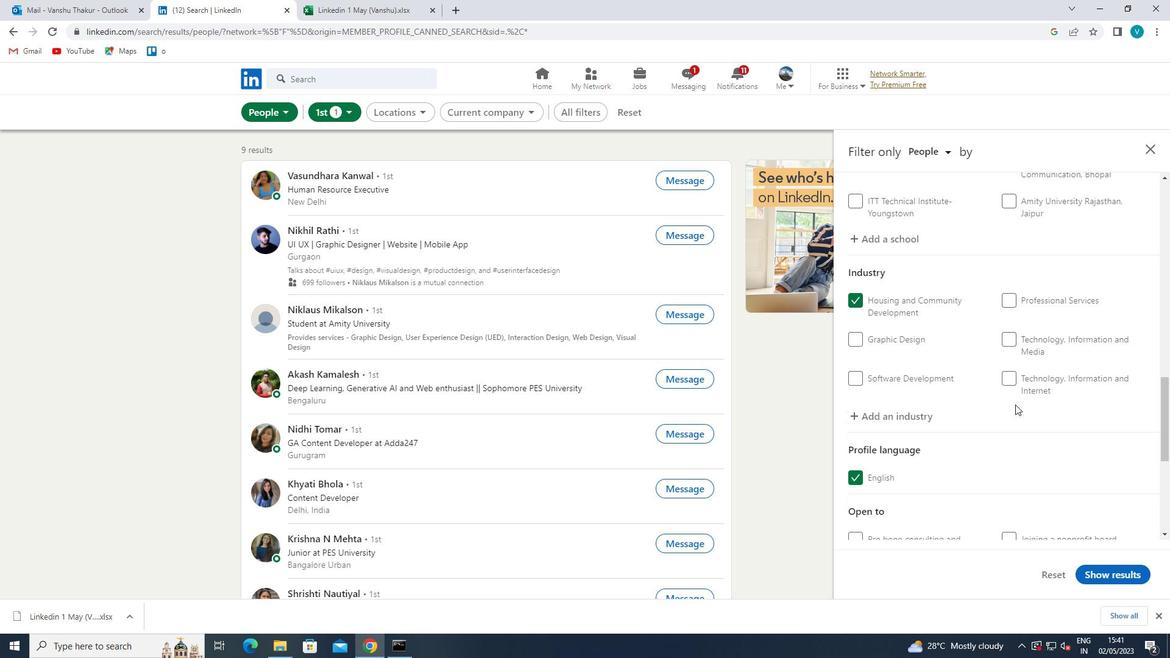 
Action: Mouse scrolled (1019, 402) with delta (0, 0)
Screenshot: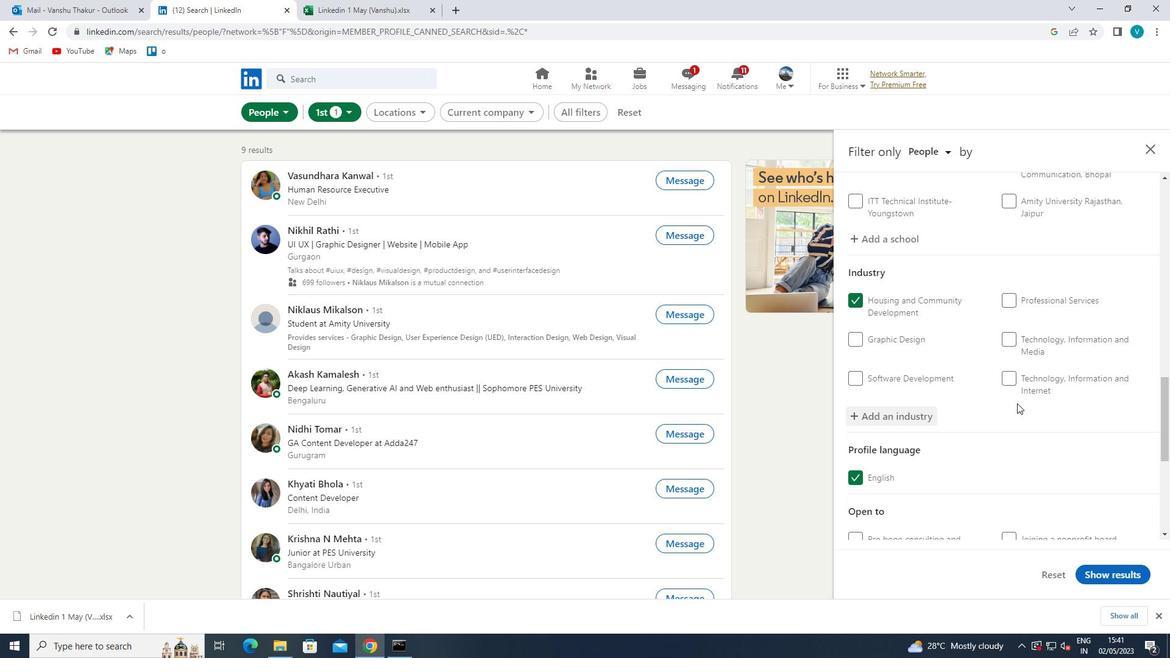 
Action: Mouse scrolled (1019, 402) with delta (0, 0)
Screenshot: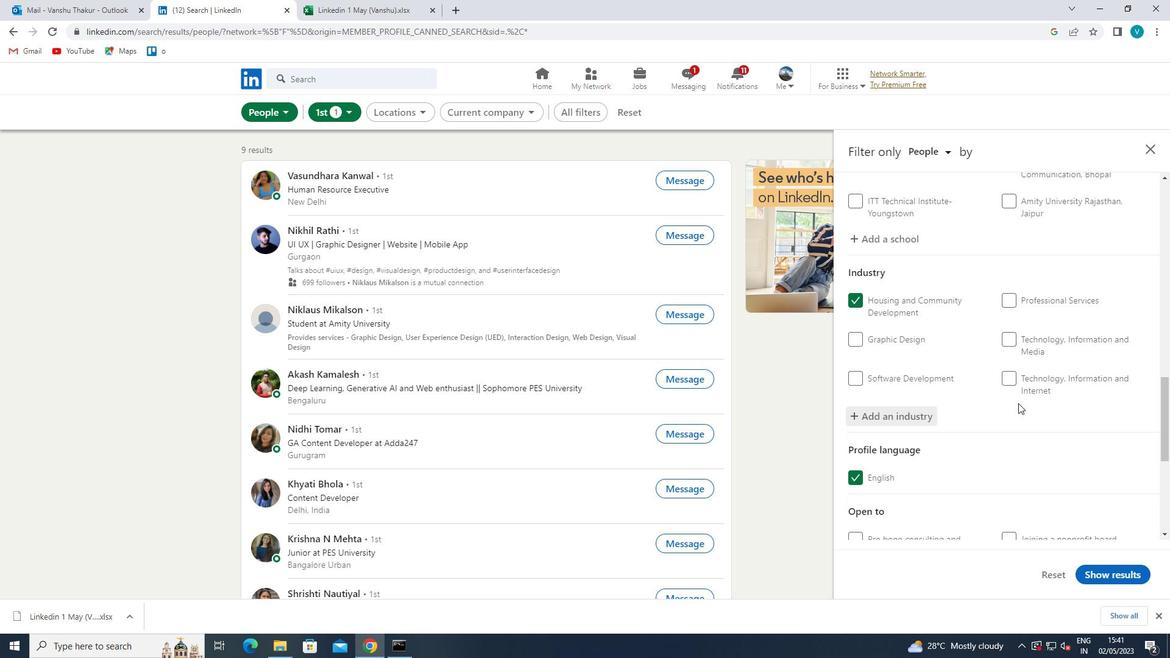 
Action: Mouse scrolled (1019, 402) with delta (0, 0)
Screenshot: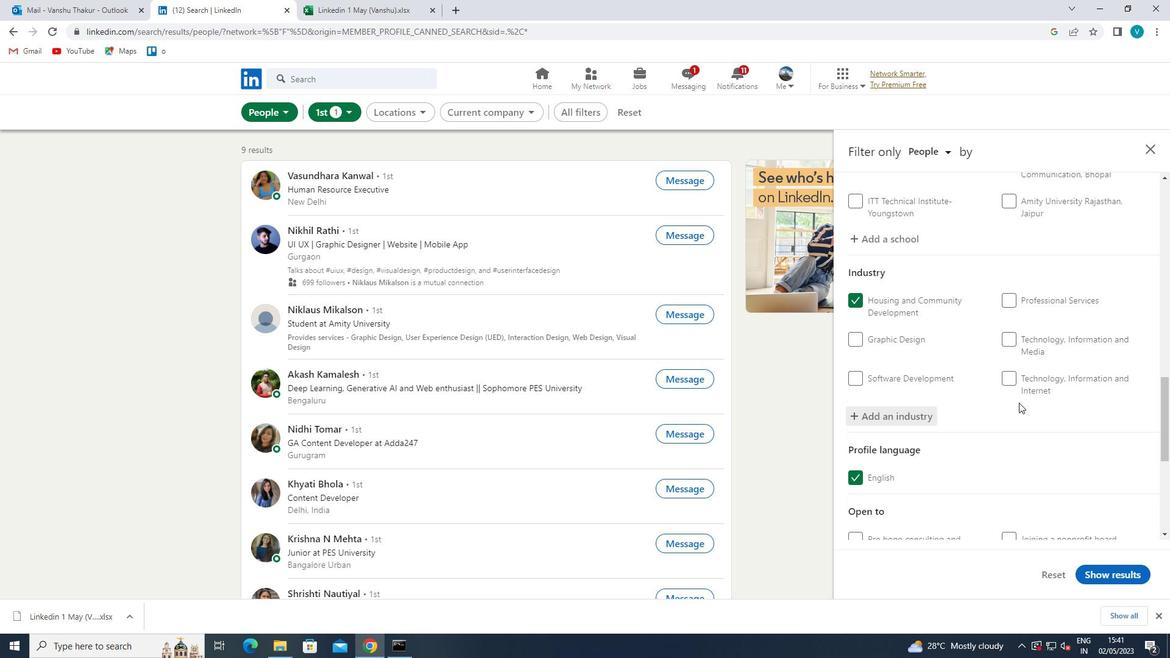 
Action: Mouse moved to (1019, 403)
Screenshot: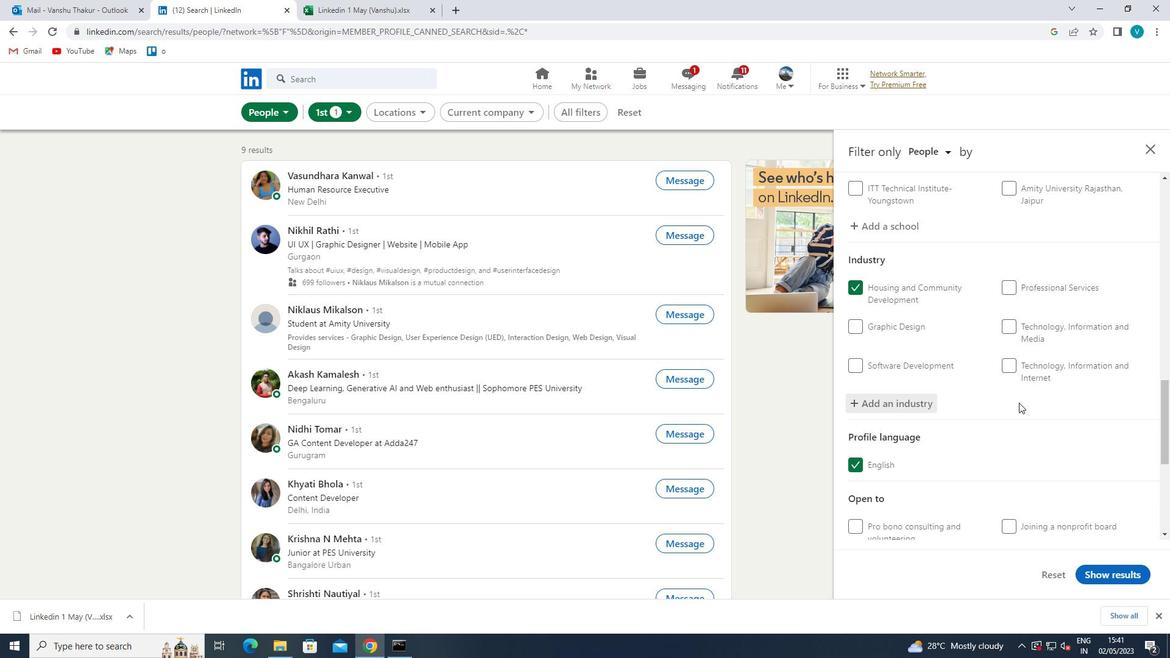 
Action: Mouse scrolled (1019, 402) with delta (0, 0)
Screenshot: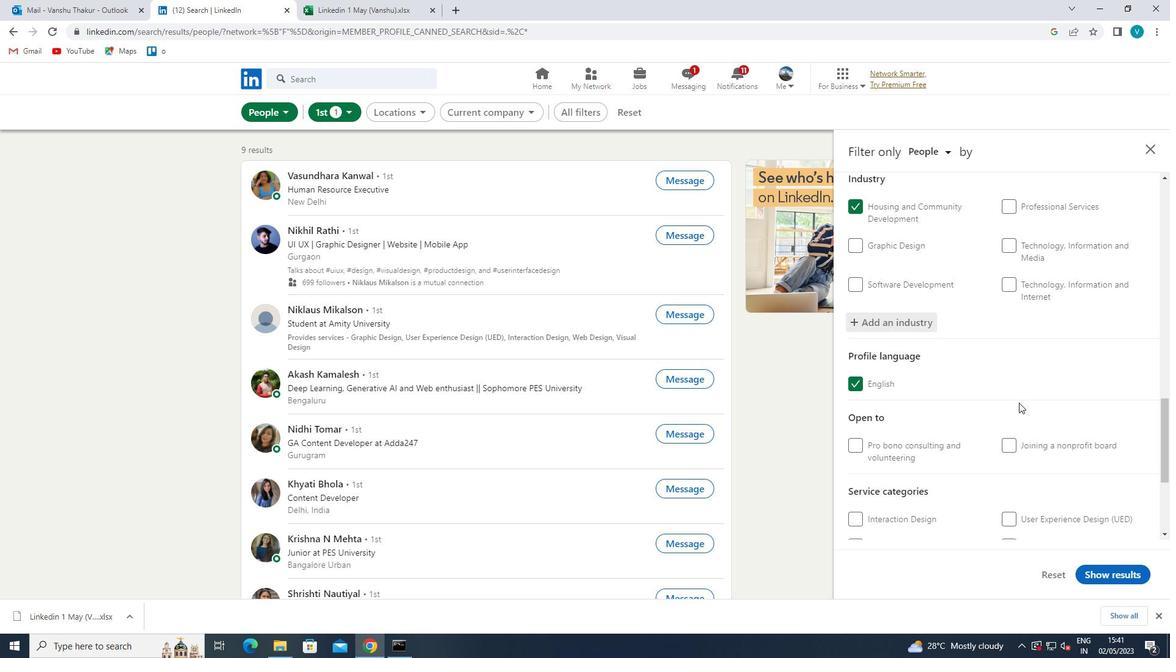 
Action: Mouse moved to (1020, 403)
Screenshot: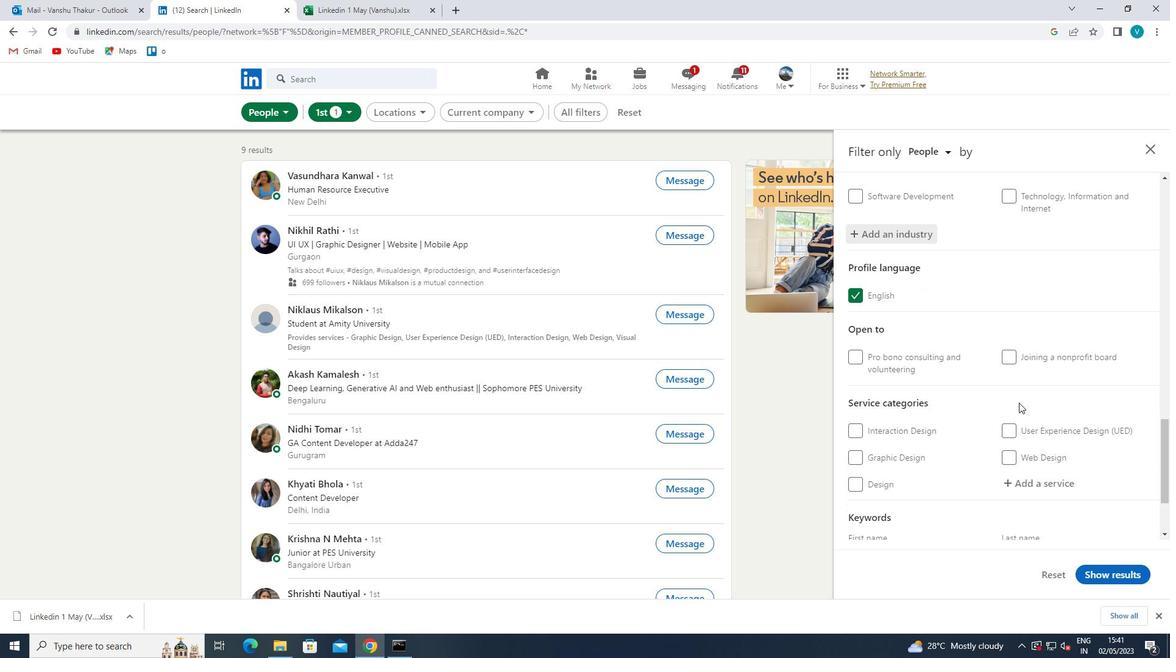 
Action: Mouse scrolled (1020, 402) with delta (0, 0)
Screenshot: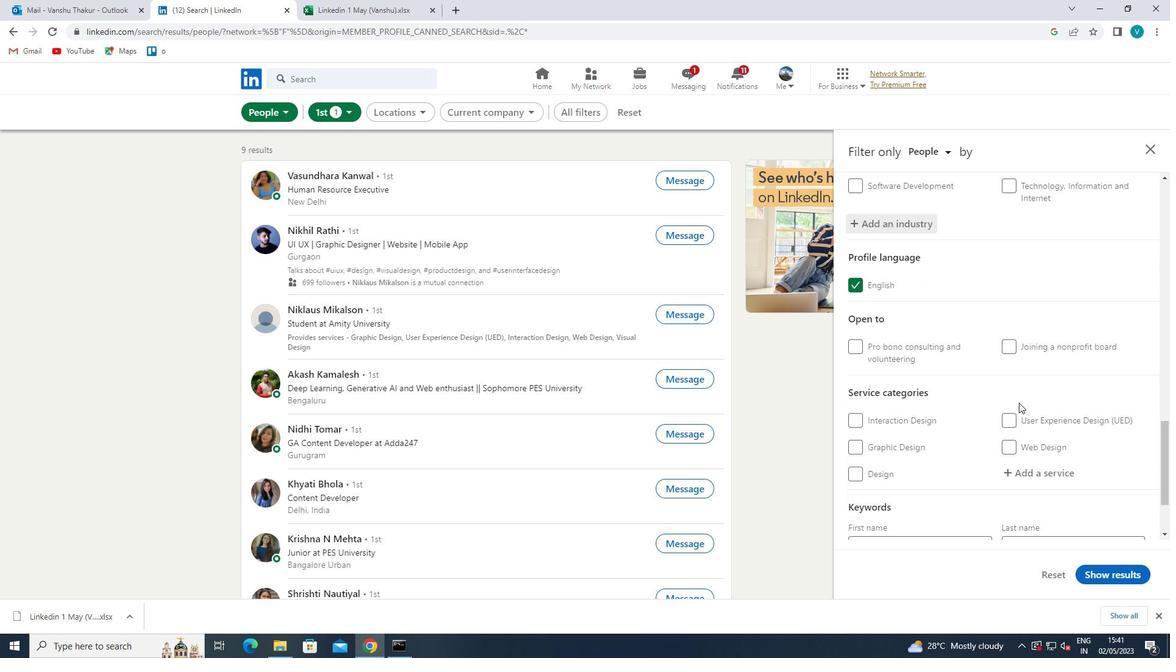 
Action: Mouse moved to (1054, 372)
Screenshot: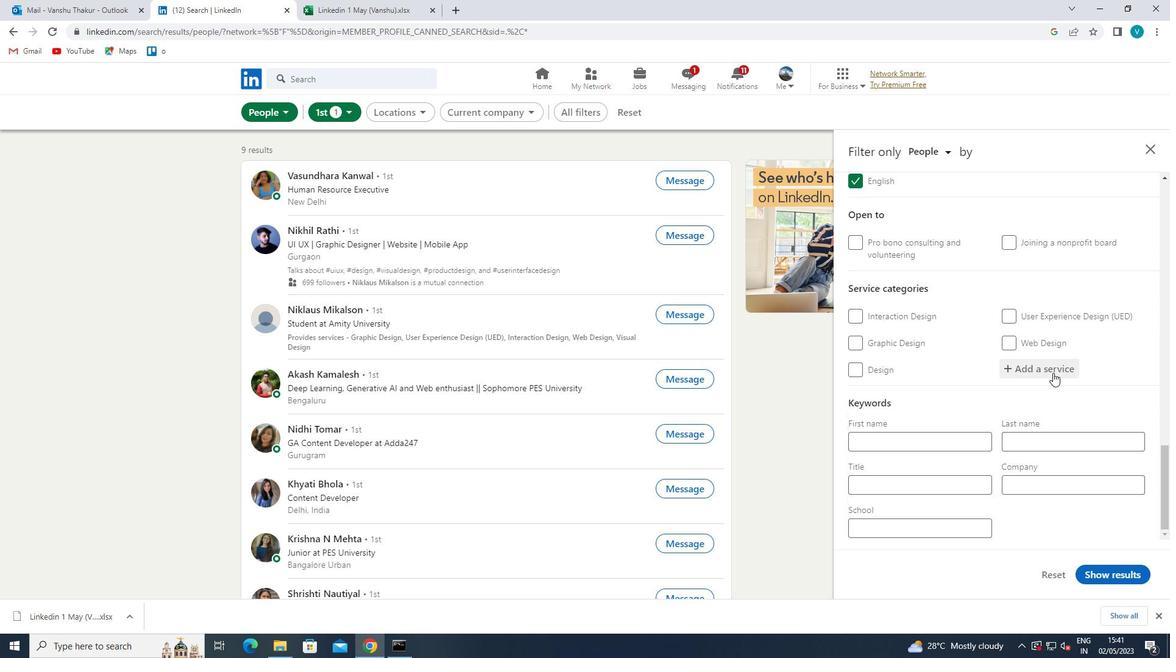 
Action: Mouse pressed left at (1054, 372)
Screenshot: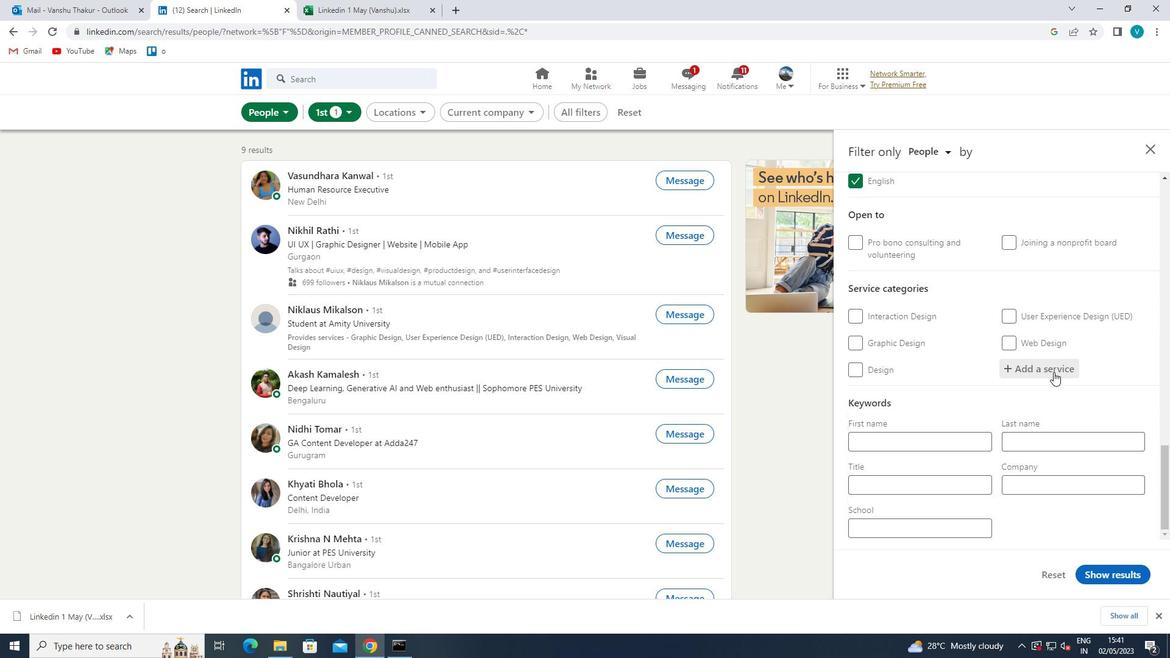 
Action: Mouse moved to (1051, 373)
Screenshot: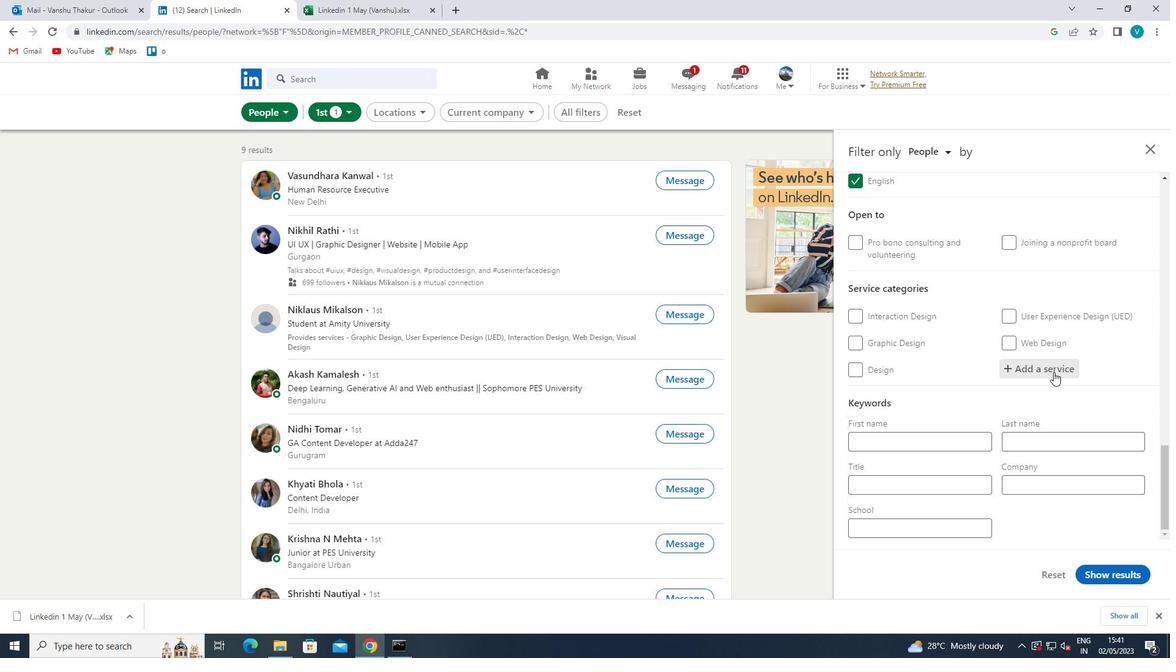 
Action: Key pressed <Key.shift>
Screenshot: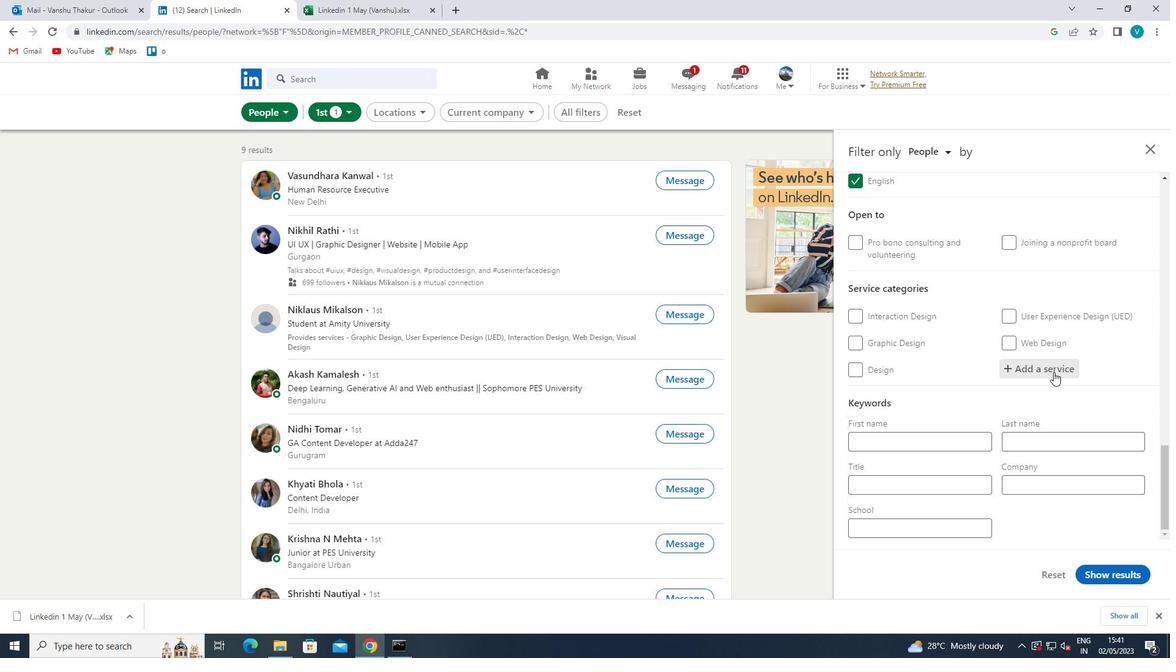 
Action: Mouse moved to (1045, 376)
Screenshot: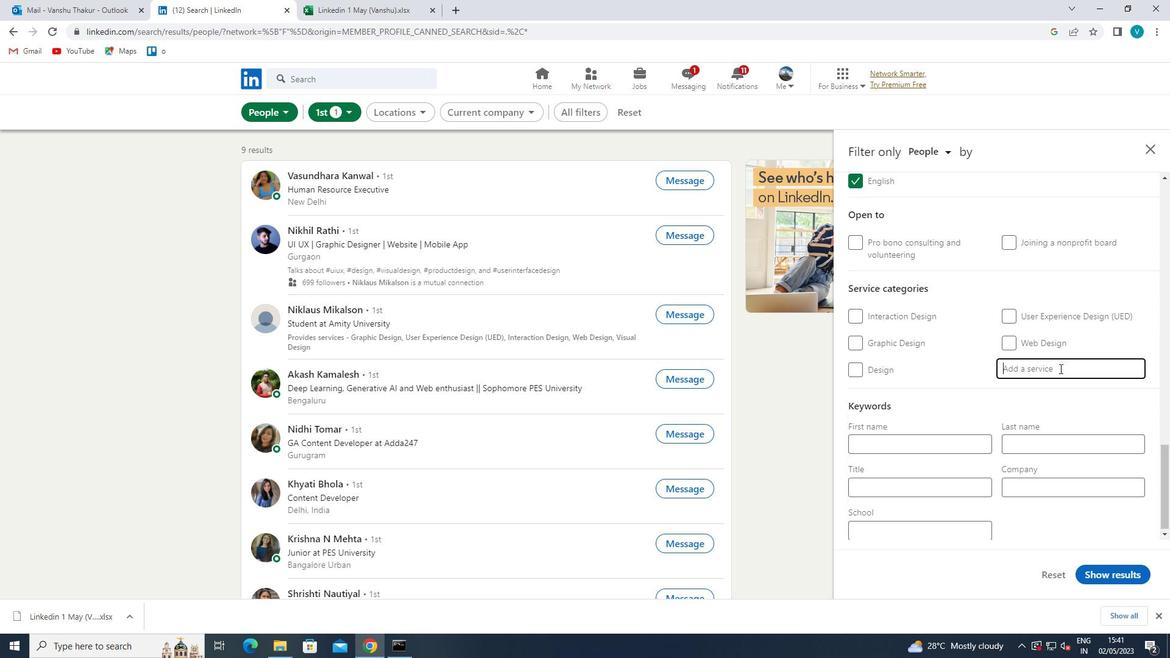 
Action: Key pressed MOBO<Key.backspace>U<Key.backspace>ILE<Key.space>
Screenshot: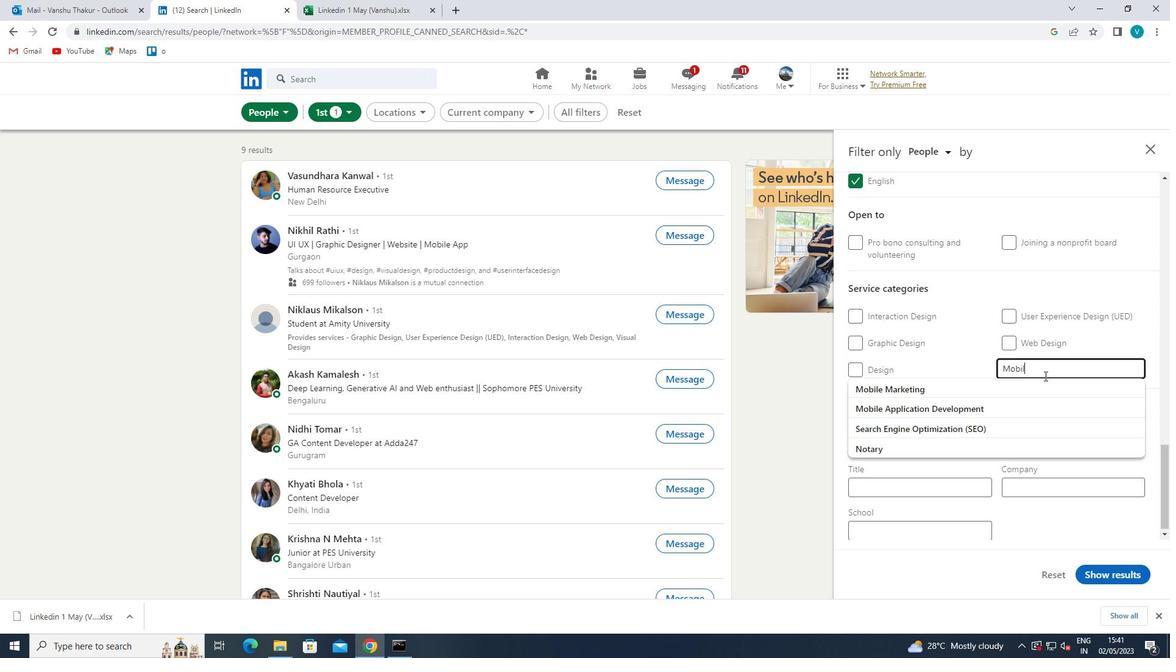 
Action: Mouse moved to (1018, 390)
Screenshot: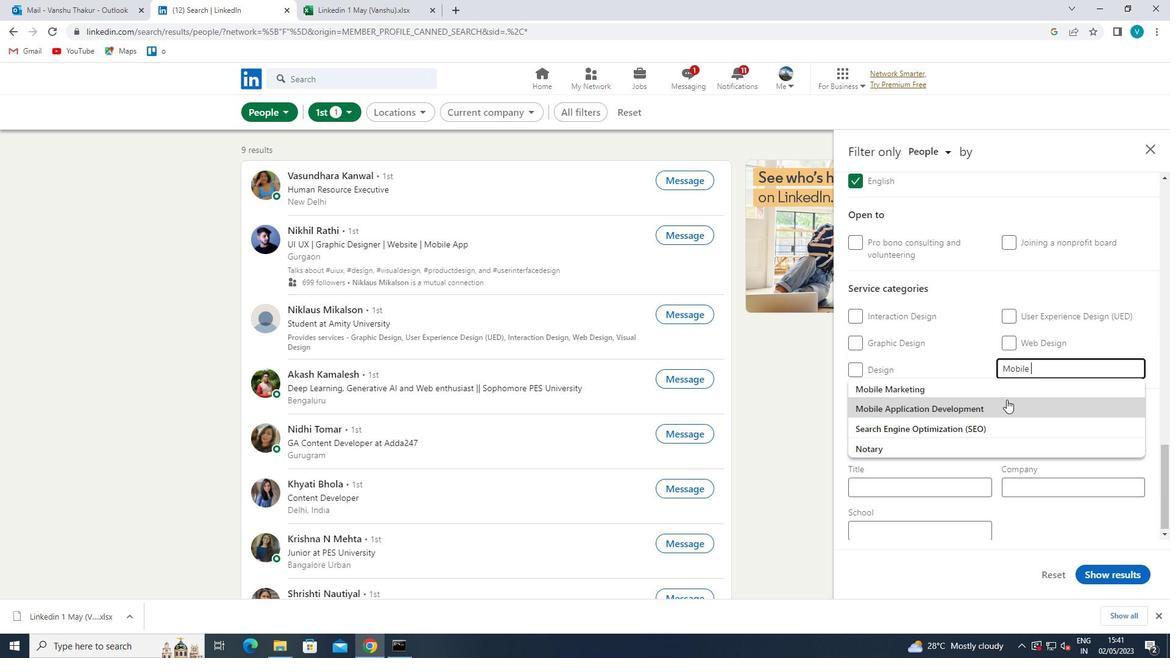
Action: Mouse pressed left at (1018, 390)
Screenshot: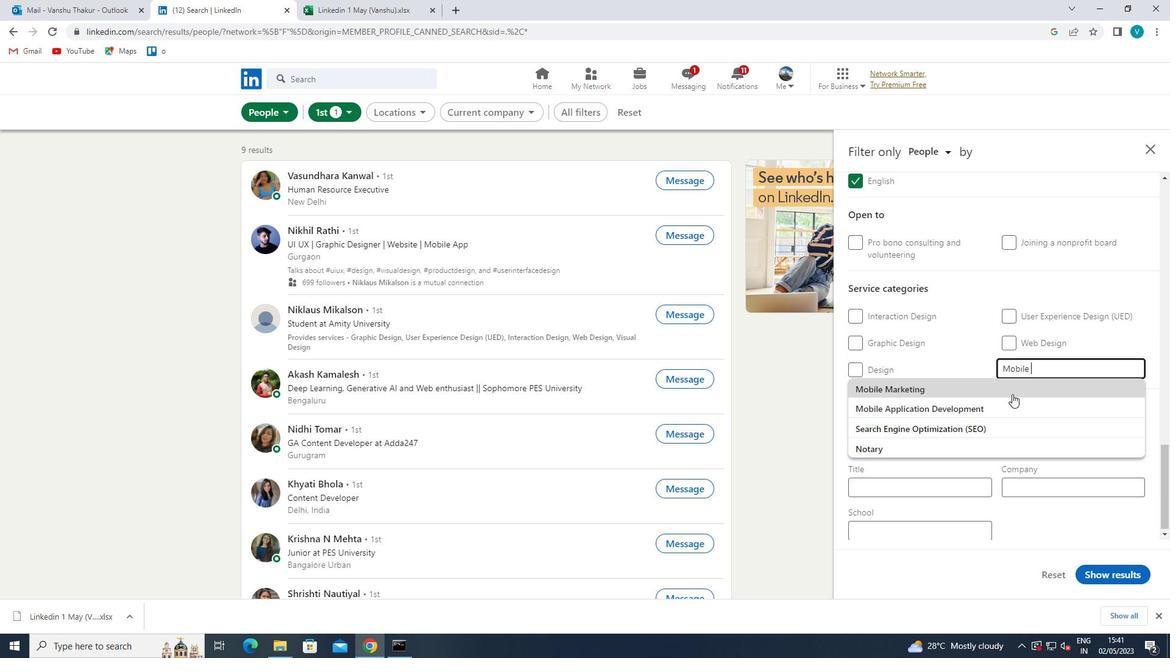 
Action: Mouse moved to (1021, 389)
Screenshot: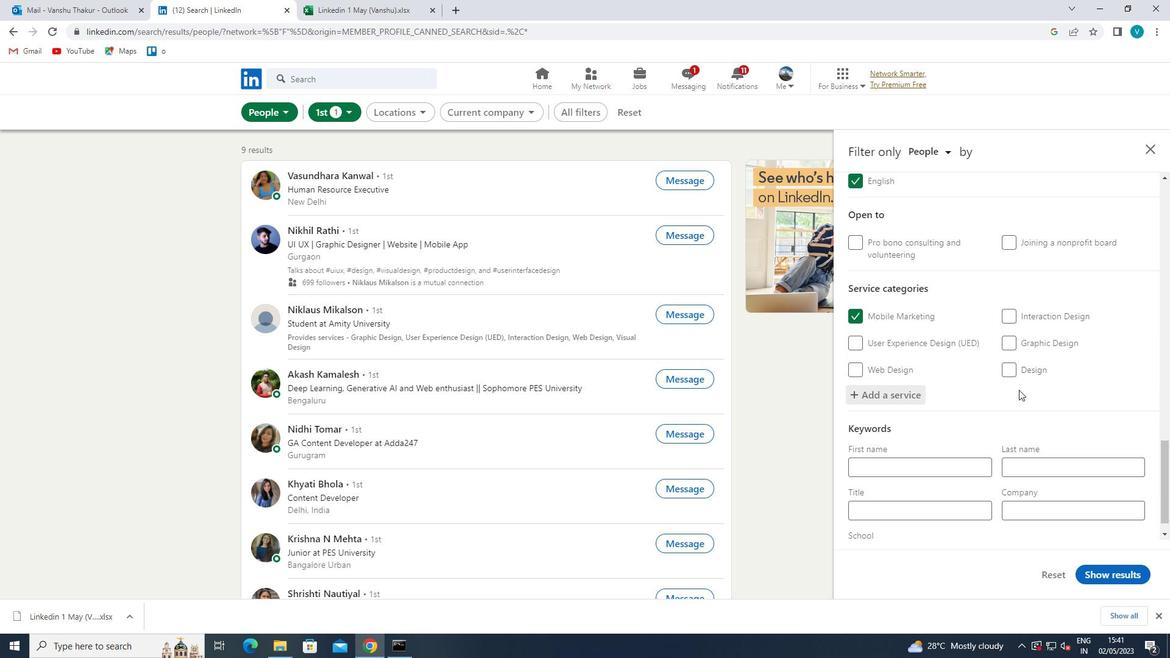 
Action: Mouse scrolled (1021, 388) with delta (0, 0)
Screenshot: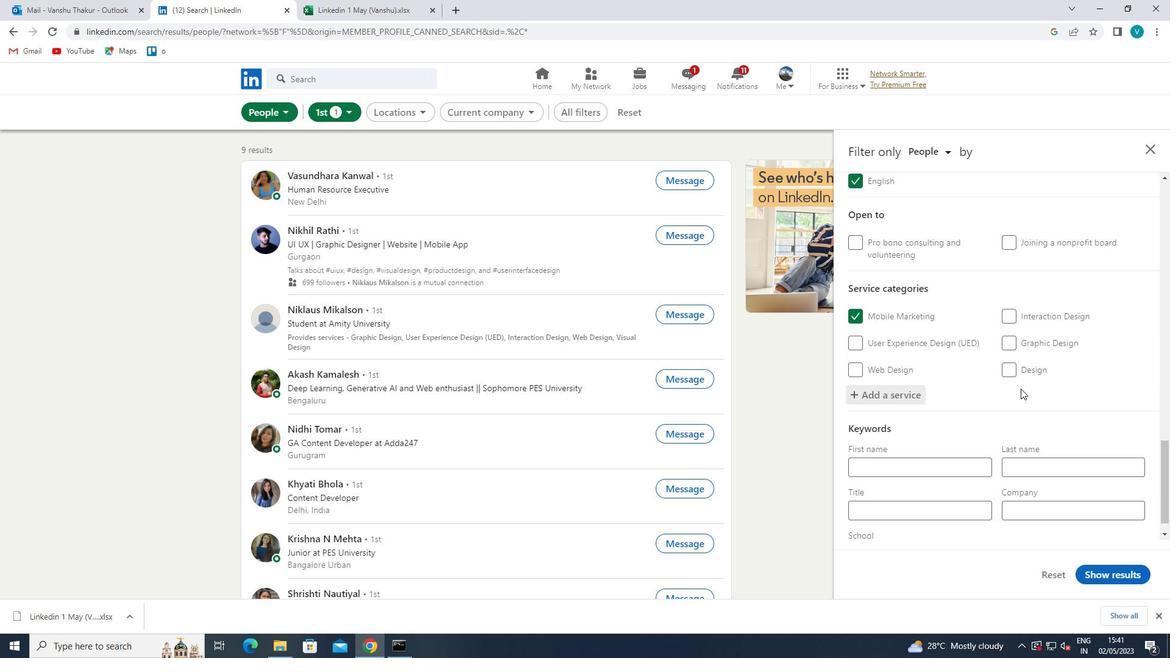 
Action: Mouse scrolled (1021, 388) with delta (0, 0)
Screenshot: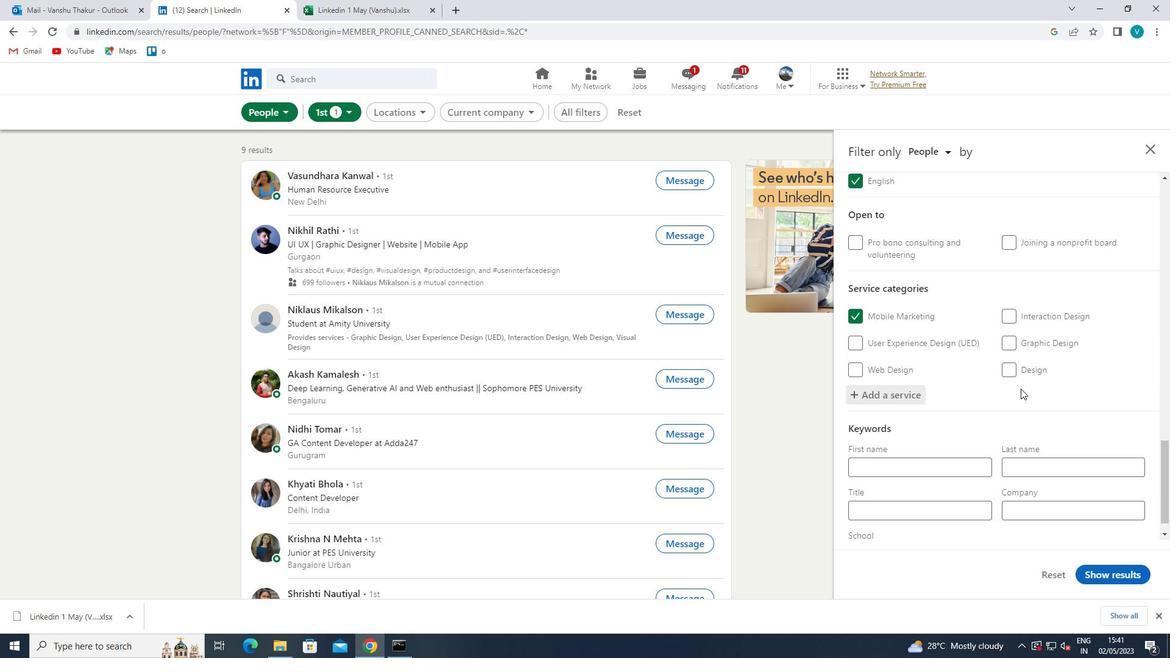 
Action: Mouse scrolled (1021, 388) with delta (0, 0)
Screenshot: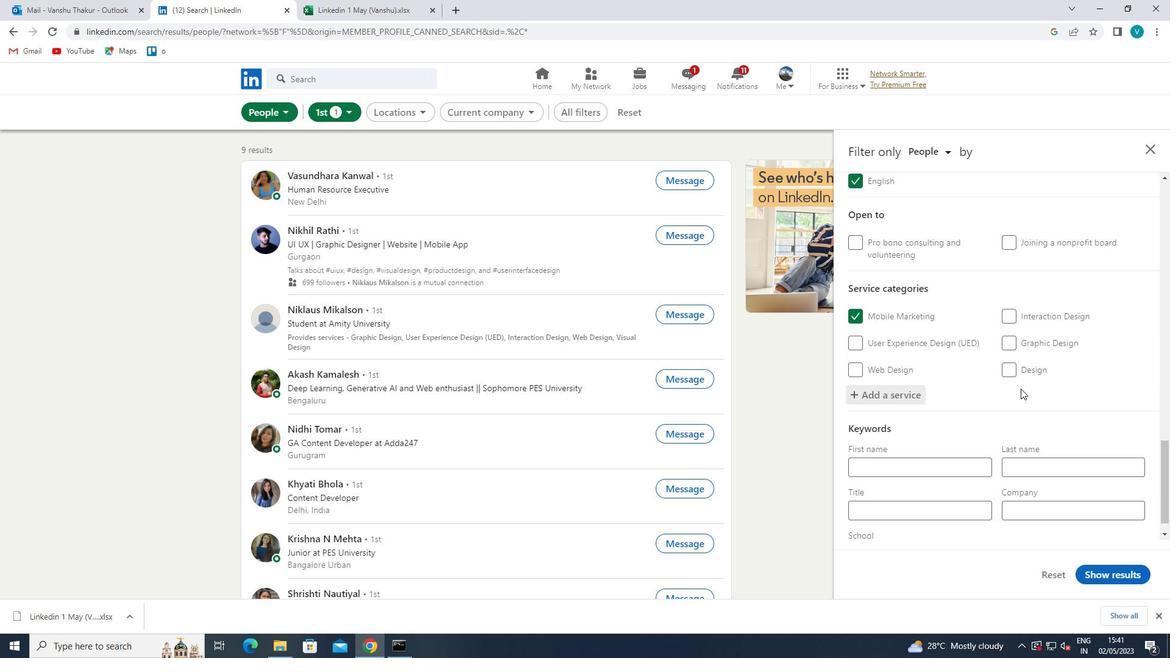 
Action: Mouse moved to (959, 481)
Screenshot: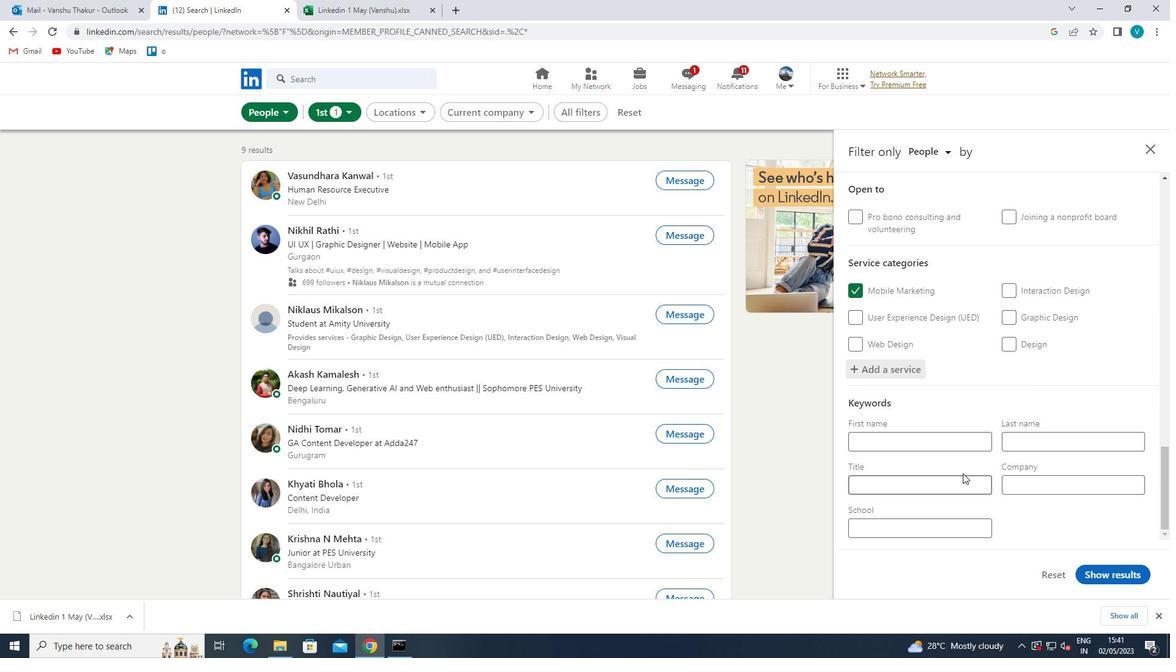 
Action: Mouse pressed left at (959, 481)
Screenshot: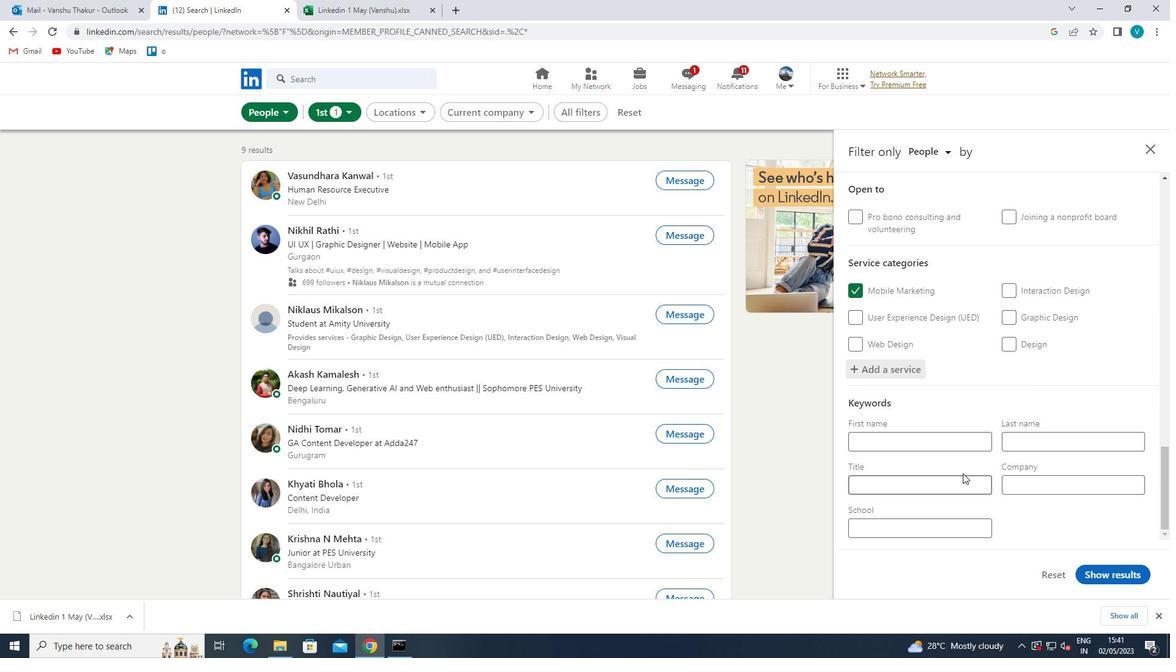 
Action: Mouse moved to (980, 470)
Screenshot: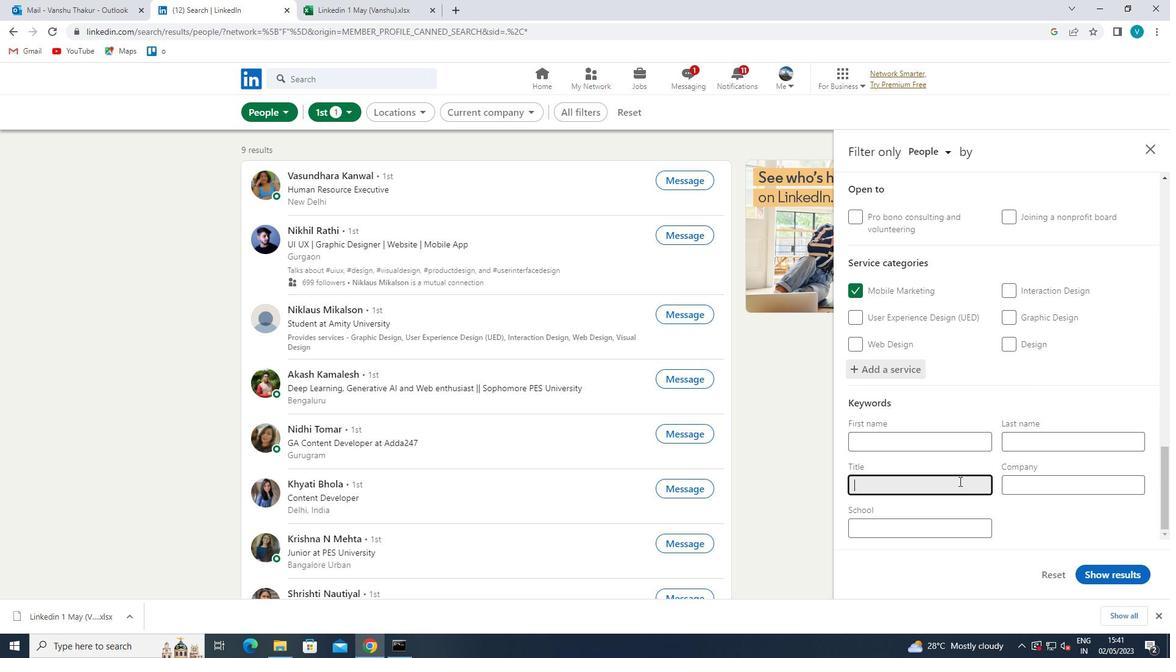 
Action: Key pressed <Key.shift>JOIR<Key.backspace><Key.backspace>URNALIST<Key.space>
Screenshot: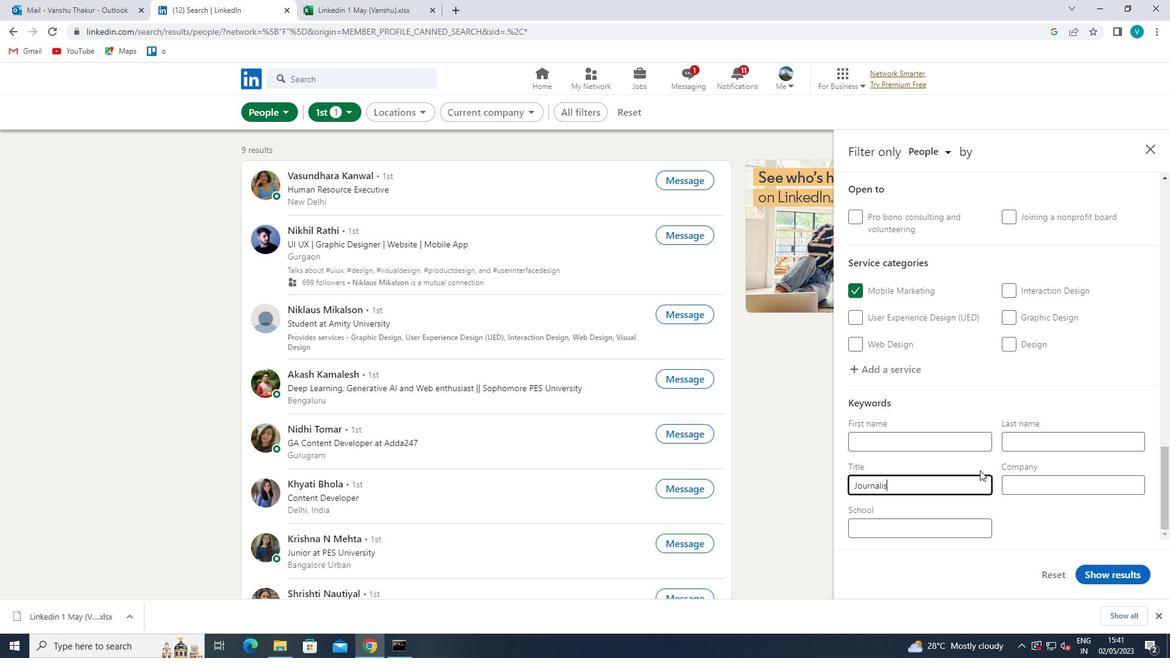 
Action: Mouse moved to (1140, 571)
Screenshot: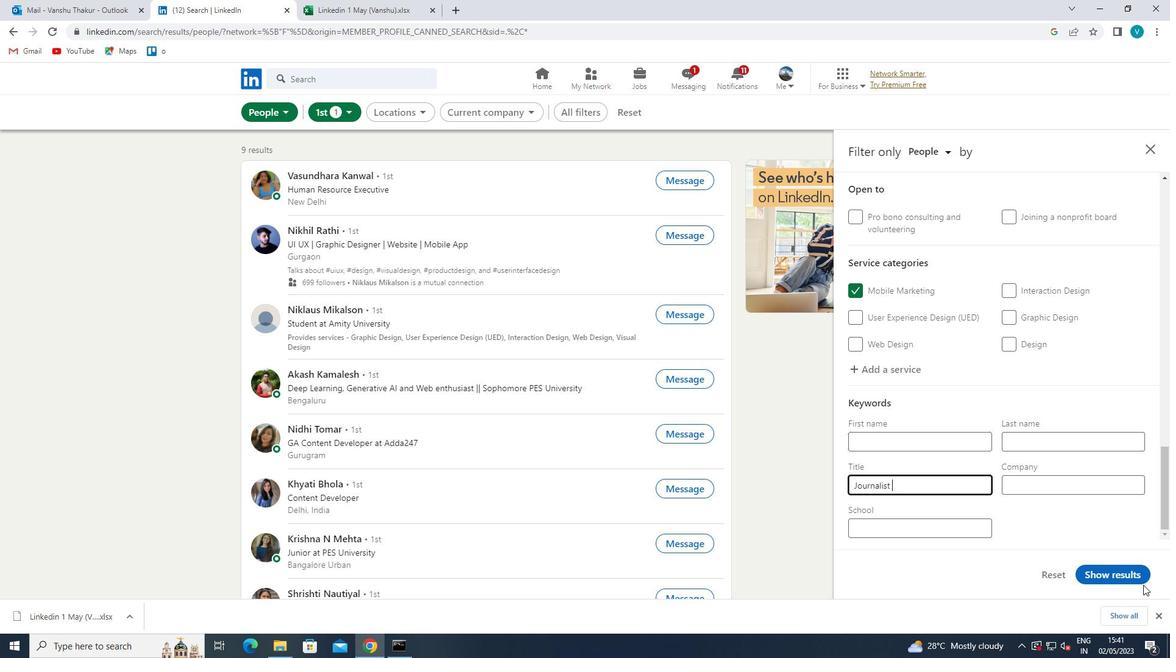 
Action: Mouse pressed left at (1140, 571)
Screenshot: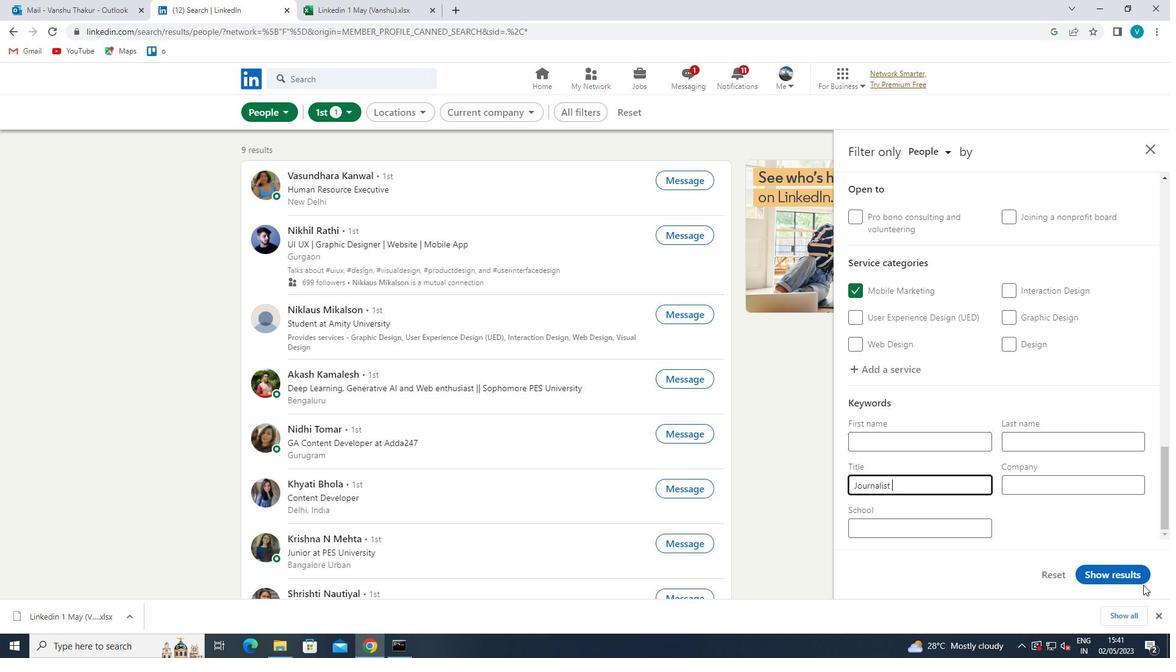 
